 Task: Personal: Yoga Flow Creator.
Action: Mouse moved to (39, 65)
Screenshot: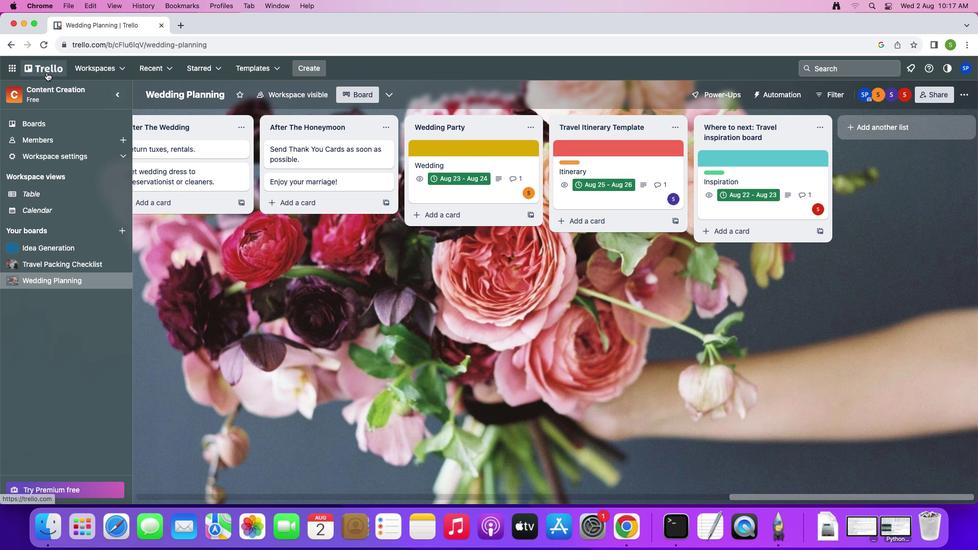 
Action: Mouse pressed left at (39, 65)
Screenshot: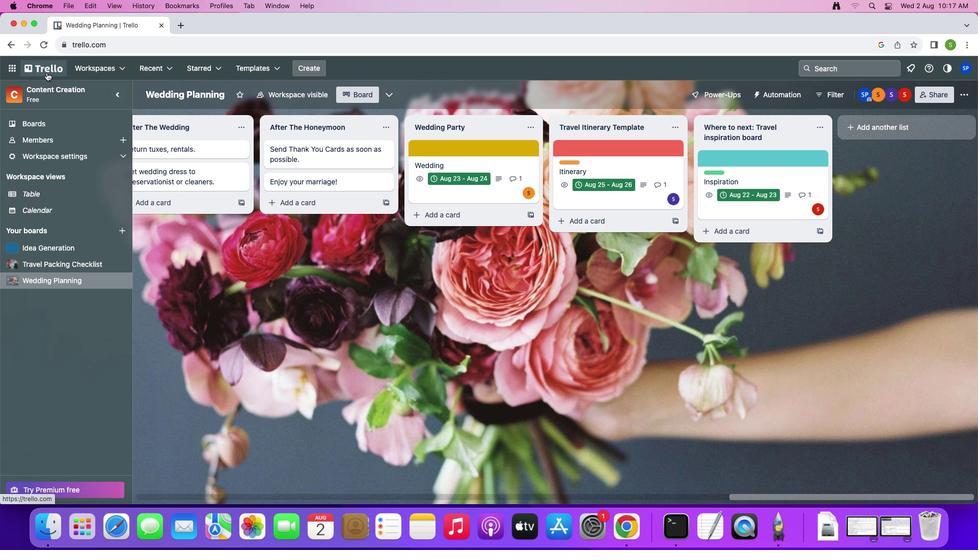 
Action: Mouse moved to (233, 122)
Screenshot: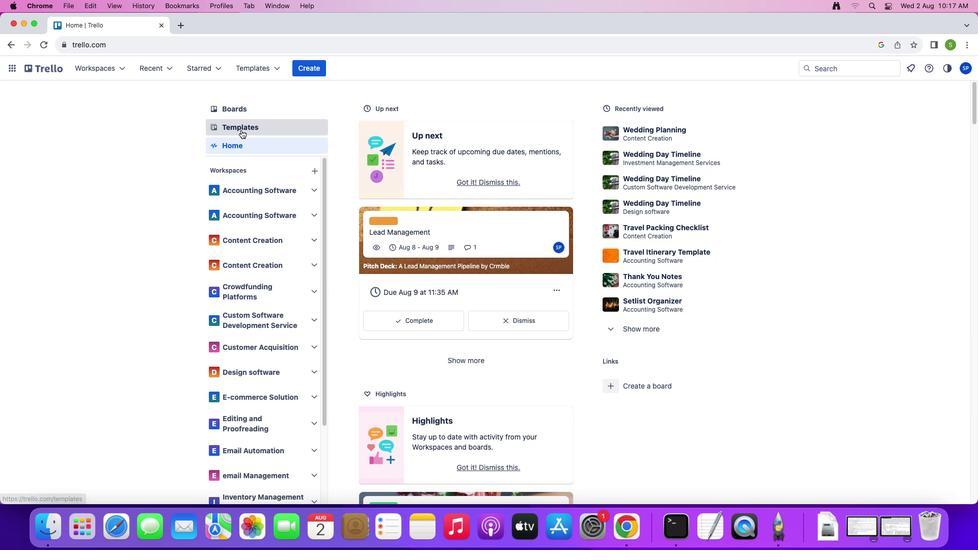 
Action: Mouse pressed left at (233, 122)
Screenshot: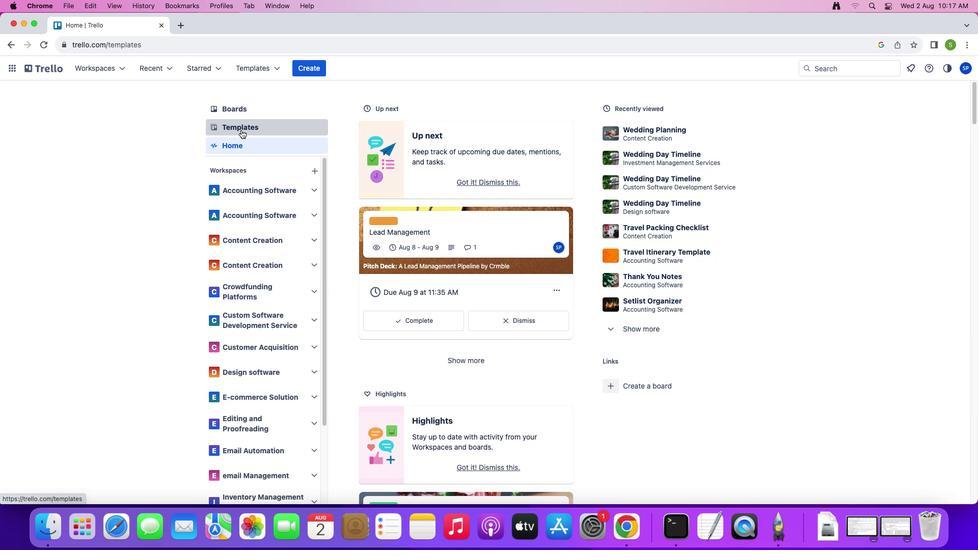 
Action: Mouse moved to (231, 264)
Screenshot: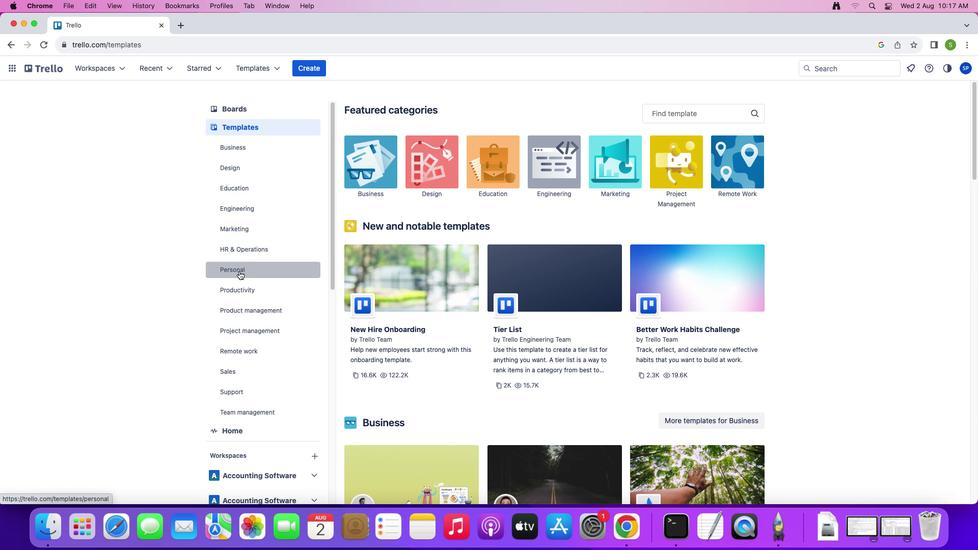 
Action: Mouse pressed left at (231, 264)
Screenshot: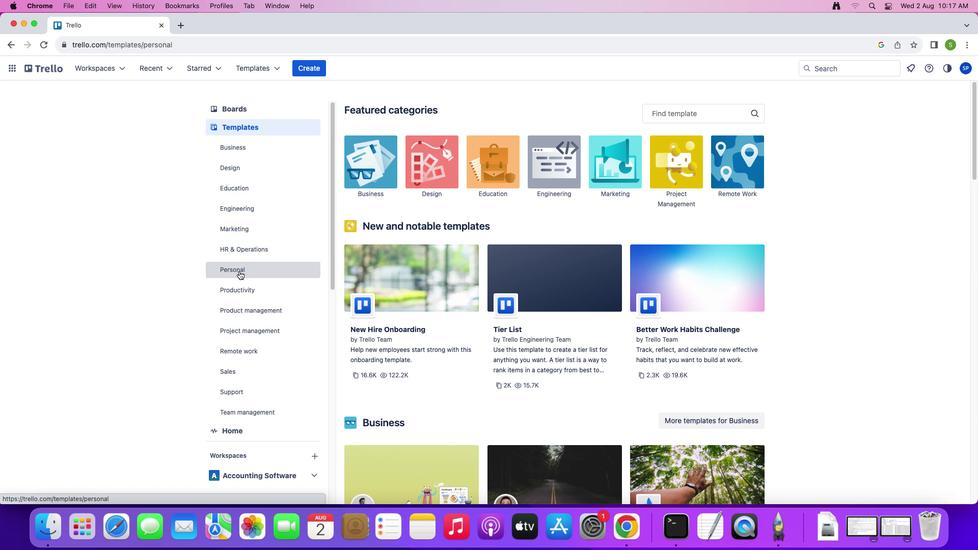 
Action: Mouse moved to (656, 98)
Screenshot: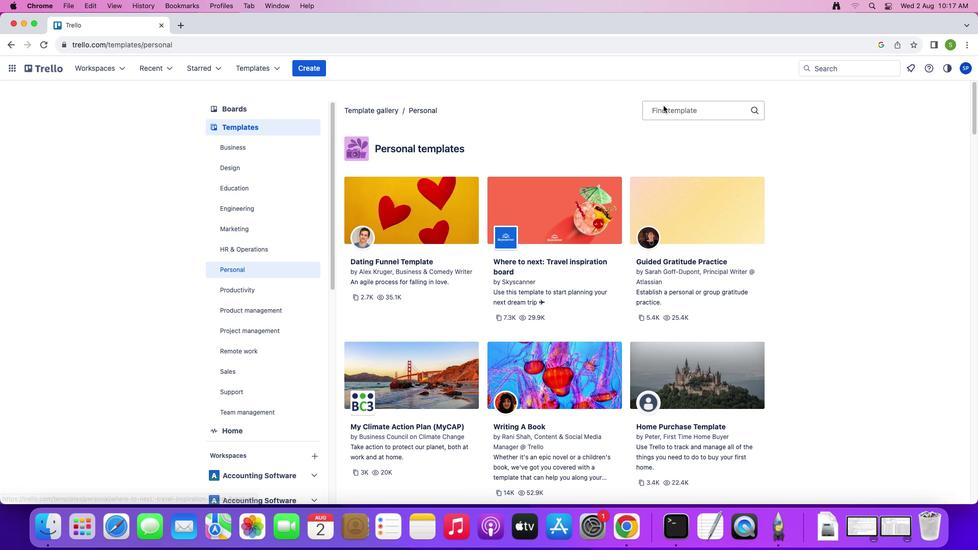 
Action: Mouse pressed left at (656, 98)
Screenshot: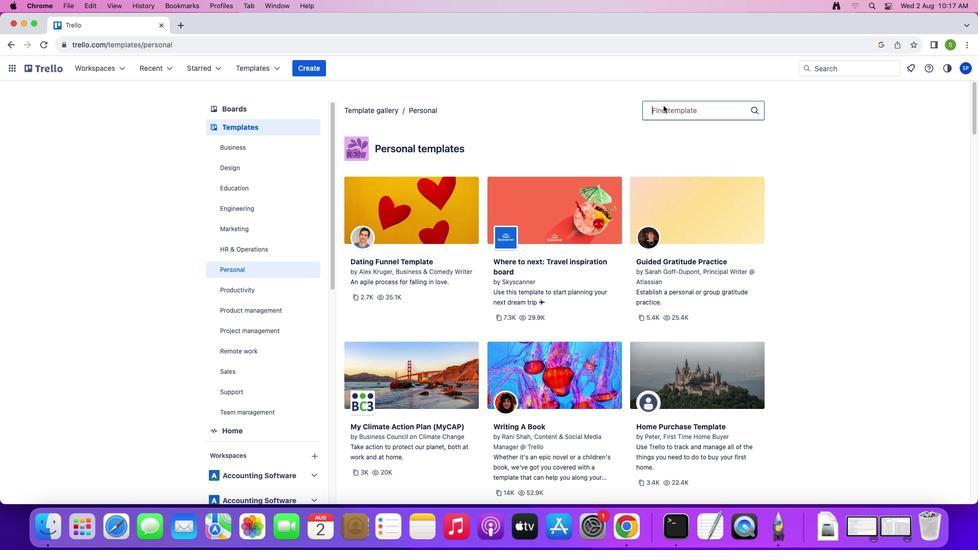 
Action: Mouse moved to (666, 111)
Screenshot: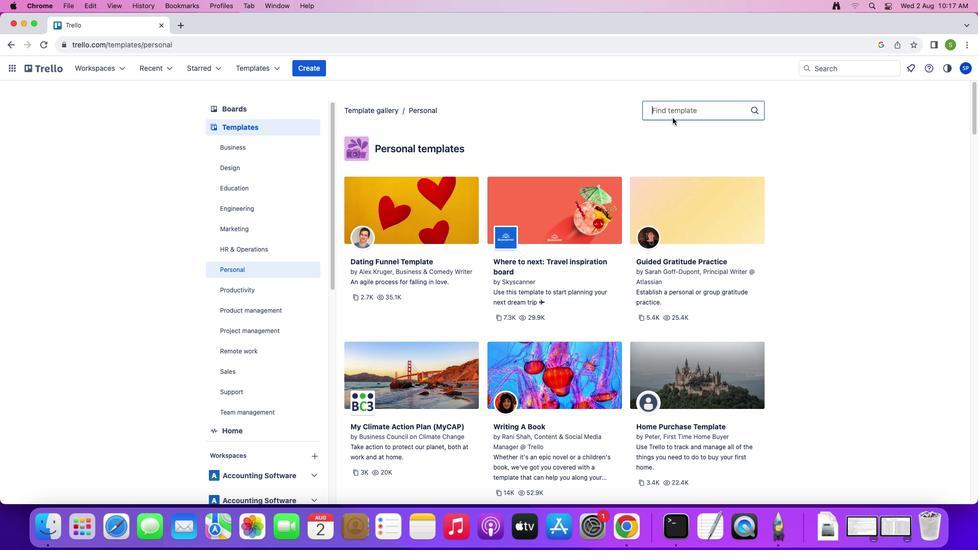 
Action: Key pressed 'Y'Key.caps_lock'o''g''a'Key.spaceKey.caps_lock'F'Key.caps_lock'l''o''w'Key.spaceKey.caps_lock'C'Key.caps_lock'r''e''a''t''e'Key.backspace'o''r'
Screenshot: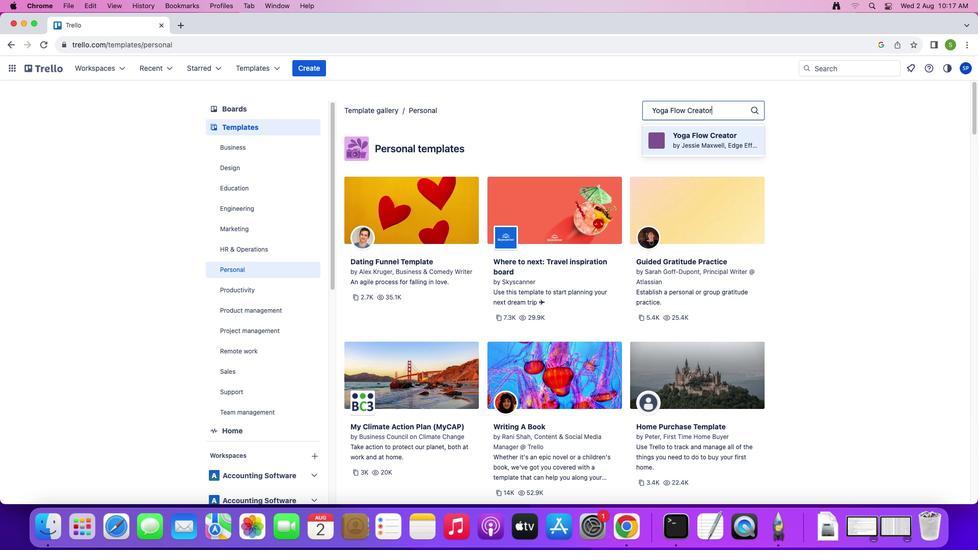 
Action: Mouse moved to (661, 135)
Screenshot: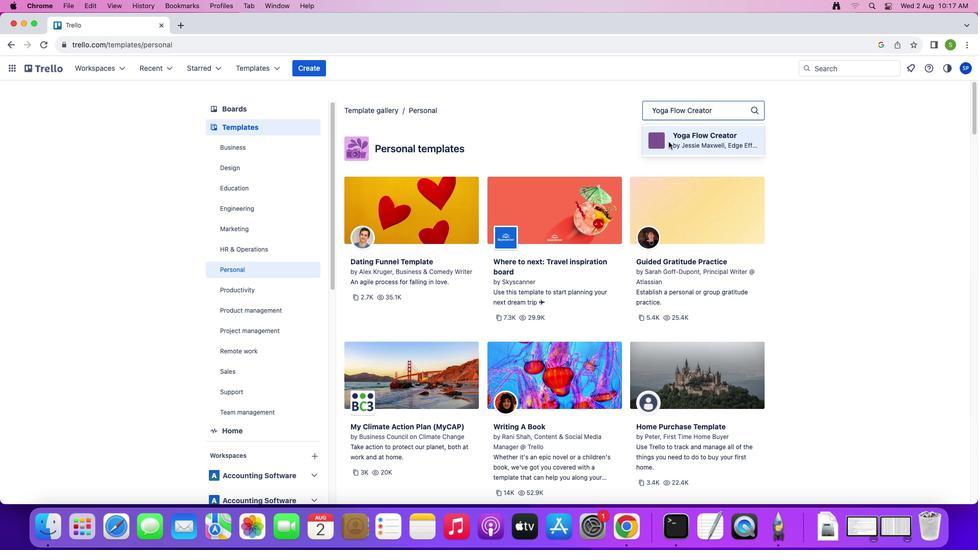 
Action: Mouse pressed left at (661, 135)
Screenshot: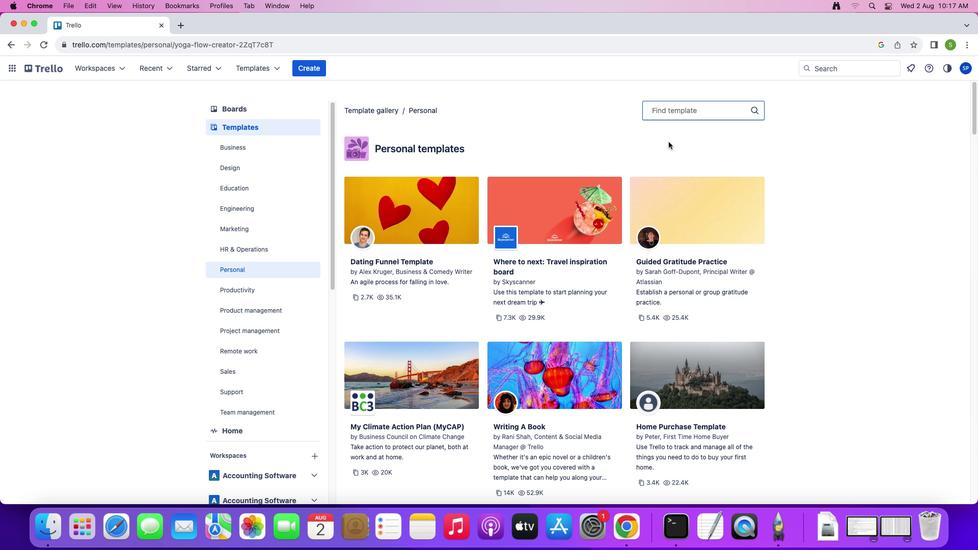 
Action: Mouse moved to (721, 134)
Screenshot: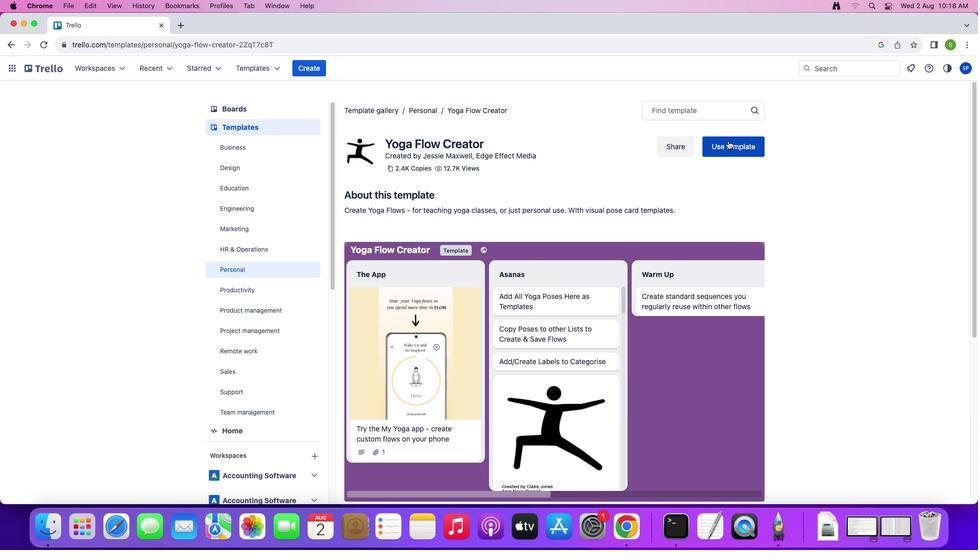 
Action: Mouse pressed left at (721, 134)
Screenshot: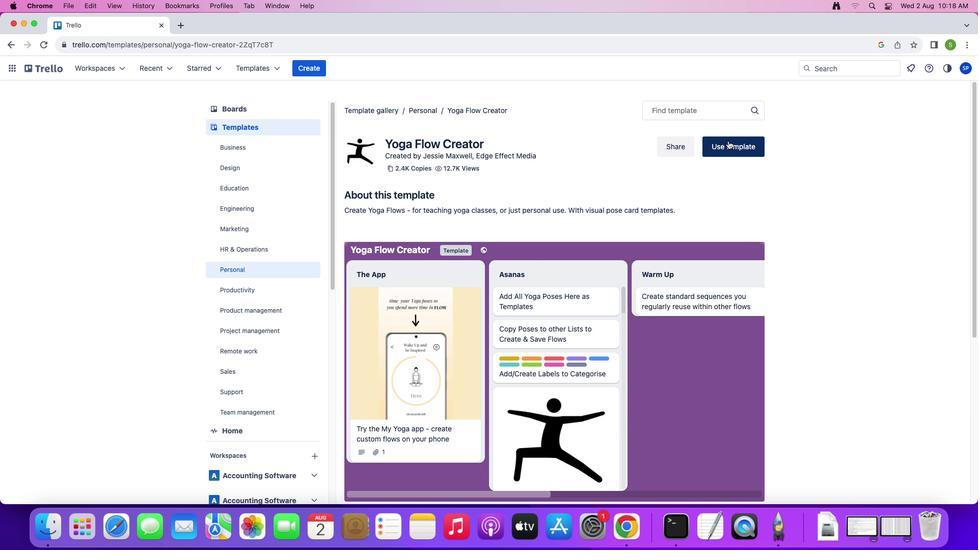 
Action: Mouse moved to (772, 233)
Screenshot: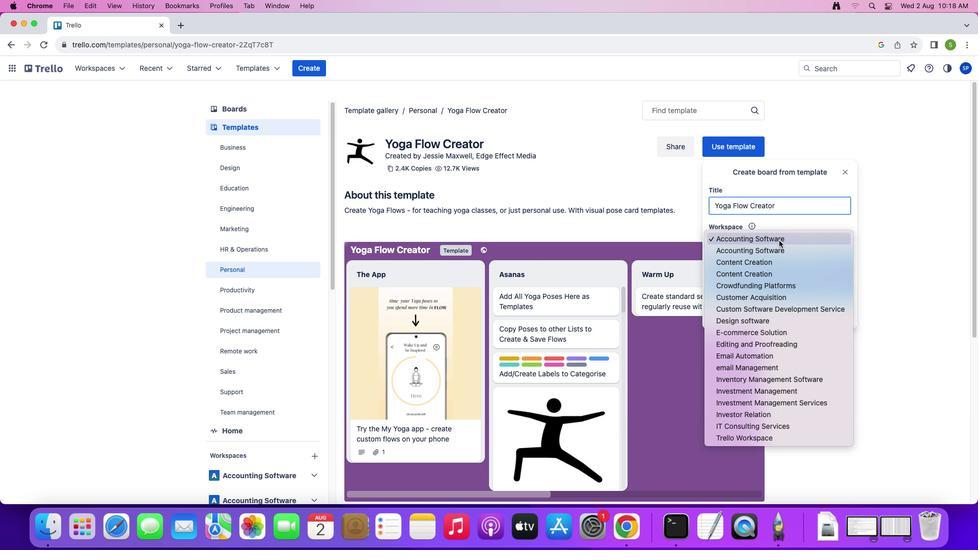 
Action: Mouse pressed left at (772, 233)
Screenshot: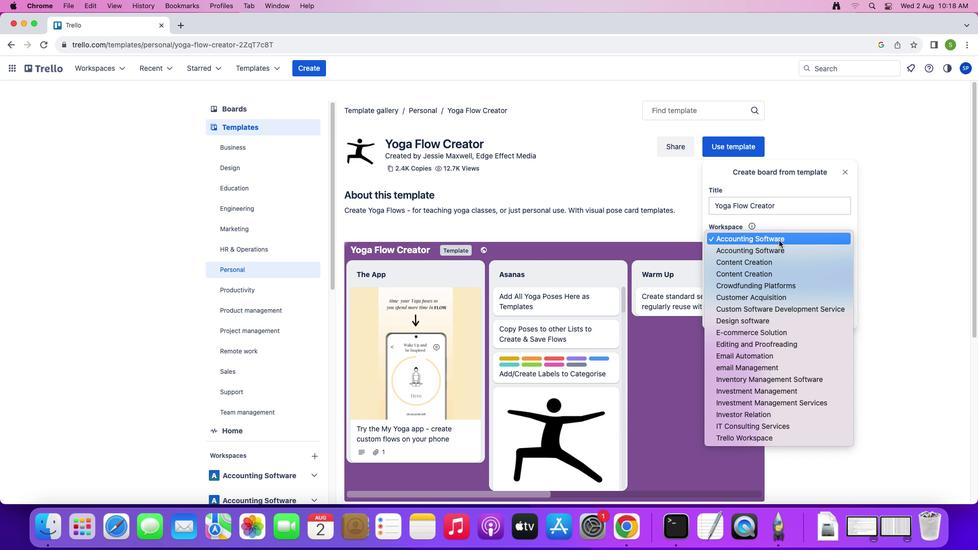 
Action: Mouse moved to (741, 335)
Screenshot: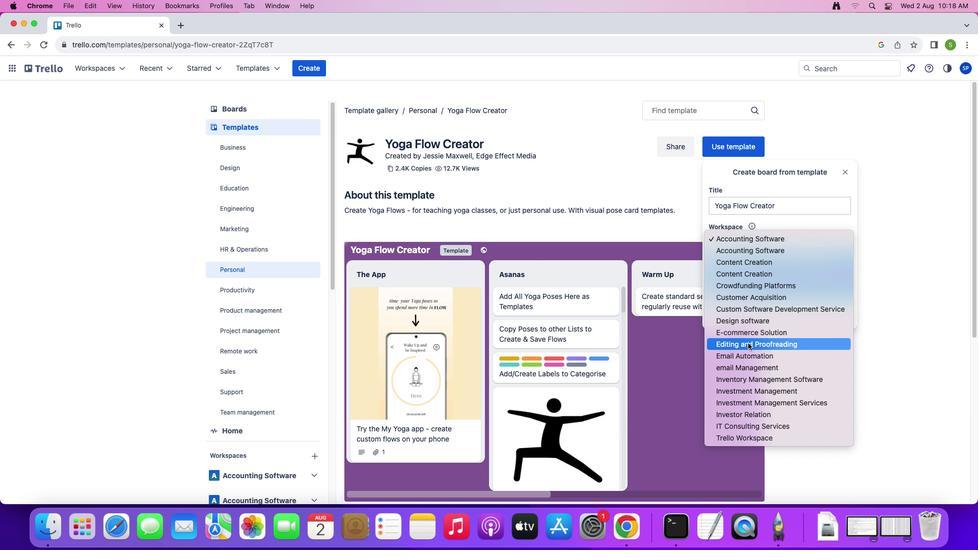 
Action: Mouse pressed left at (741, 335)
Screenshot: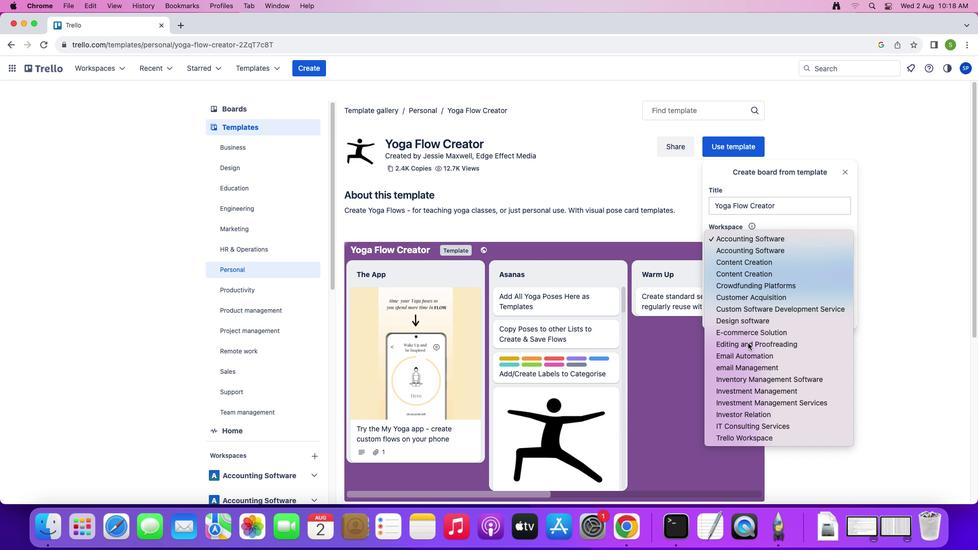 
Action: Mouse moved to (727, 332)
Screenshot: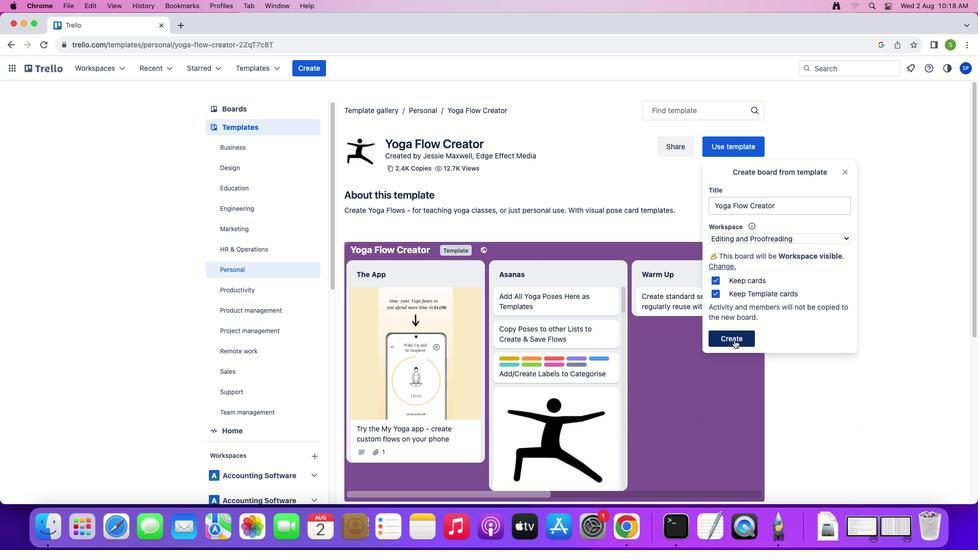 
Action: Mouse pressed left at (727, 332)
Screenshot: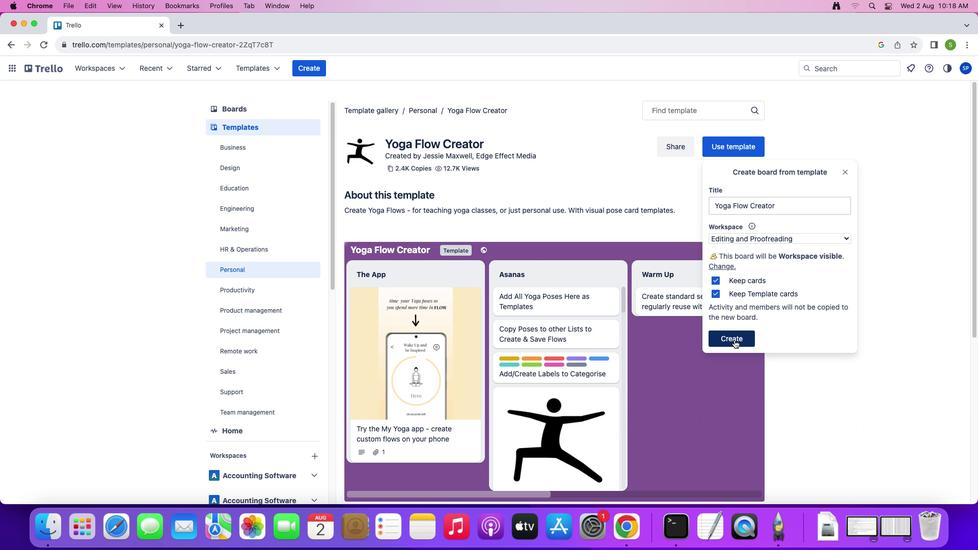 
Action: Mouse moved to (569, 490)
Screenshot: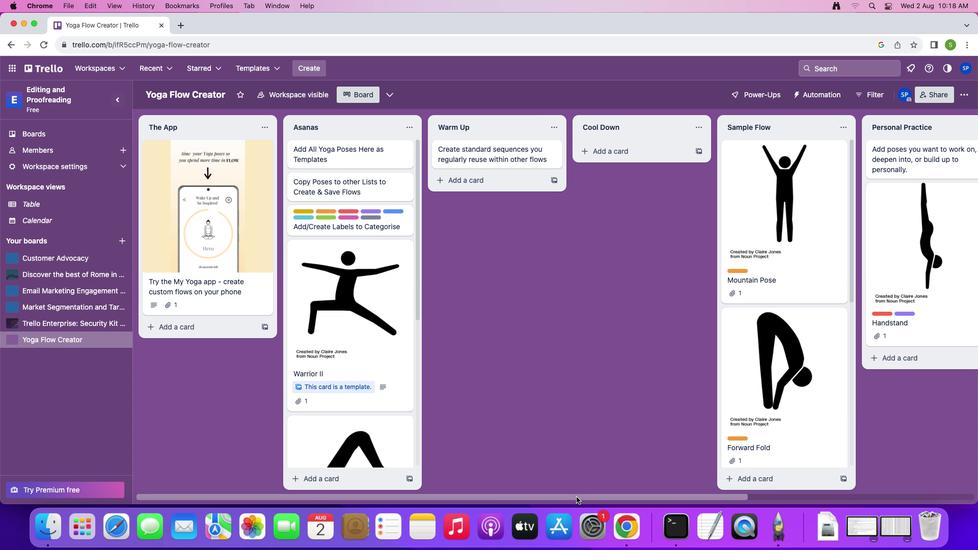 
Action: Mouse pressed left at (569, 490)
Screenshot: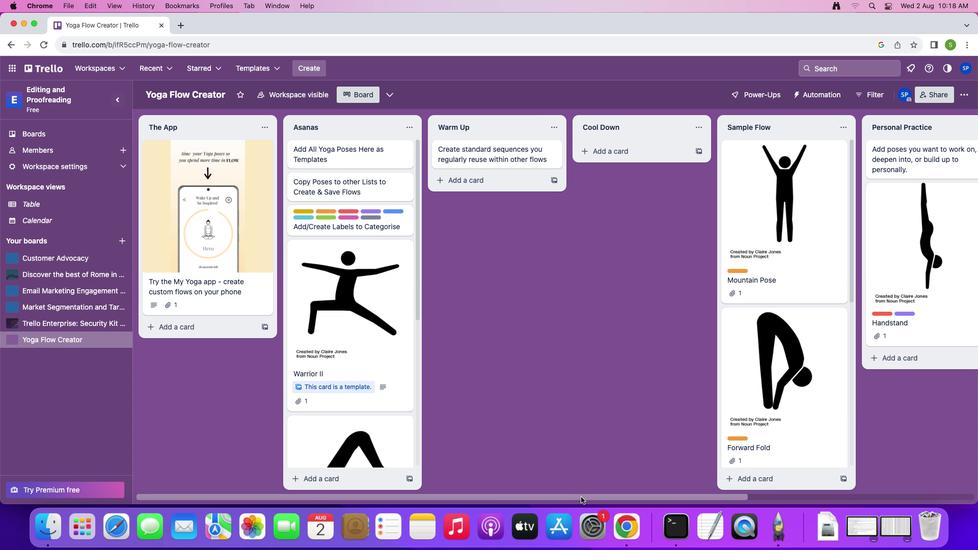 
Action: Mouse moved to (877, 125)
Screenshot: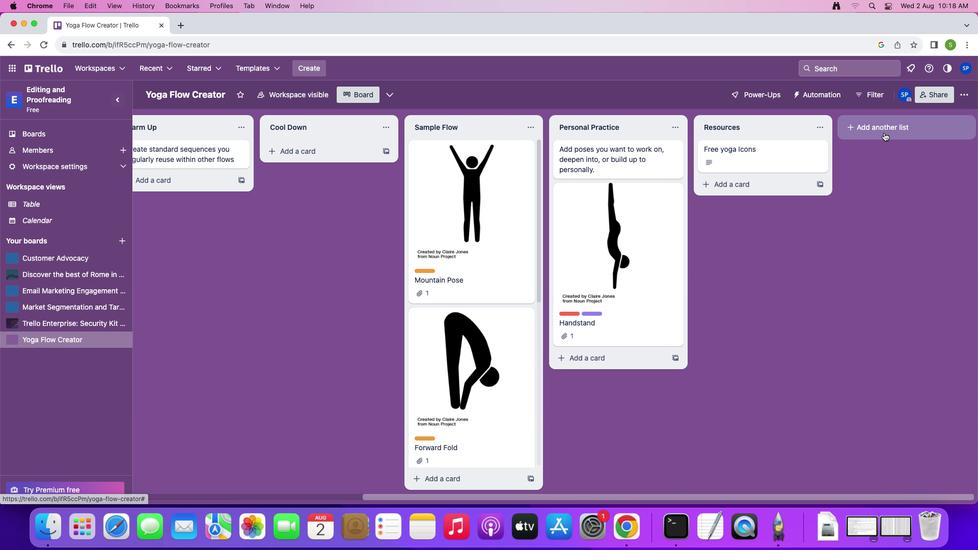 
Action: Mouse pressed left at (877, 125)
Screenshot: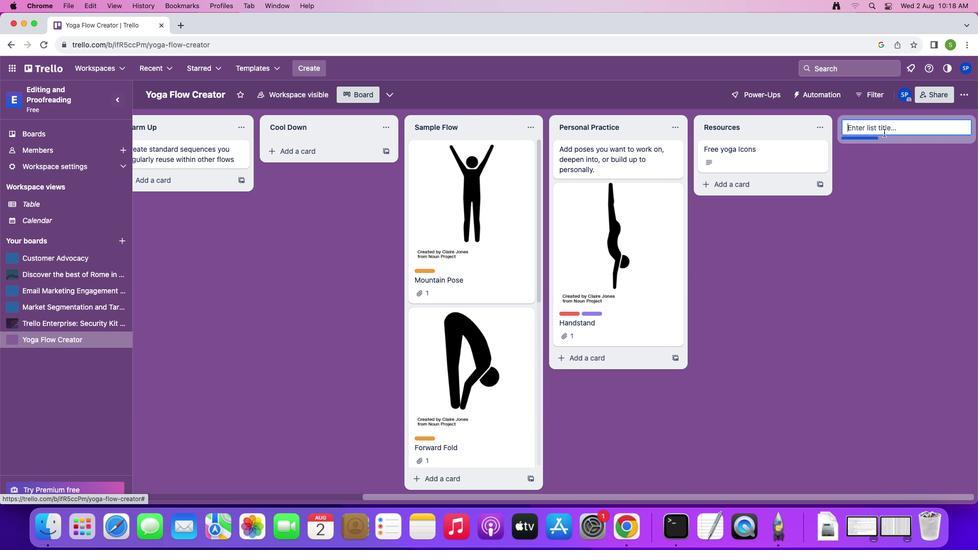 
Action: Mouse moved to (837, 231)
Screenshot: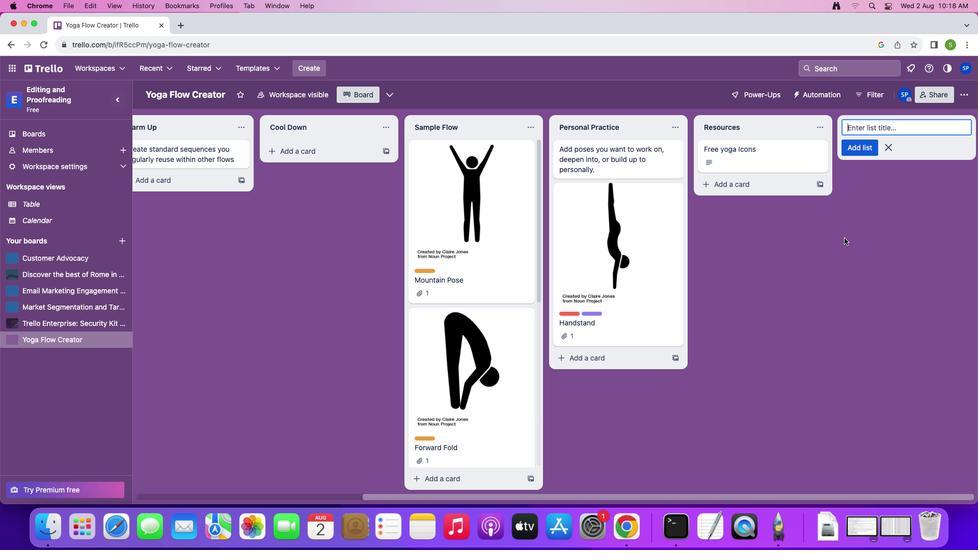 
Action: Key pressed Key.shift'N''e''w'Key.spaceKey.shift'Y''e''a''r'Key.spaceKey.shift'R''e''s''o''l''u''t''i''o''n'Key.enterKey.shift'C''h''r''i''s''t''m''a''s'Key.spaceKey.shift'P''l''a''n''n''e''r'Key.enterKey.shift'W''h''i''t''e'Key.spaceKey.shift'E''l''e''p''h''a''n''t'Key.enter
Screenshot: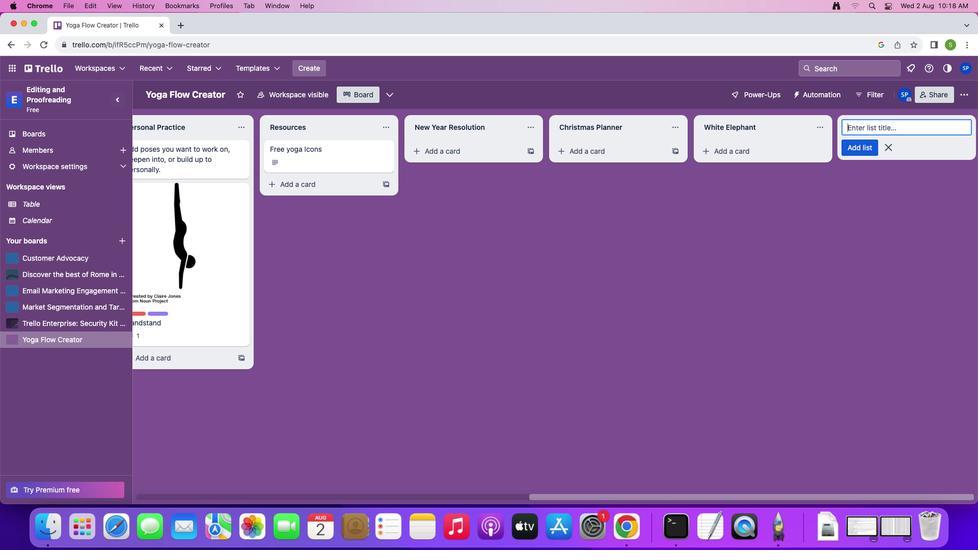 
Action: Mouse moved to (878, 142)
Screenshot: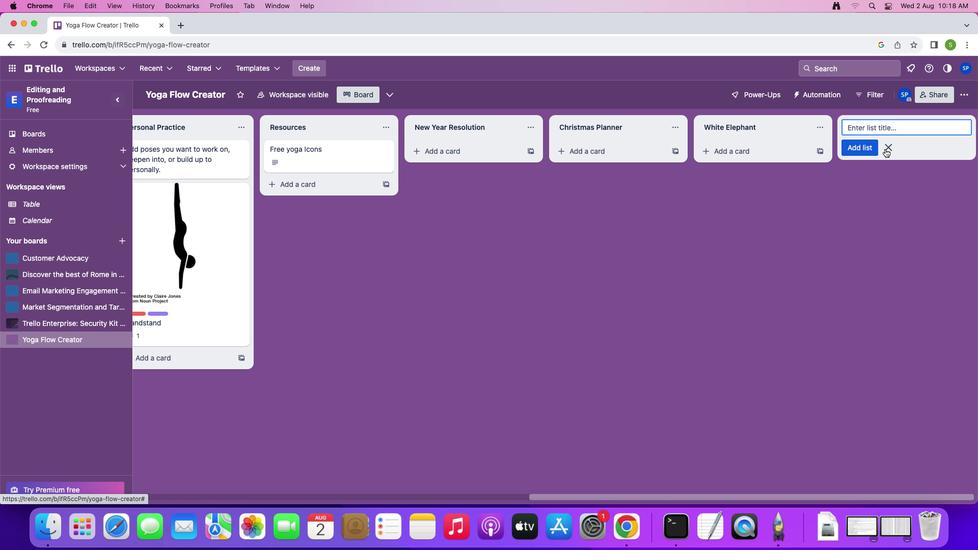
Action: Mouse pressed left at (878, 142)
Screenshot: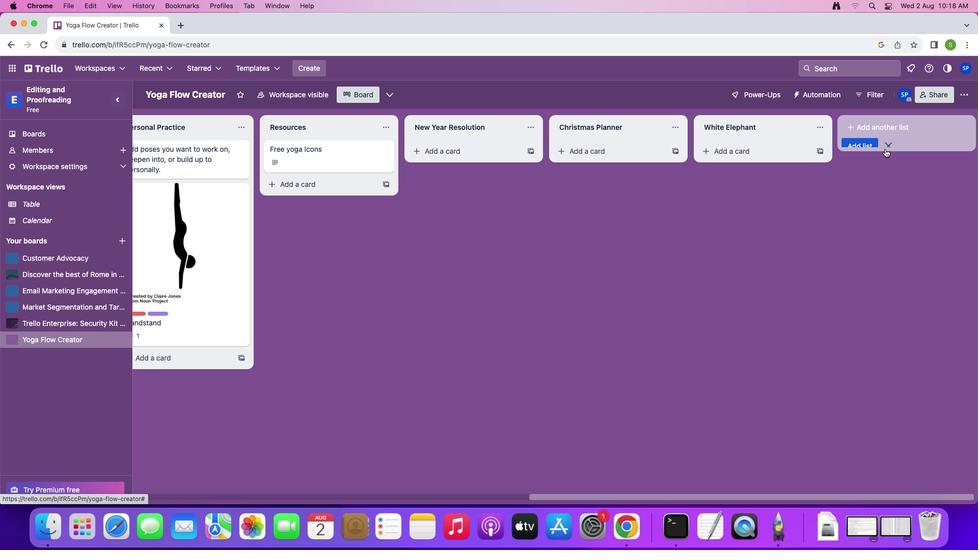 
Action: Mouse moved to (443, 141)
Screenshot: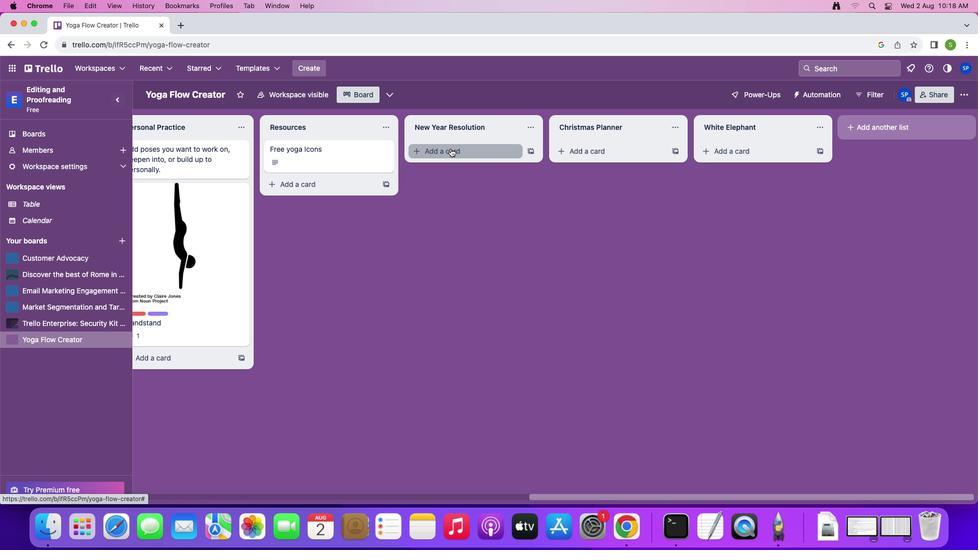 
Action: Mouse pressed left at (443, 141)
Screenshot: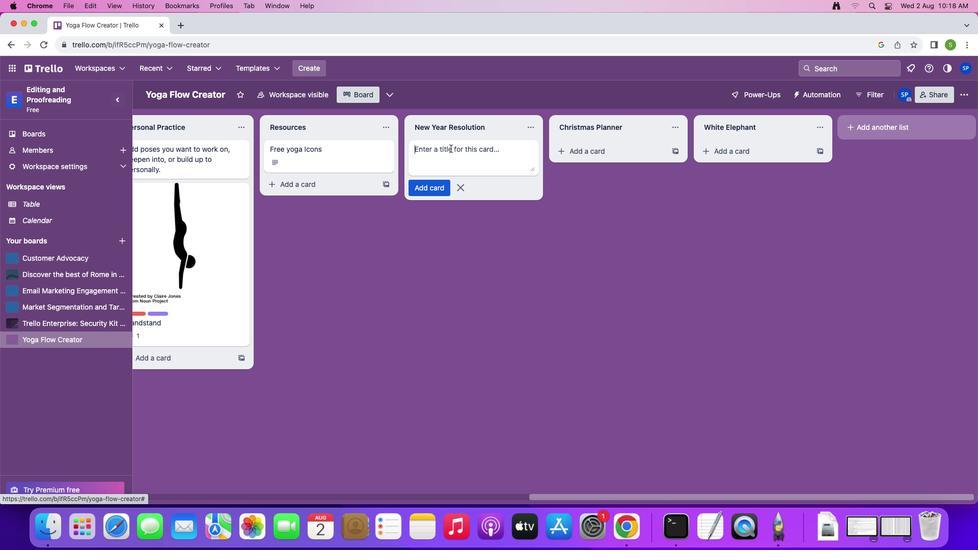 
Action: Mouse moved to (443, 146)
Screenshot: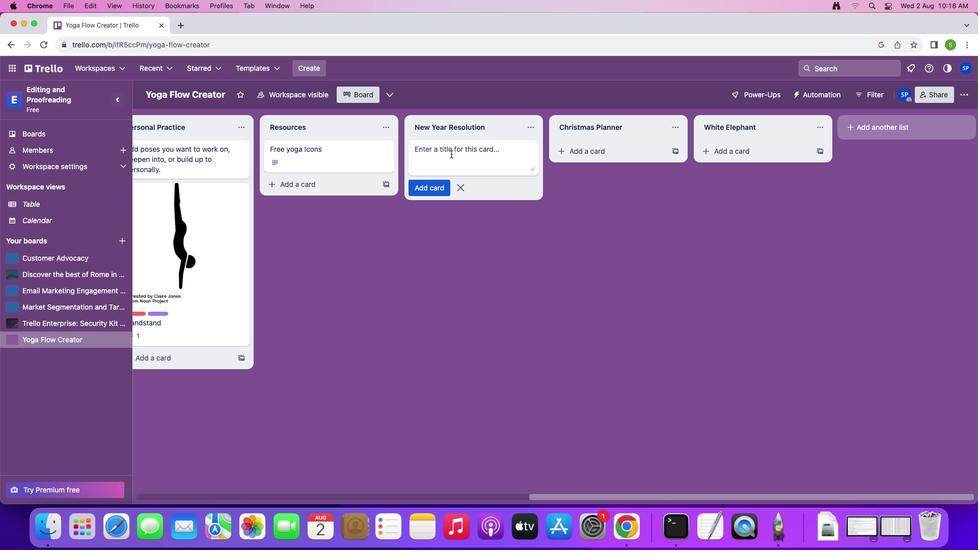 
Action: Key pressed Key.shift'R''e''s''o''l''u''t''i''o''n'Key.enter
Screenshot: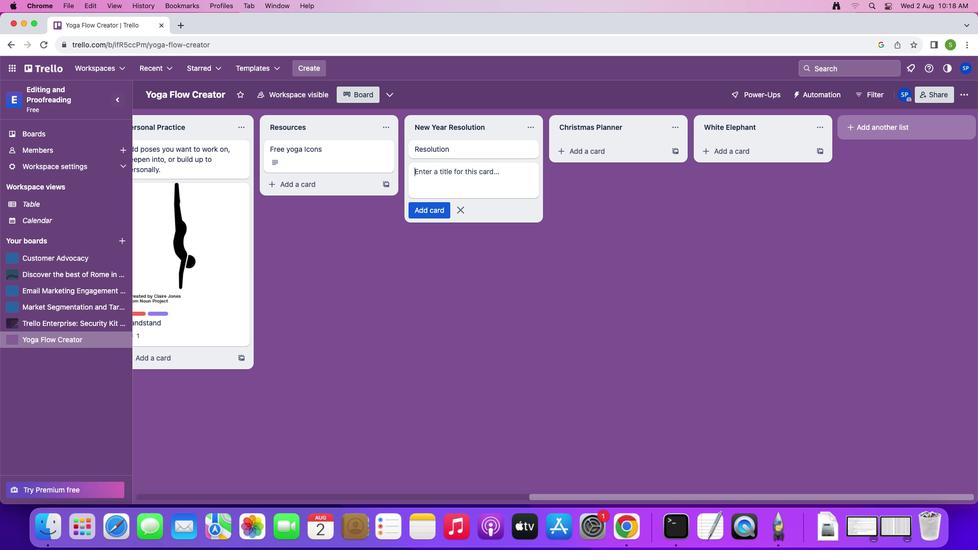 
Action: Mouse moved to (594, 139)
Screenshot: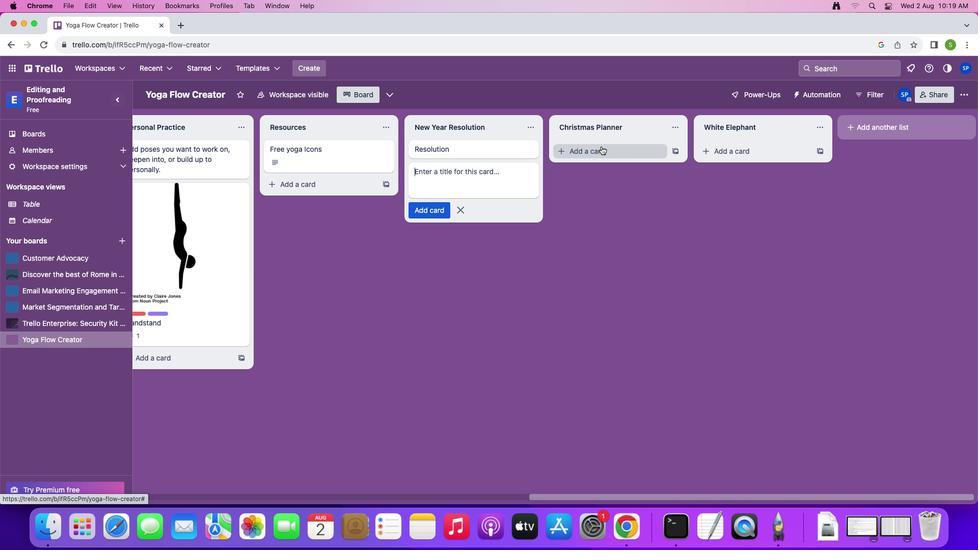 
Action: Mouse pressed left at (594, 139)
Screenshot: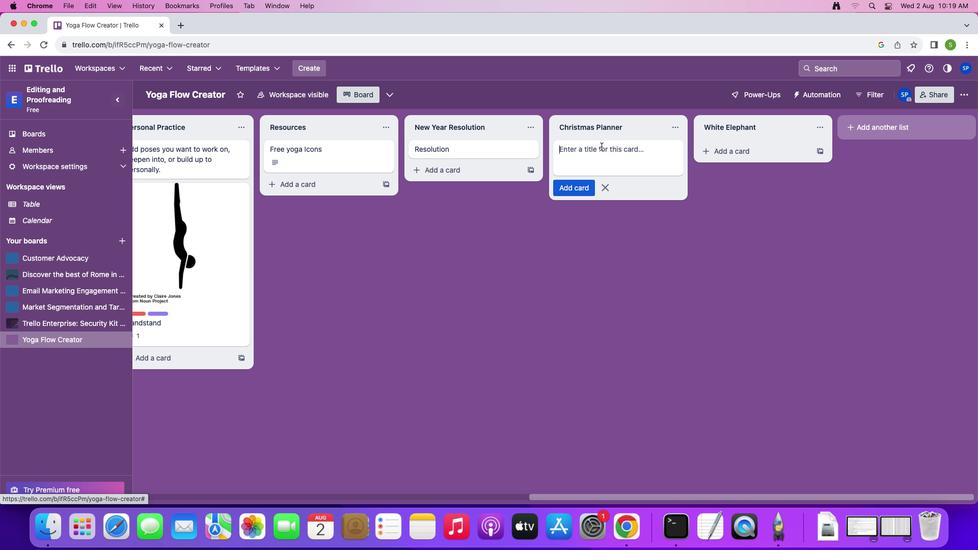 
Action: Key pressed Key.shift'P''l''a''n''n''e''r'Key.enter
Screenshot: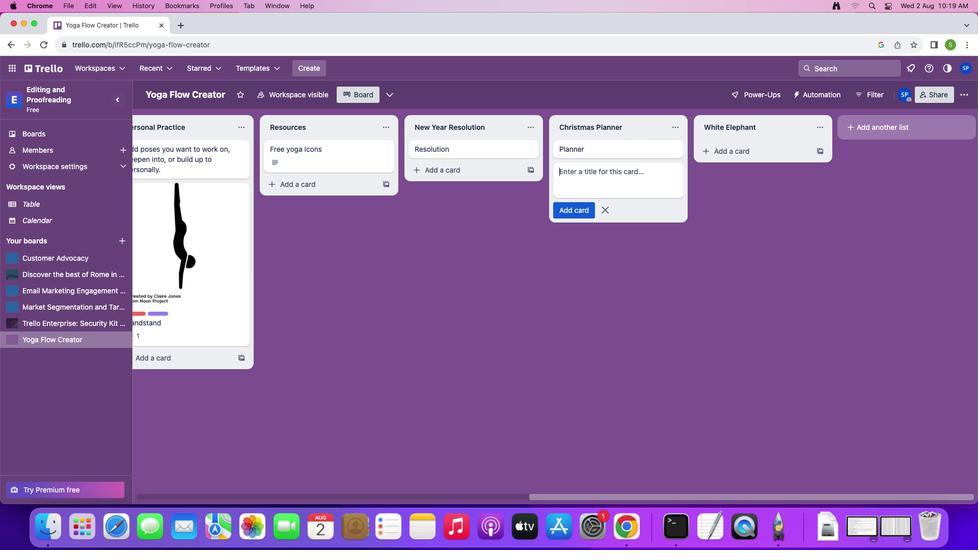 
Action: Mouse moved to (711, 140)
Screenshot: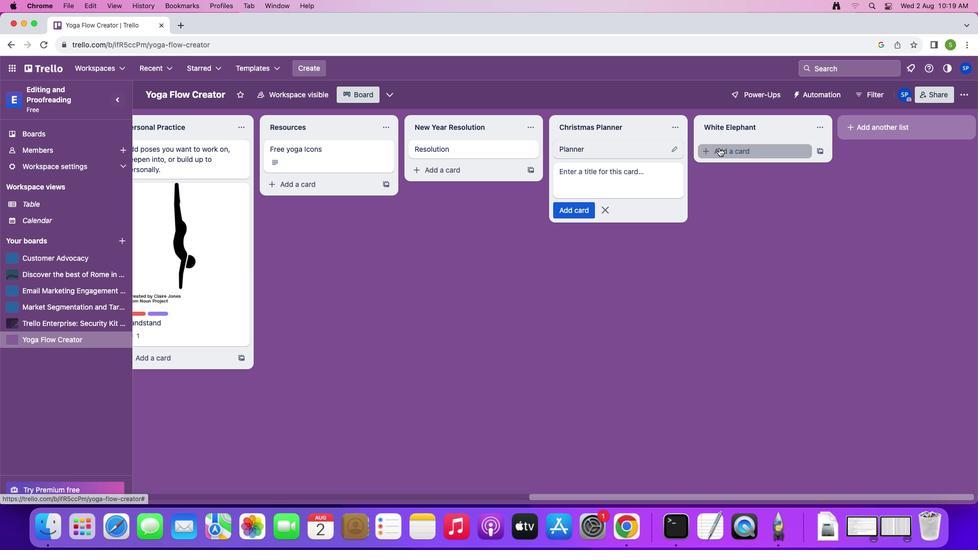 
Action: Mouse pressed left at (711, 140)
Screenshot: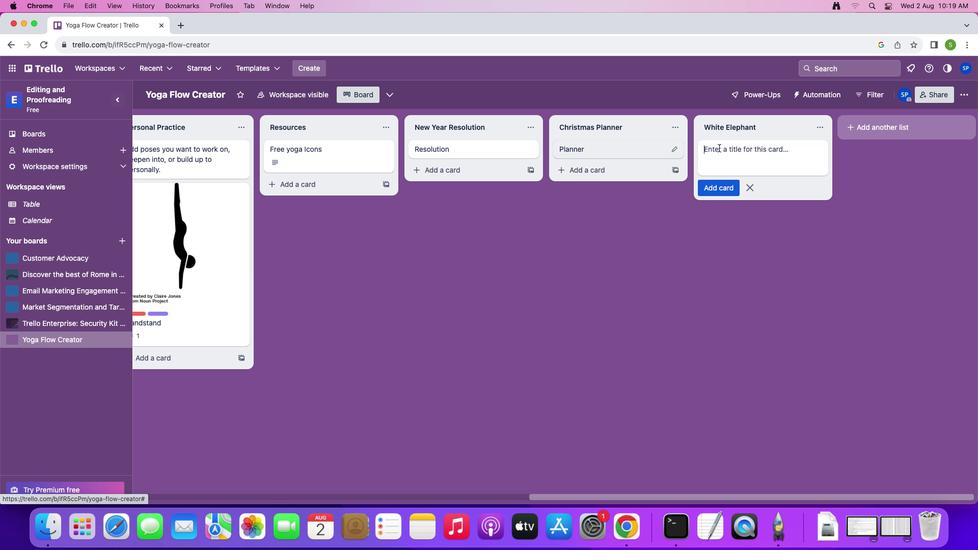 
Action: Key pressed Key.shift'E''l''e''p''h''a''n''t'Key.enter
Screenshot: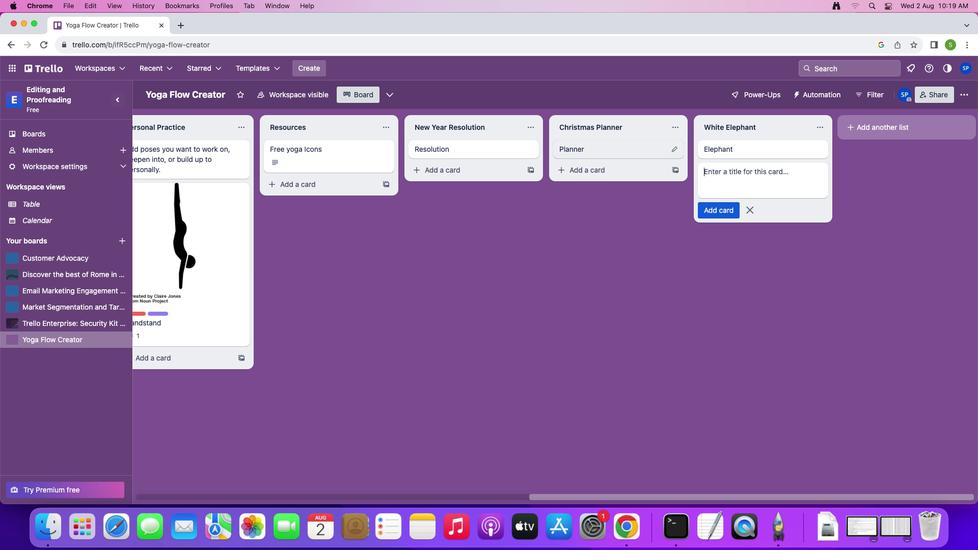 
Action: Mouse moved to (448, 143)
Screenshot: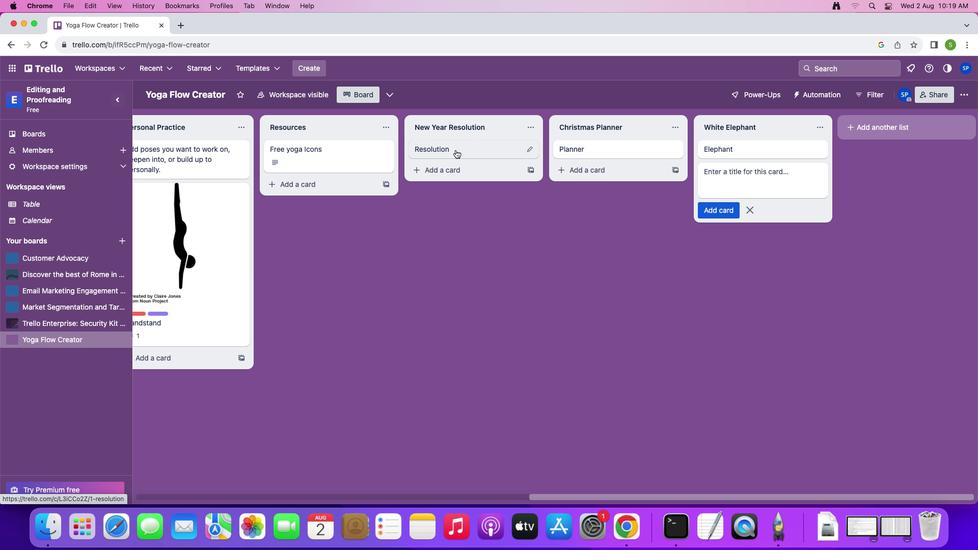 
Action: Mouse pressed left at (448, 143)
Screenshot: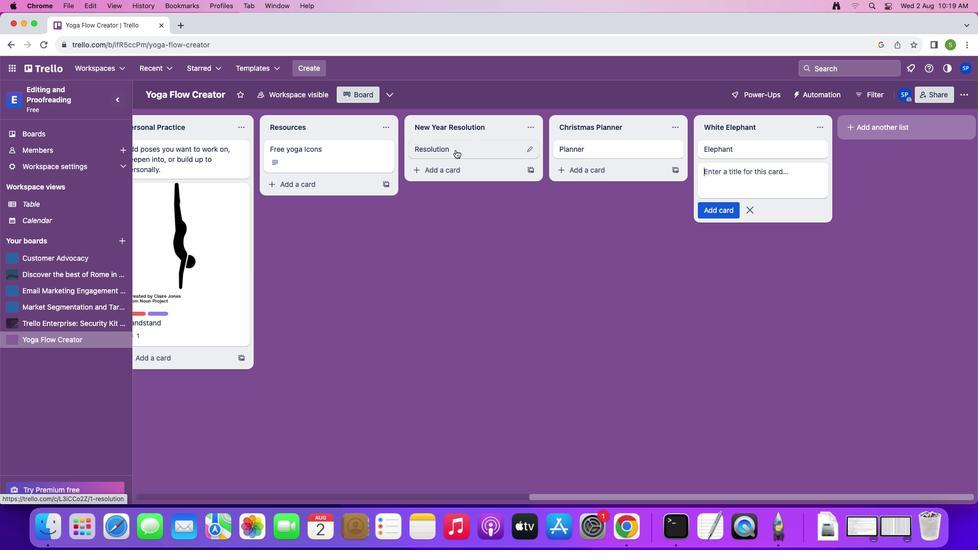 
Action: Mouse moved to (629, 141)
Screenshot: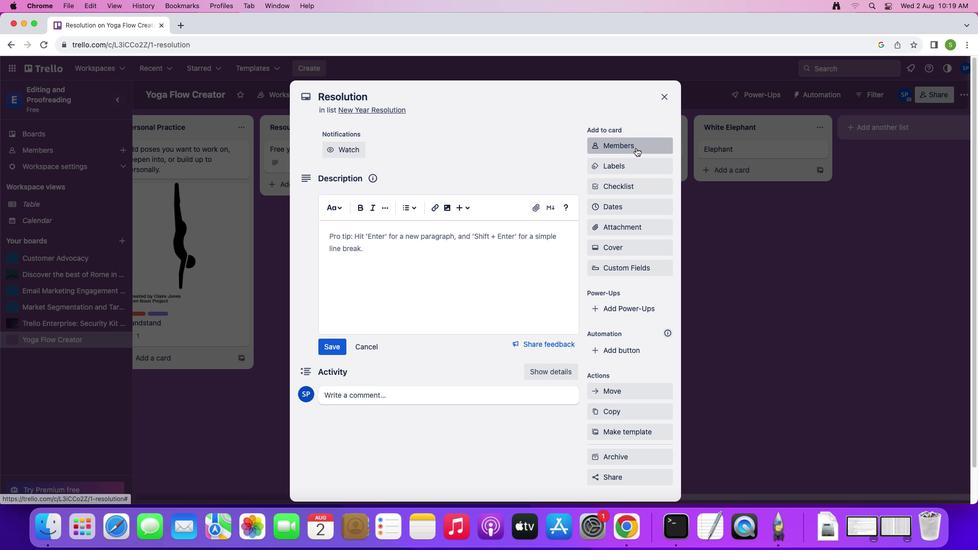 
Action: Mouse pressed left at (629, 141)
Screenshot: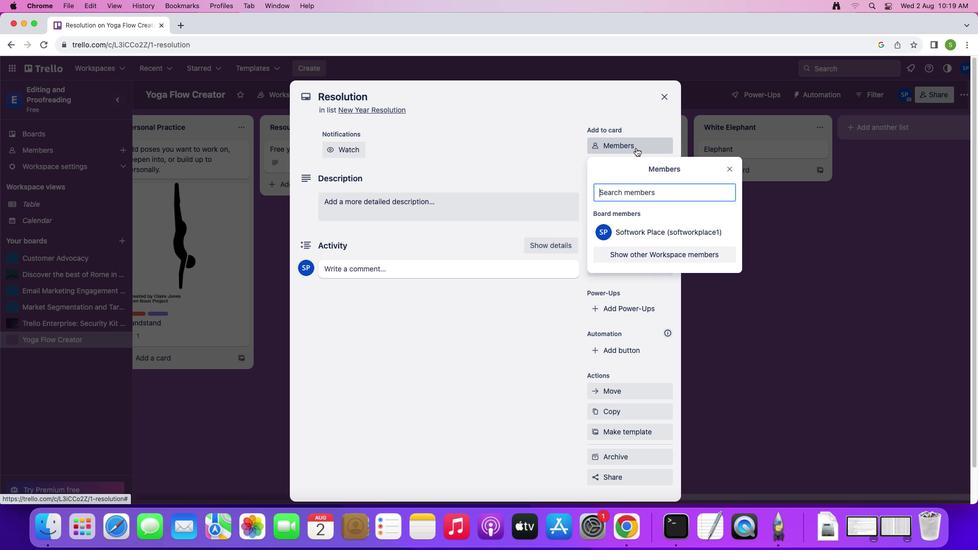 
Action: Mouse moved to (647, 147)
Screenshot: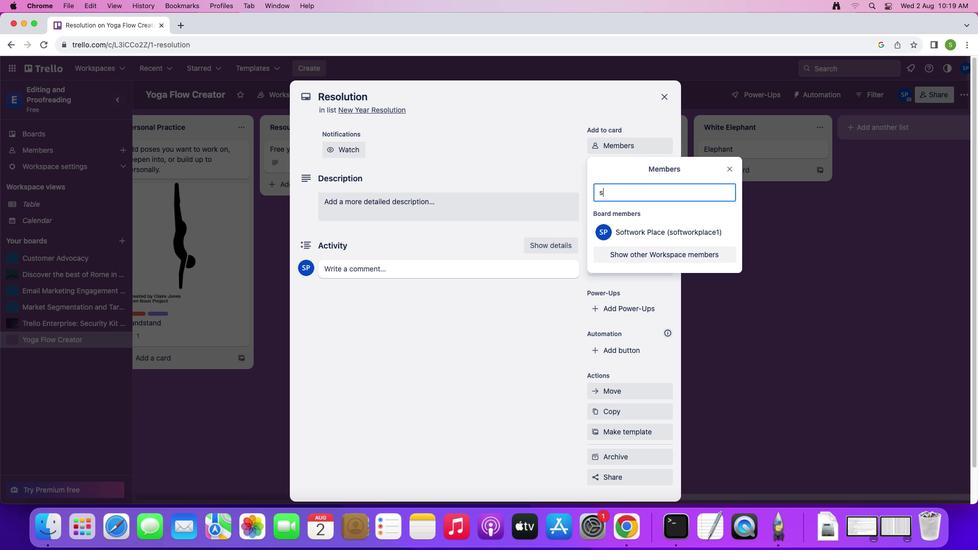 
Action: Key pressed 's''o''f''t''a''g''e''.''3'Key.shift'@''s''o''f''t''a''g''e''.''n''e''t'
Screenshot: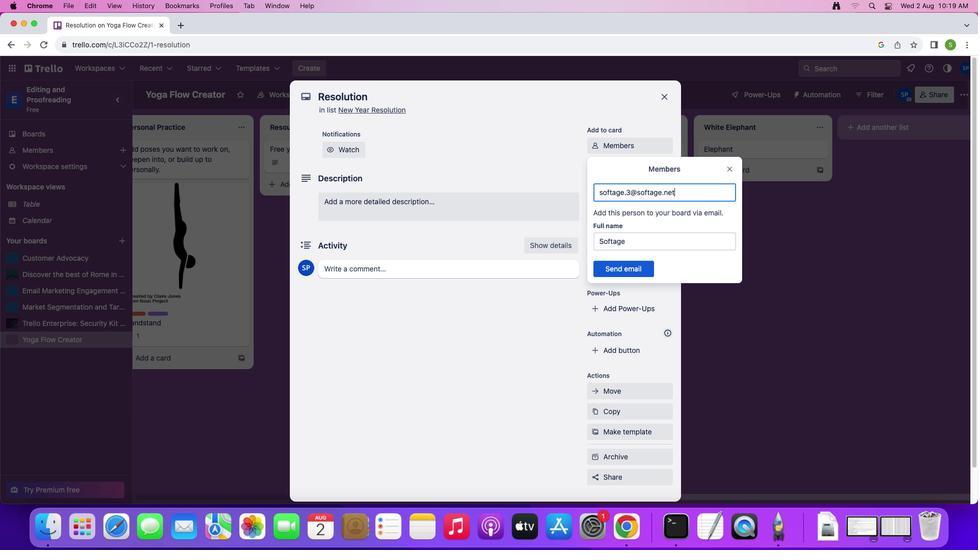 
Action: Mouse moved to (606, 267)
Screenshot: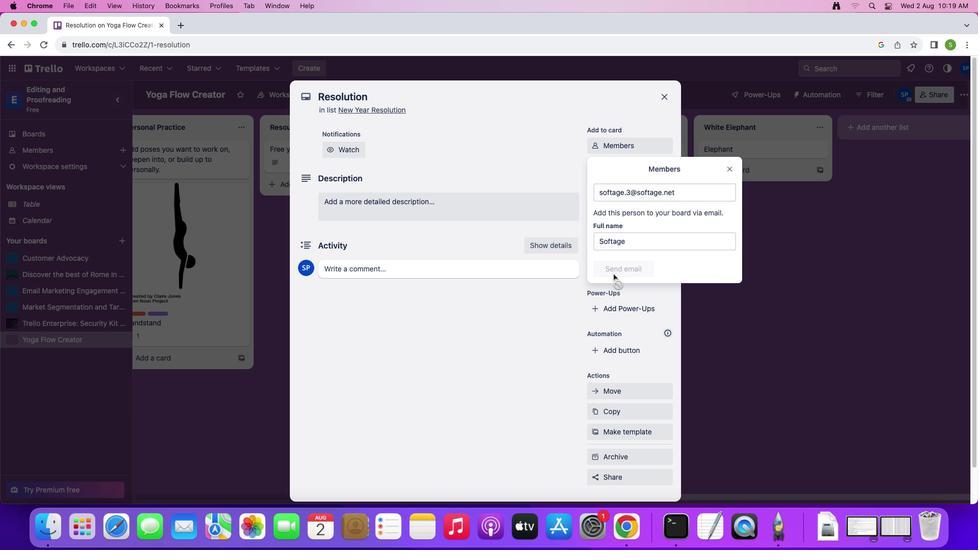 
Action: Mouse pressed left at (606, 267)
Screenshot: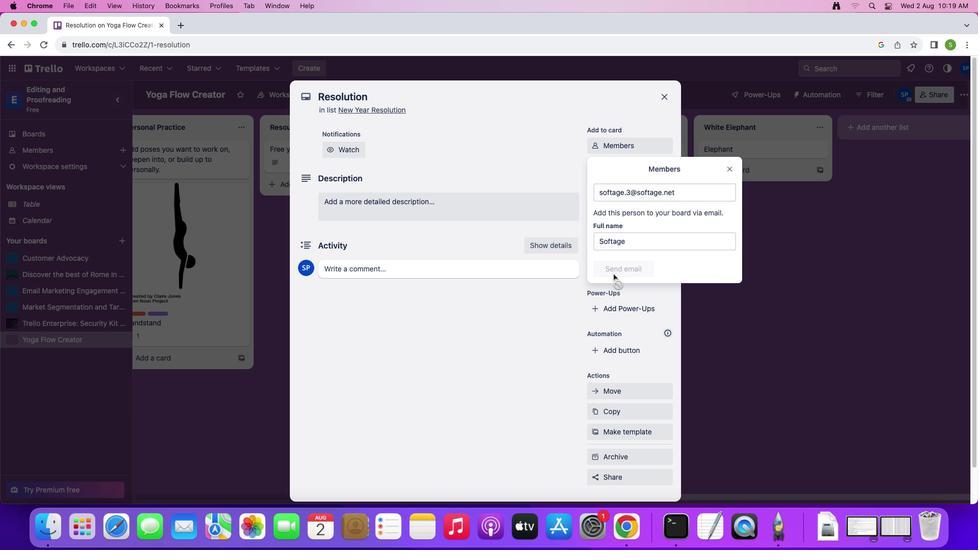 
Action: Mouse moved to (625, 197)
Screenshot: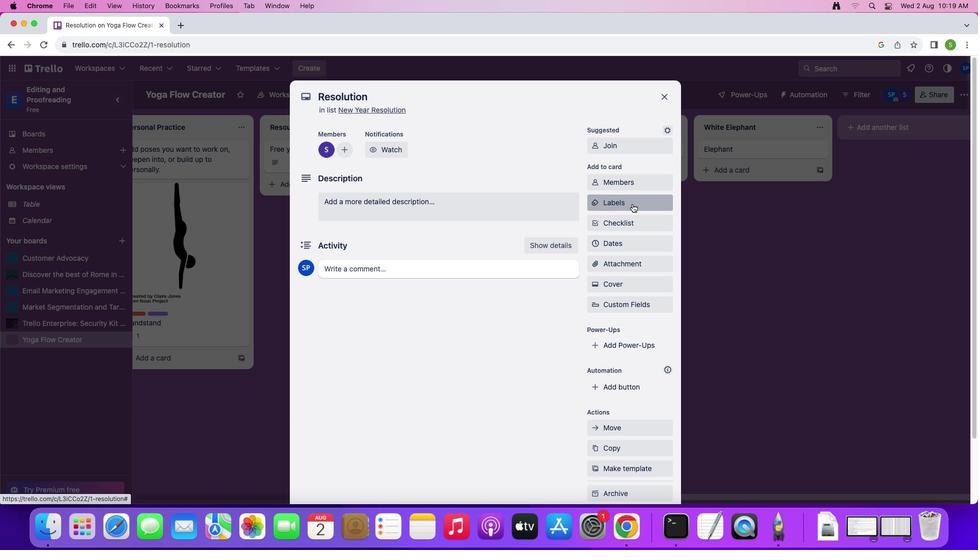 
Action: Mouse pressed left at (625, 197)
Screenshot: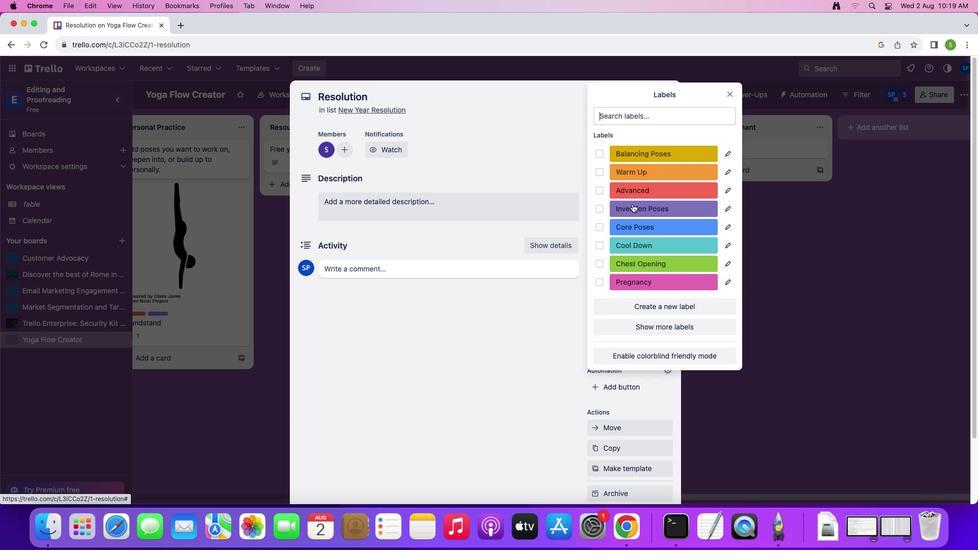
Action: Mouse moved to (640, 159)
Screenshot: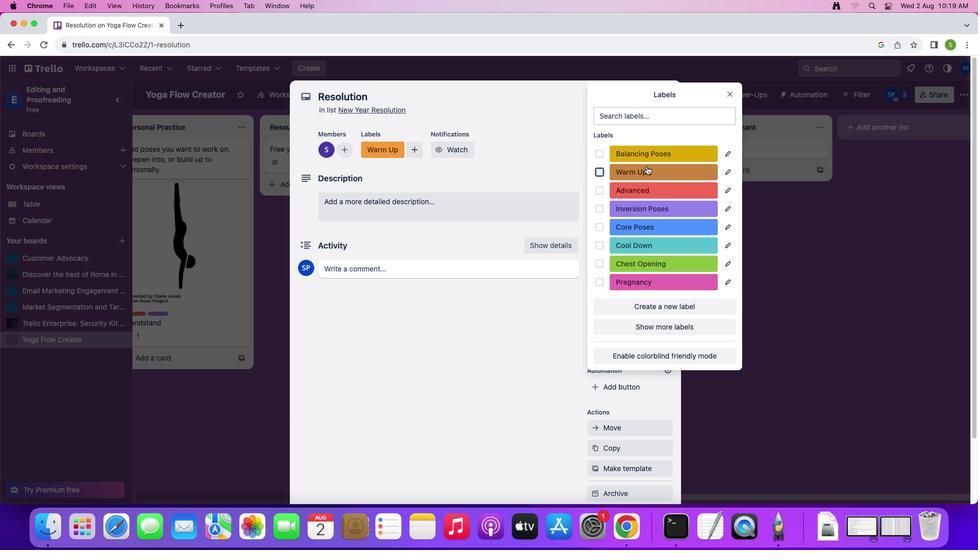 
Action: Mouse pressed left at (640, 159)
Screenshot: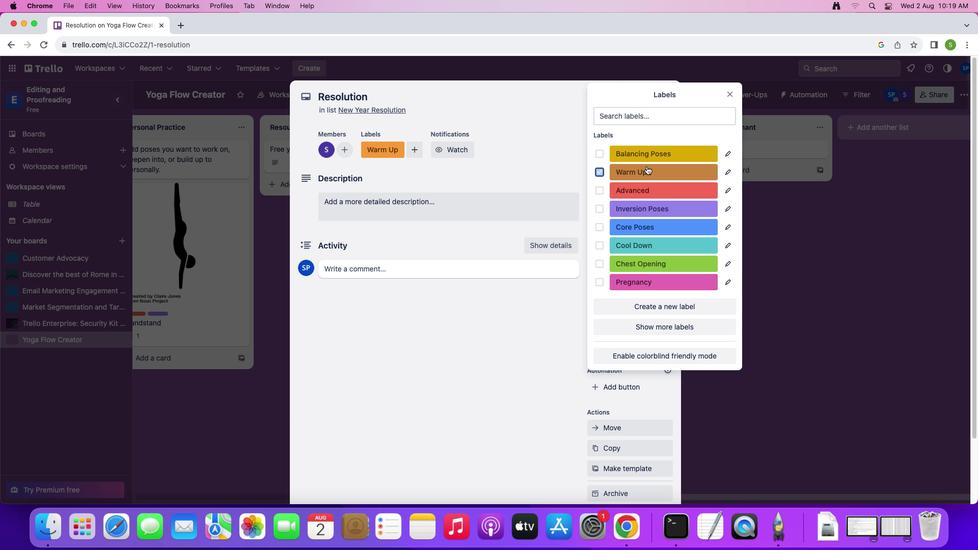 
Action: Mouse moved to (722, 92)
Screenshot: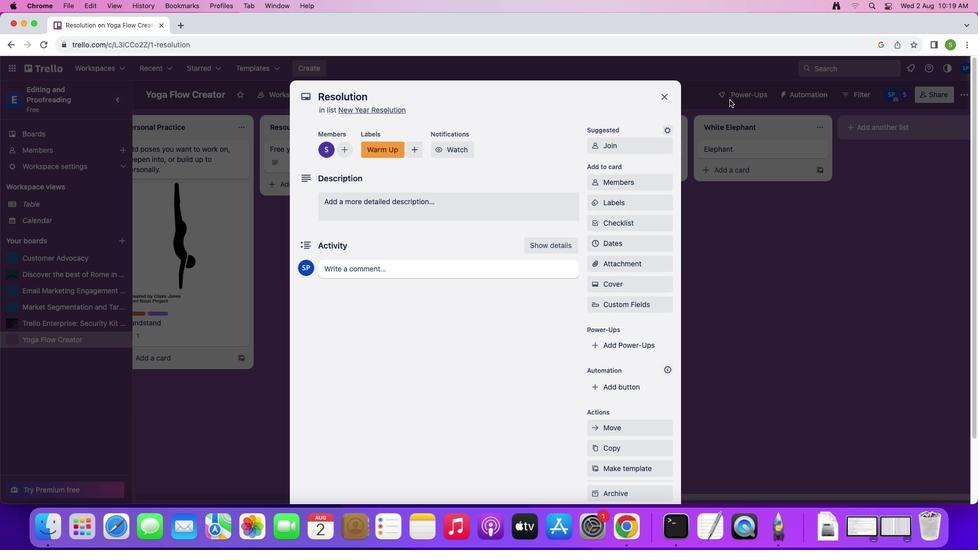 
Action: Mouse pressed left at (722, 92)
Screenshot: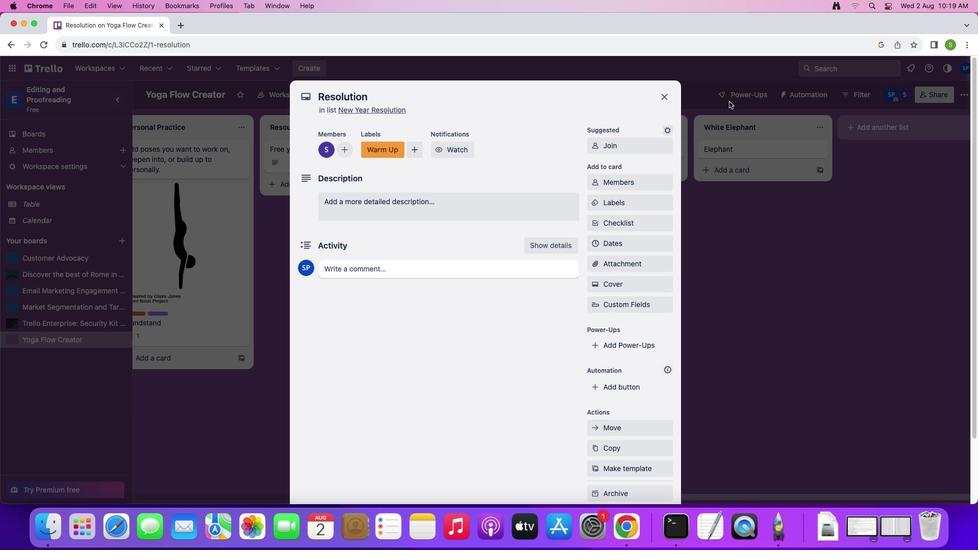 
Action: Mouse moved to (594, 212)
Screenshot: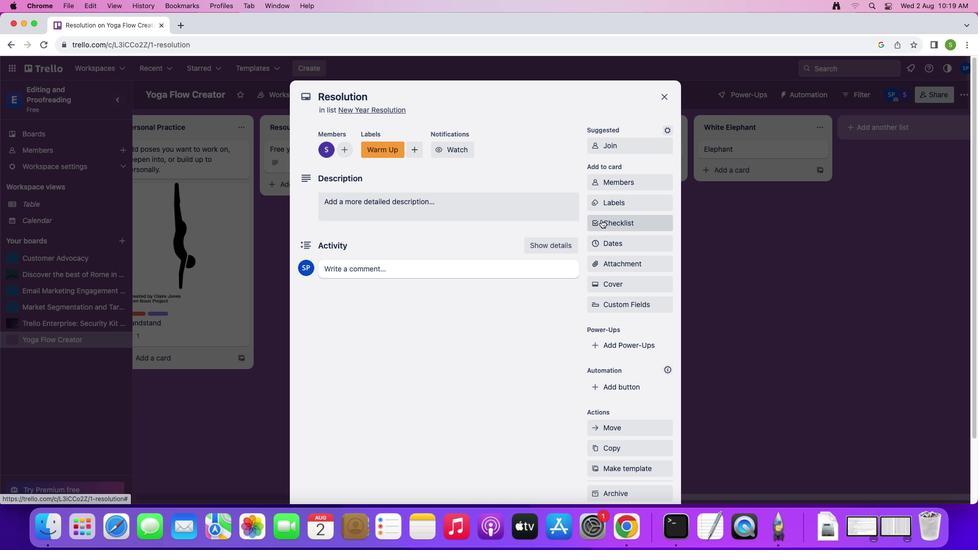 
Action: Mouse pressed left at (594, 212)
Screenshot: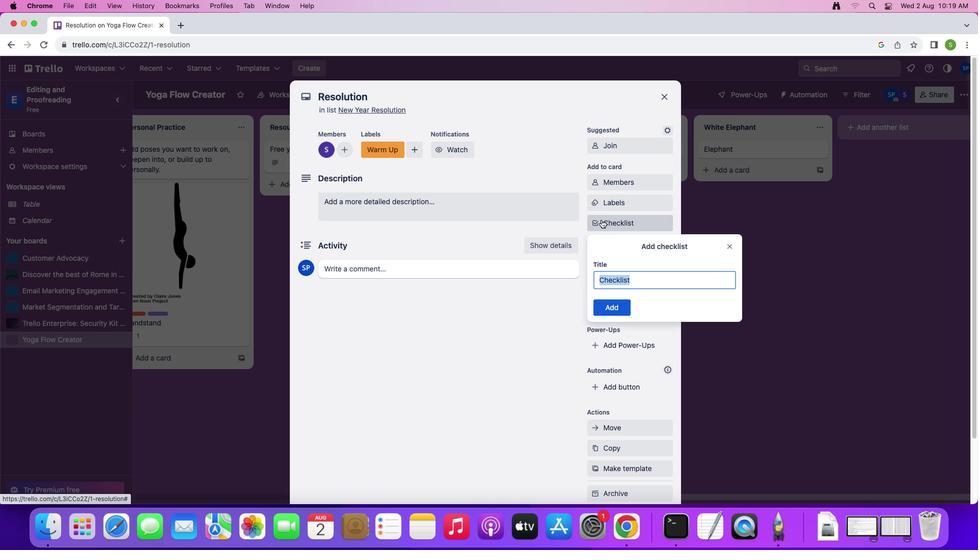 
Action: Mouse moved to (594, 212)
Screenshot: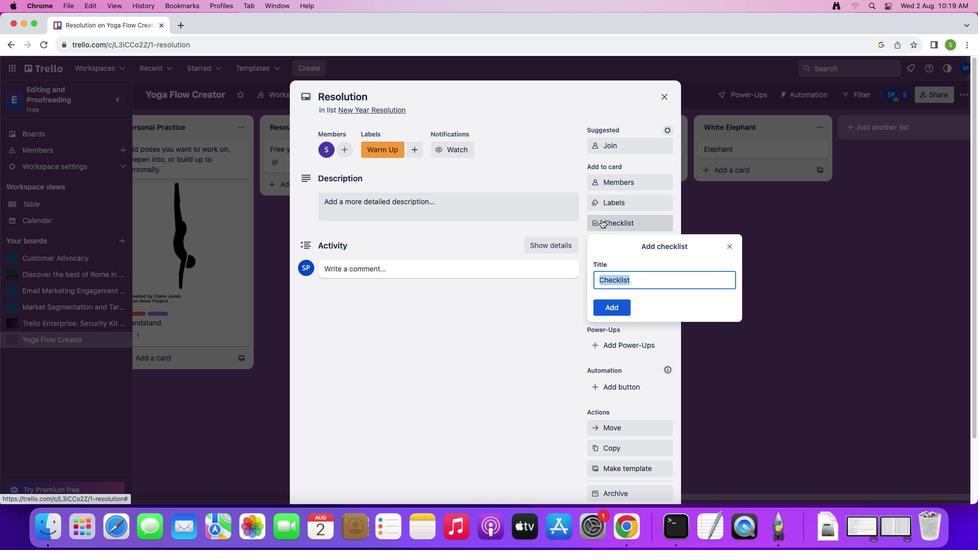 
Action: Key pressed Key.shift'T''e''m''p''l''a''t''e'
Screenshot: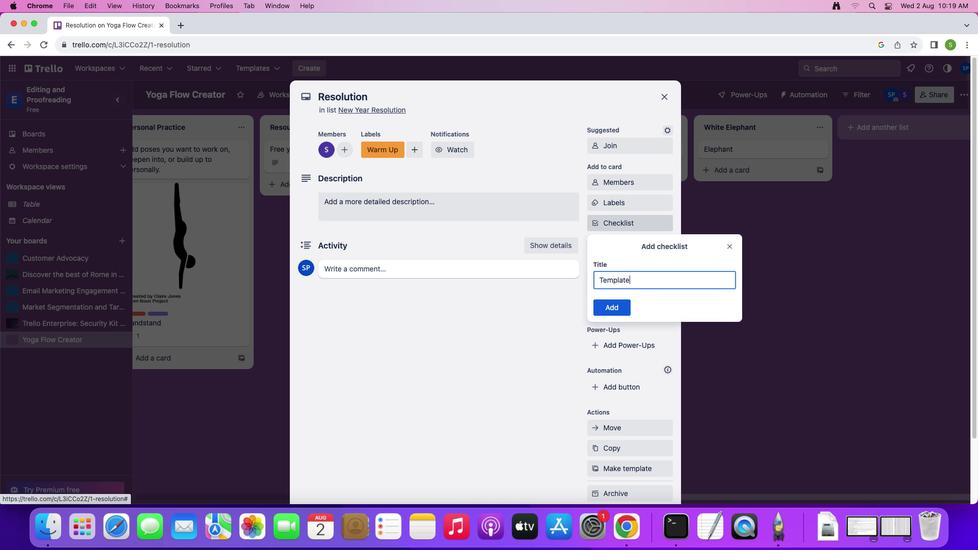 
Action: Mouse moved to (601, 297)
Screenshot: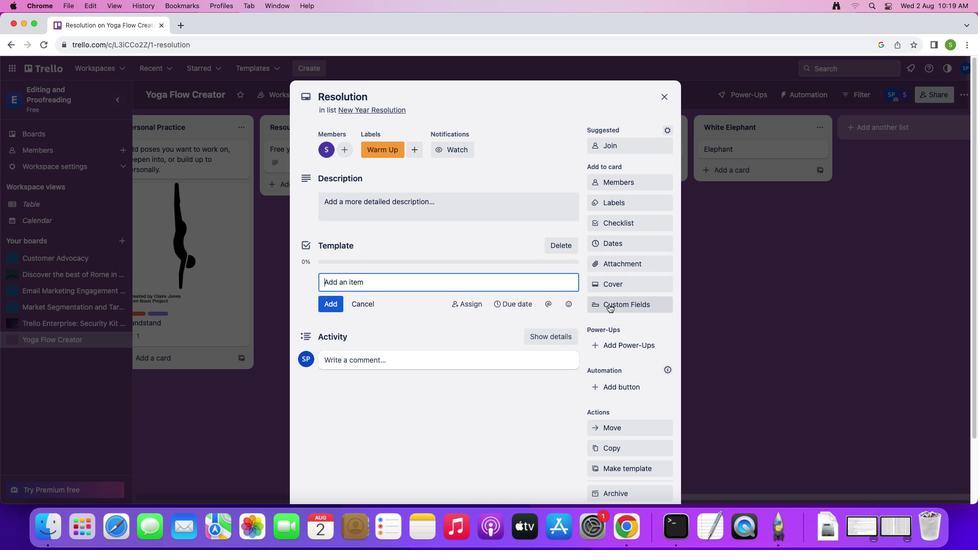
Action: Mouse pressed left at (601, 297)
Screenshot: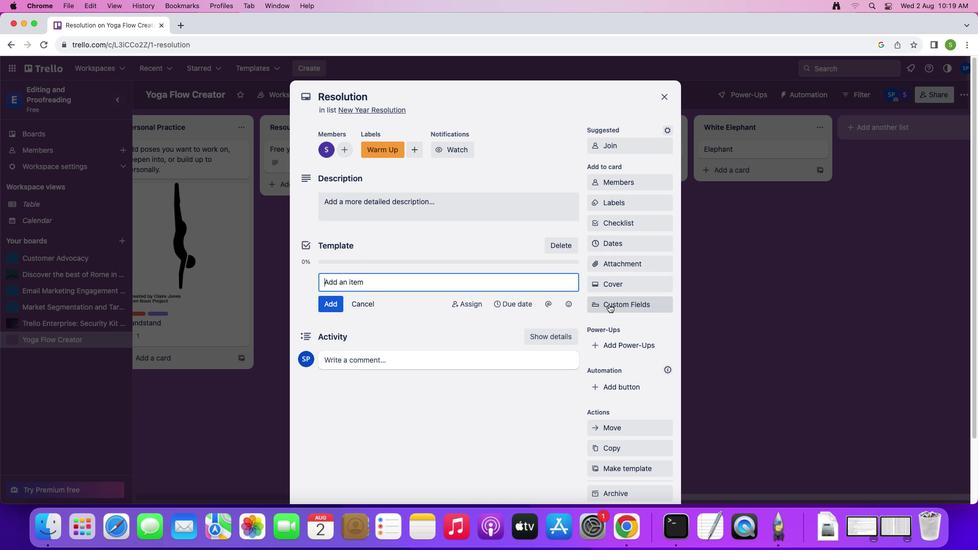 
Action: Mouse moved to (617, 239)
Screenshot: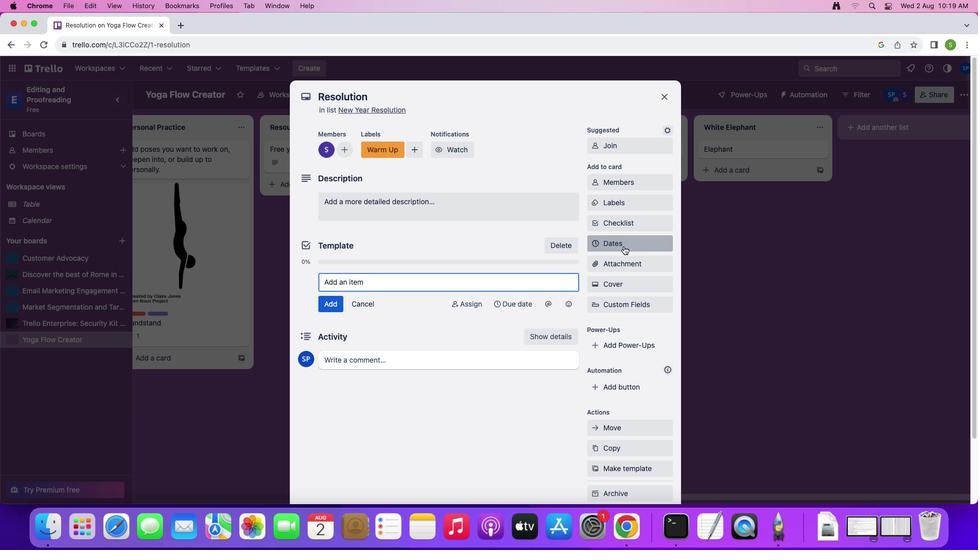 
Action: Mouse pressed left at (617, 239)
Screenshot: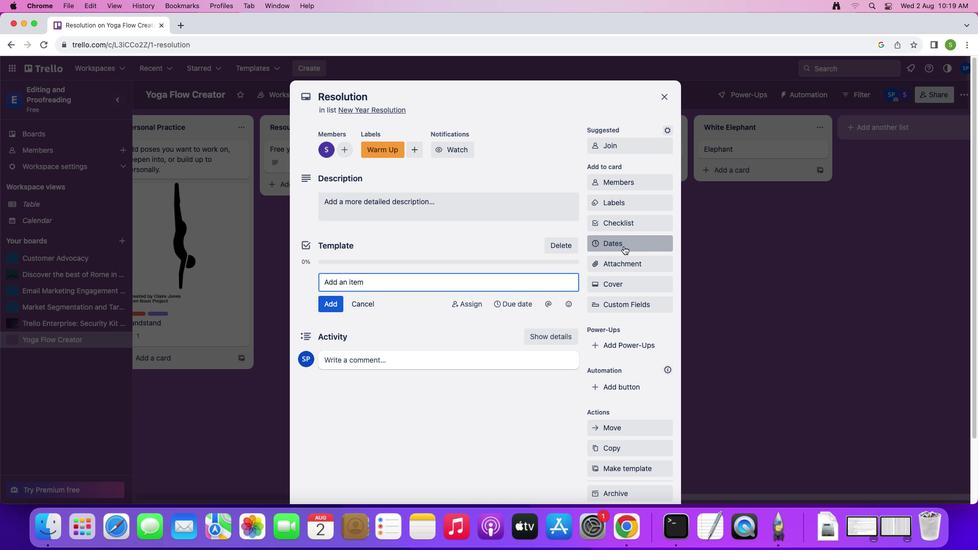 
Action: Mouse moved to (676, 216)
Screenshot: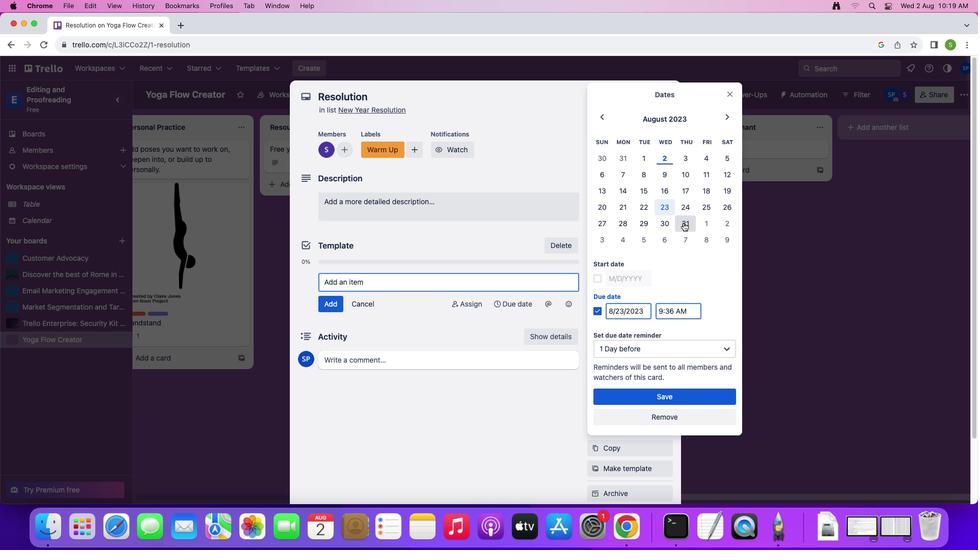 
Action: Mouse pressed left at (676, 216)
Screenshot: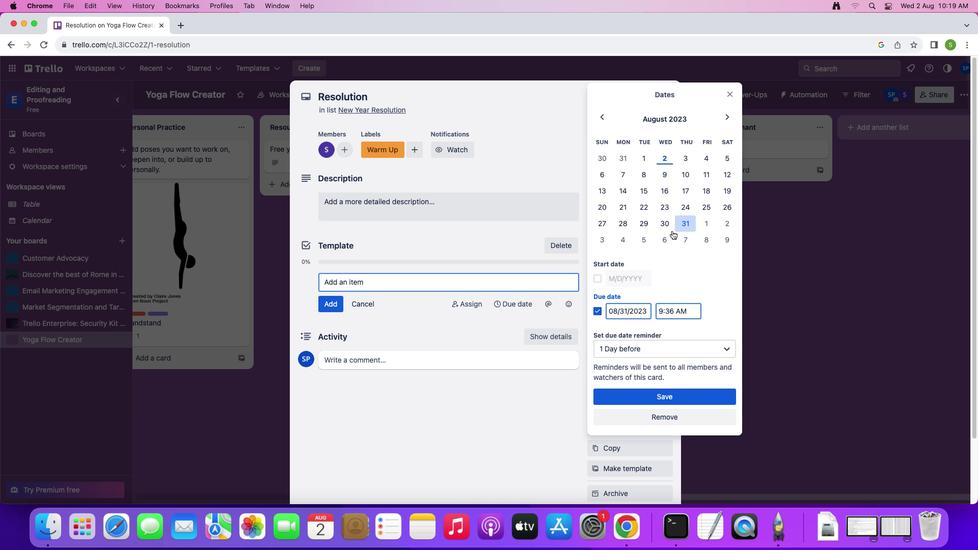 
Action: Mouse moved to (592, 271)
Screenshot: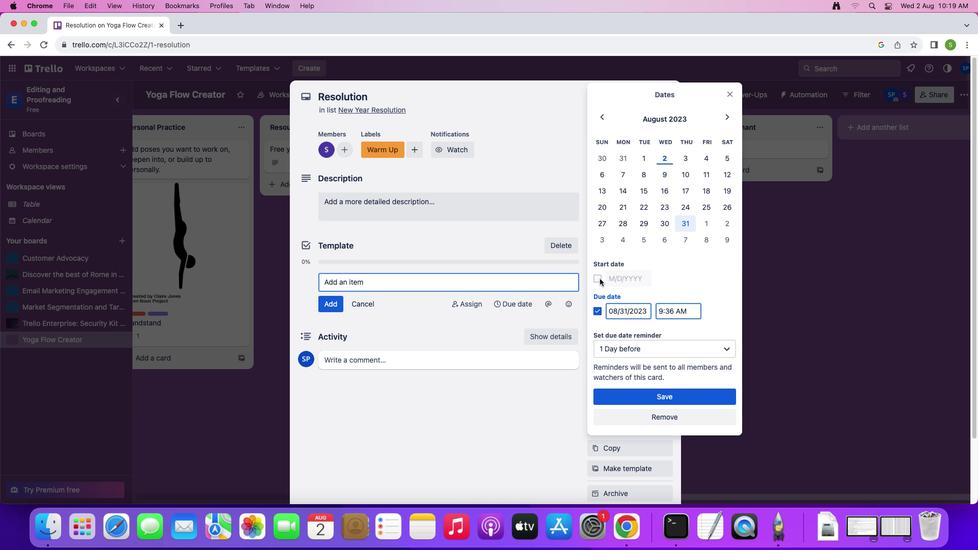 
Action: Mouse pressed left at (592, 271)
Screenshot: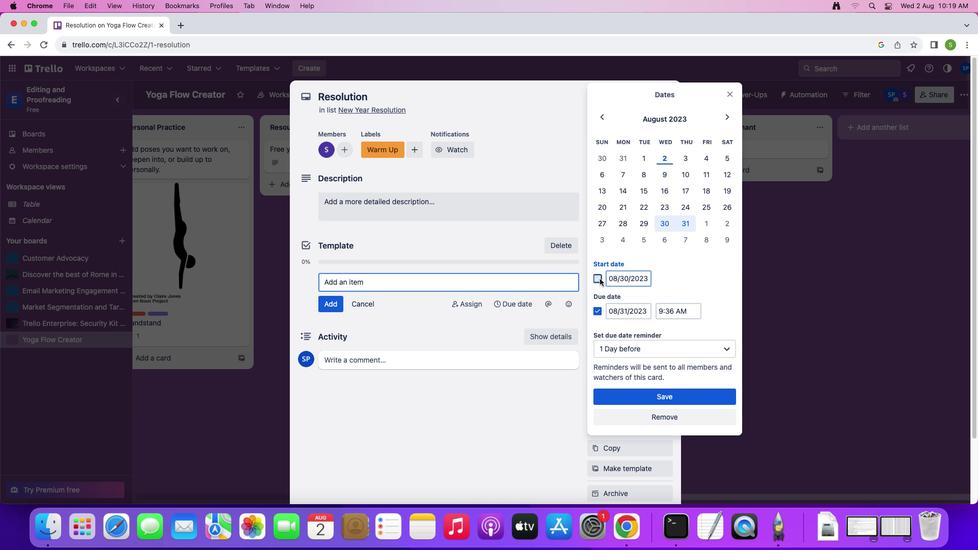 
Action: Mouse moved to (636, 387)
Screenshot: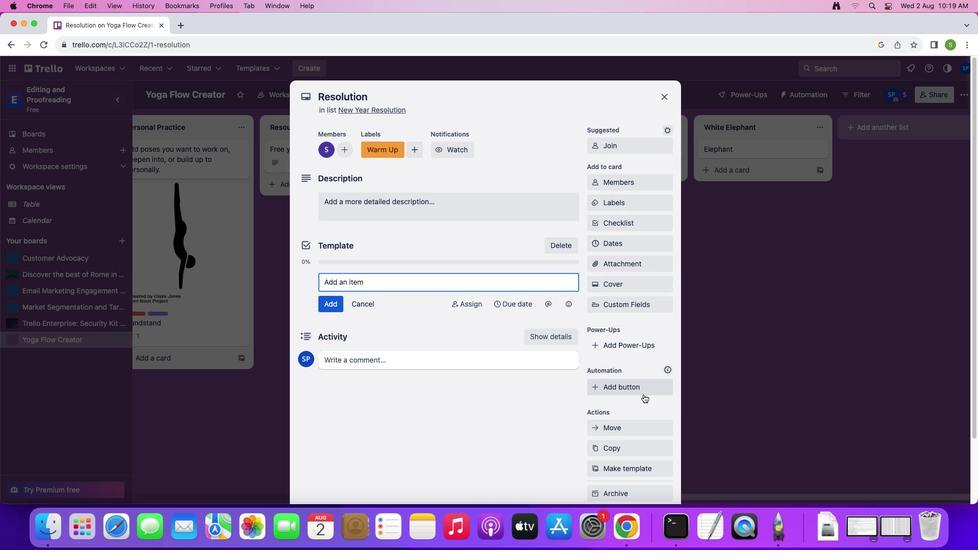 
Action: Mouse pressed left at (636, 387)
Screenshot: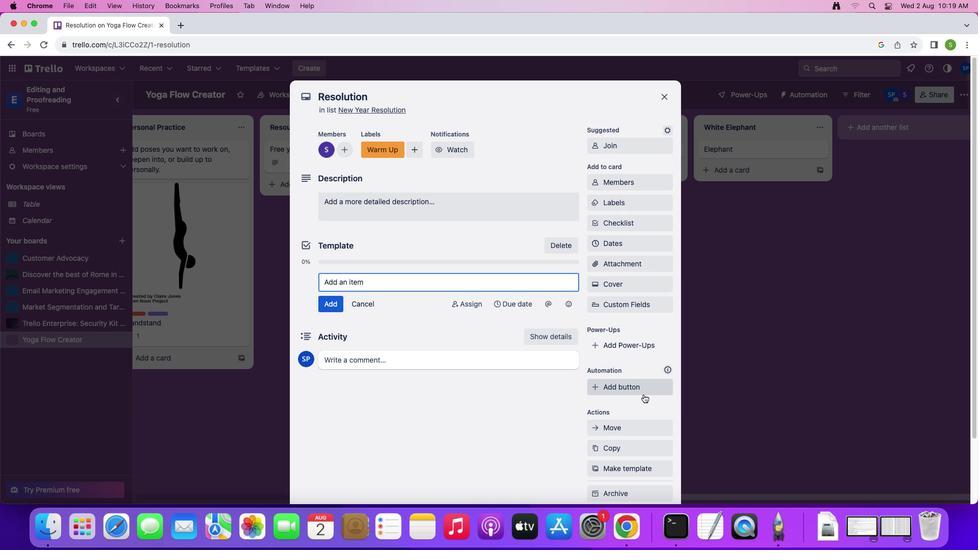 
Action: Mouse moved to (605, 283)
Screenshot: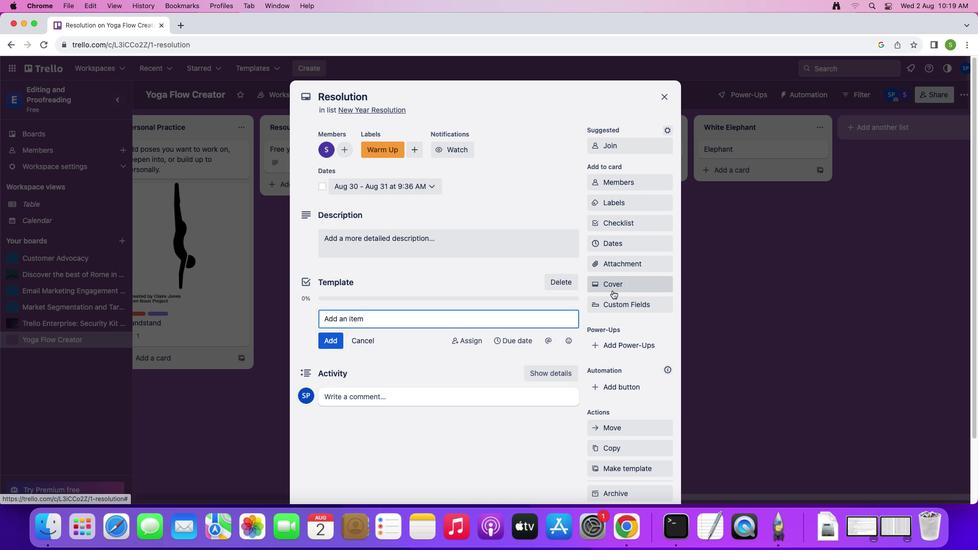 
Action: Mouse pressed left at (605, 283)
Screenshot: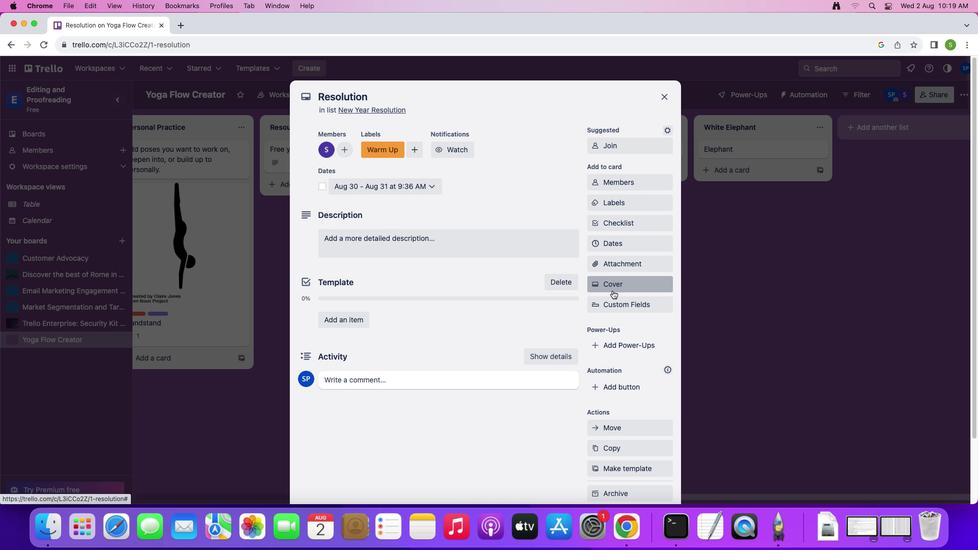 
Action: Mouse moved to (693, 295)
Screenshot: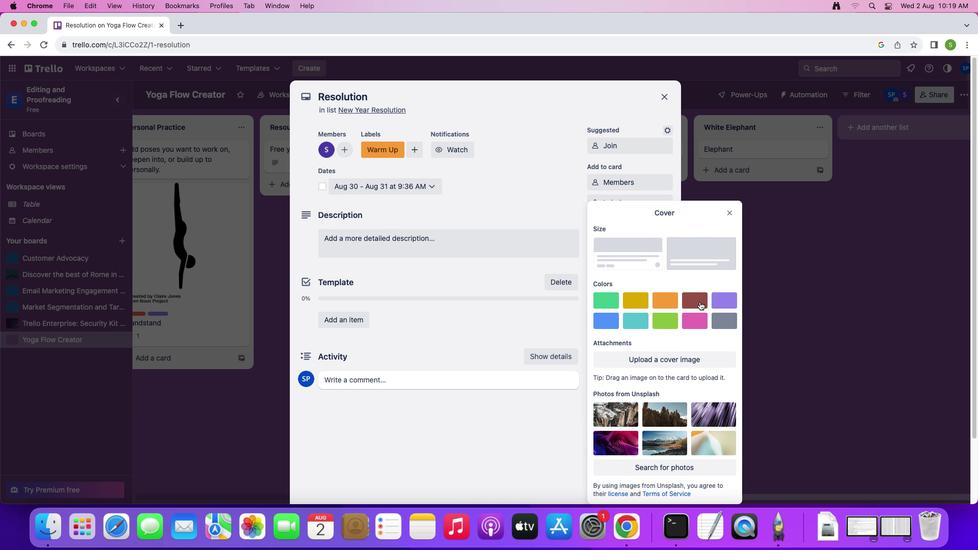 
Action: Mouse pressed left at (693, 295)
Screenshot: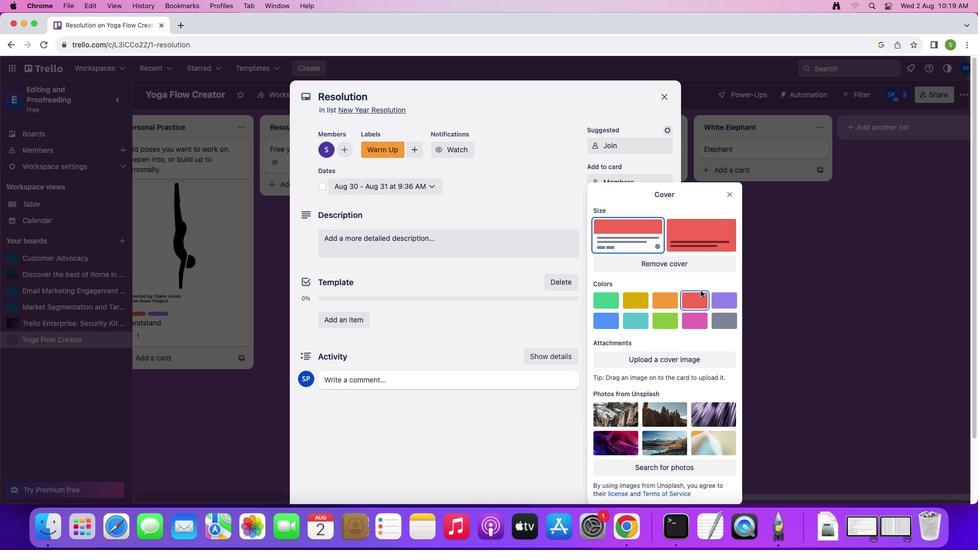 
Action: Mouse moved to (719, 194)
Screenshot: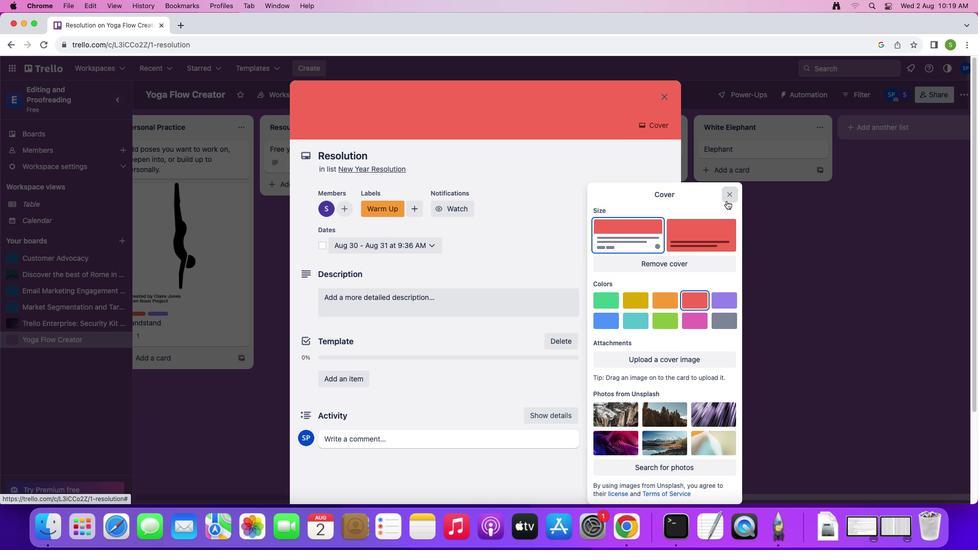 
Action: Mouse pressed left at (719, 194)
Screenshot: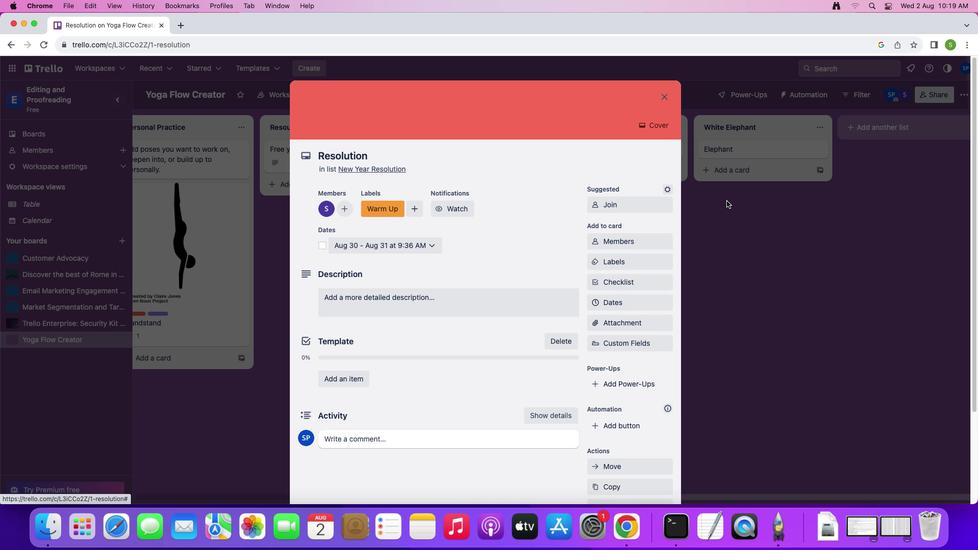 
Action: Mouse moved to (437, 200)
Screenshot: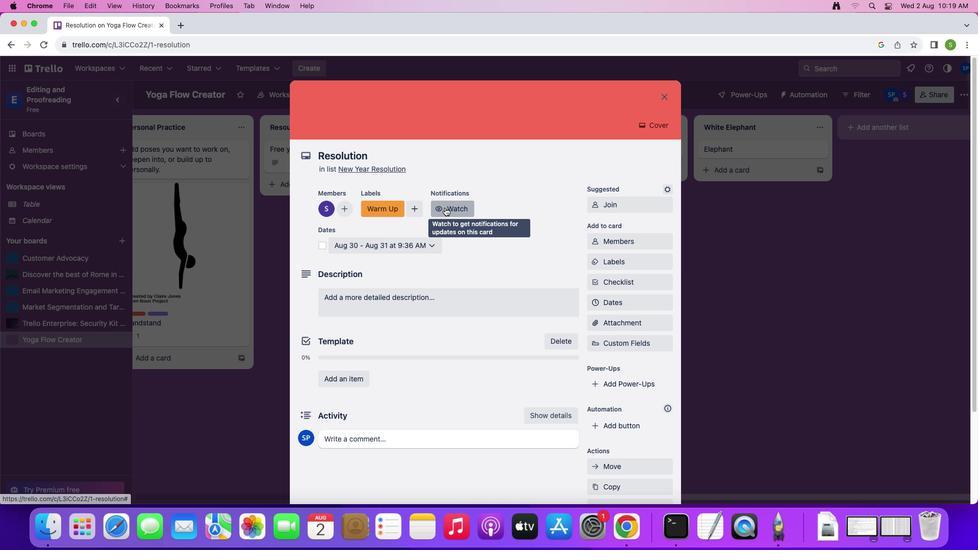 
Action: Mouse pressed left at (437, 200)
Screenshot: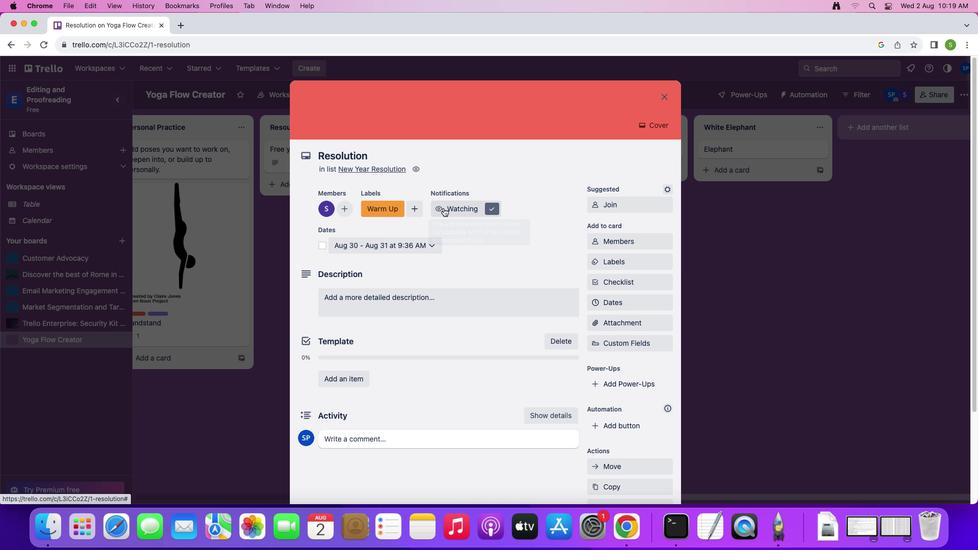 
Action: Mouse moved to (314, 236)
Screenshot: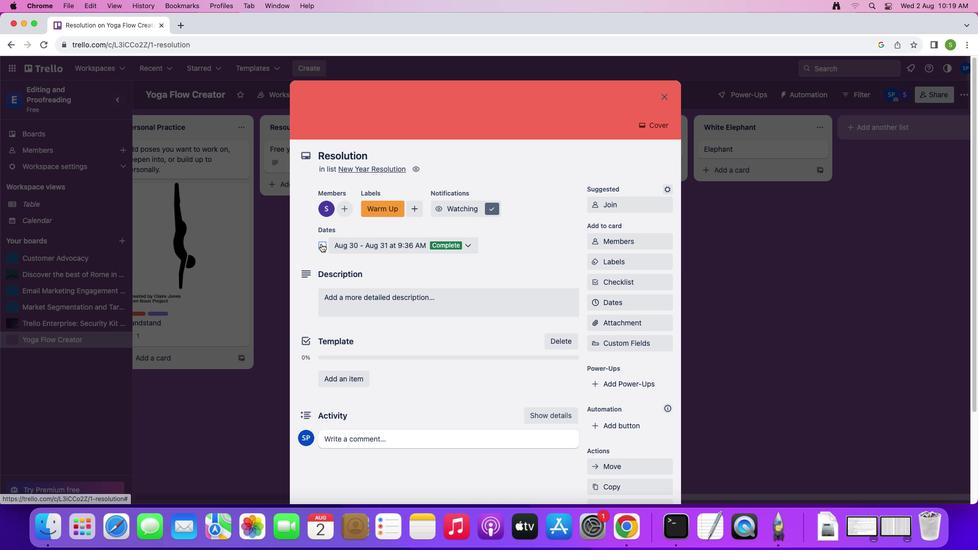
Action: Mouse pressed left at (314, 236)
Screenshot: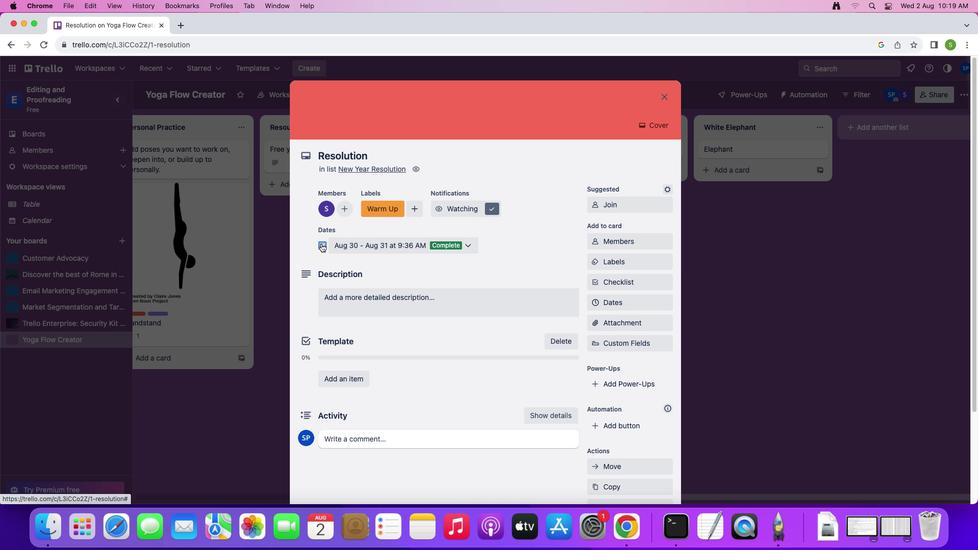
Action: Mouse moved to (407, 282)
Screenshot: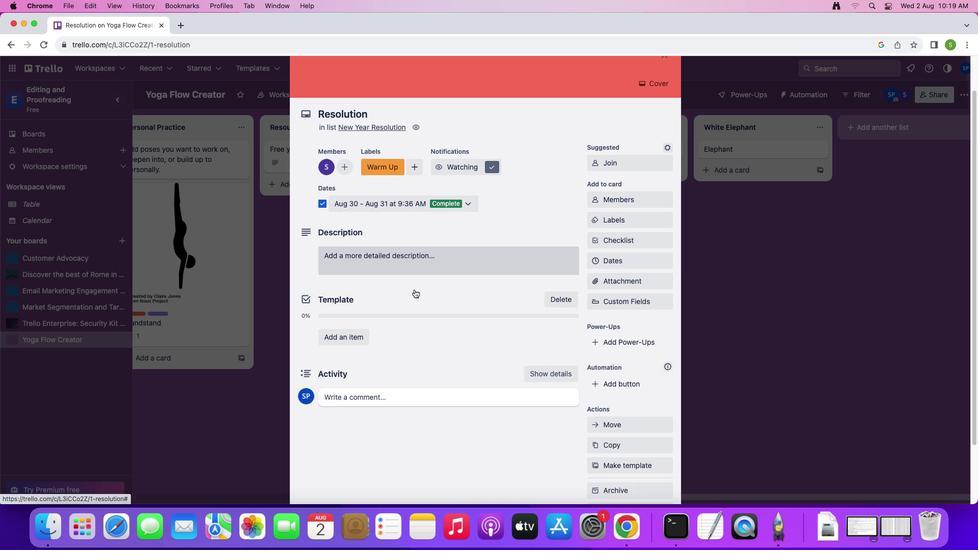 
Action: Mouse scrolled (407, 282) with delta (-6, -7)
Screenshot: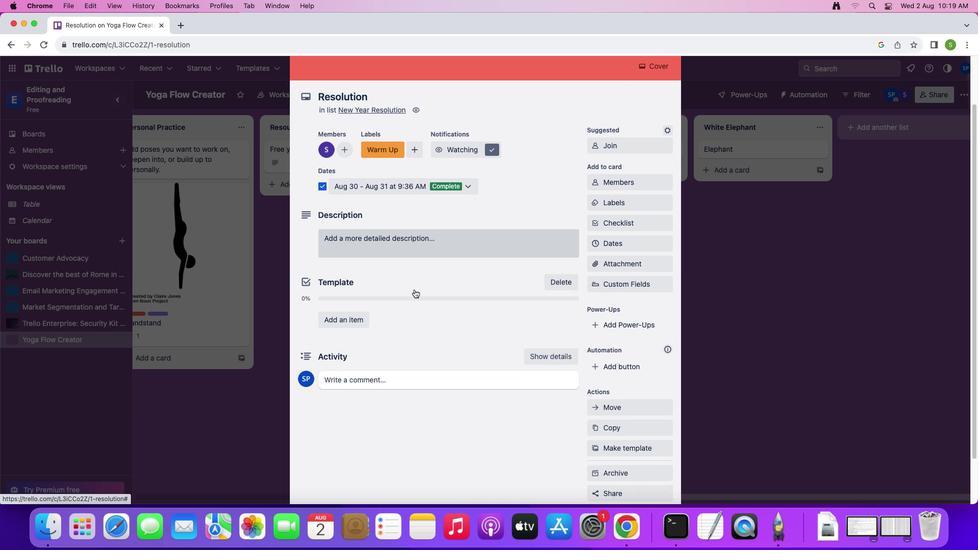 
Action: Mouse scrolled (407, 282) with delta (-6, -7)
Screenshot: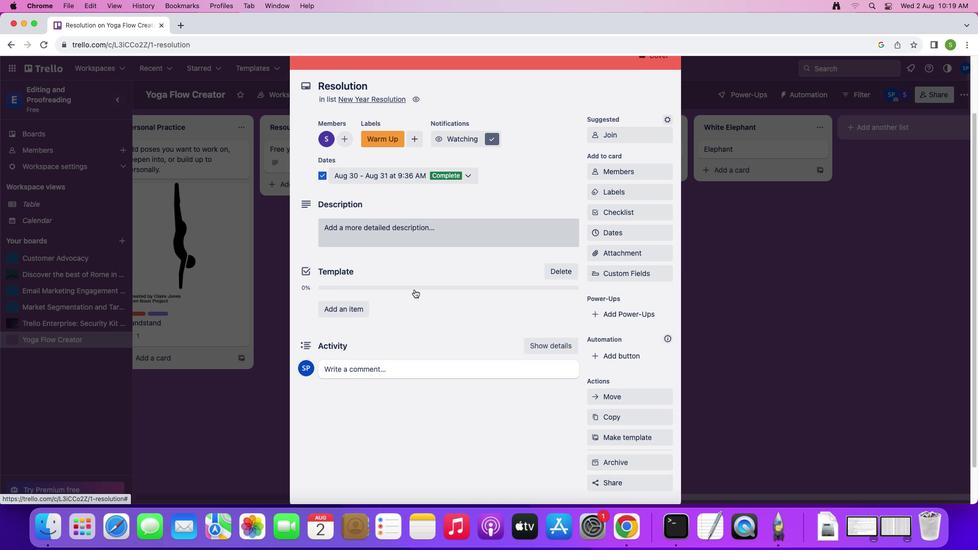 
Action: Mouse moved to (407, 282)
Screenshot: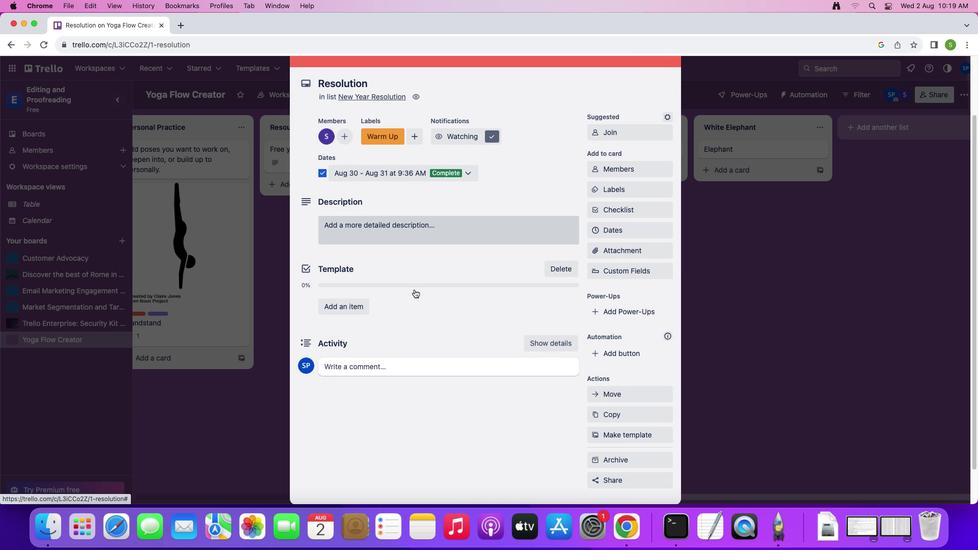 
Action: Mouse scrolled (407, 282) with delta (-6, -7)
Screenshot: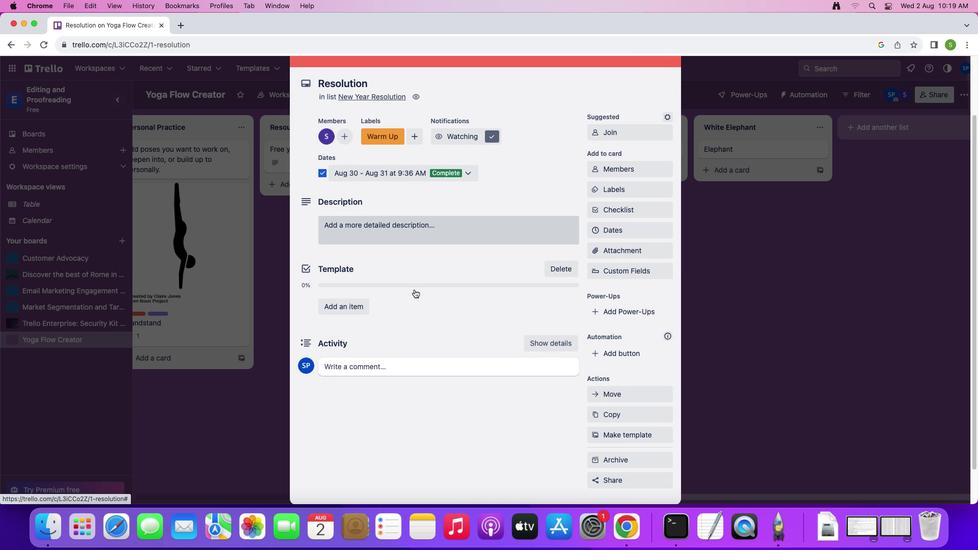 
Action: Mouse moved to (386, 228)
Screenshot: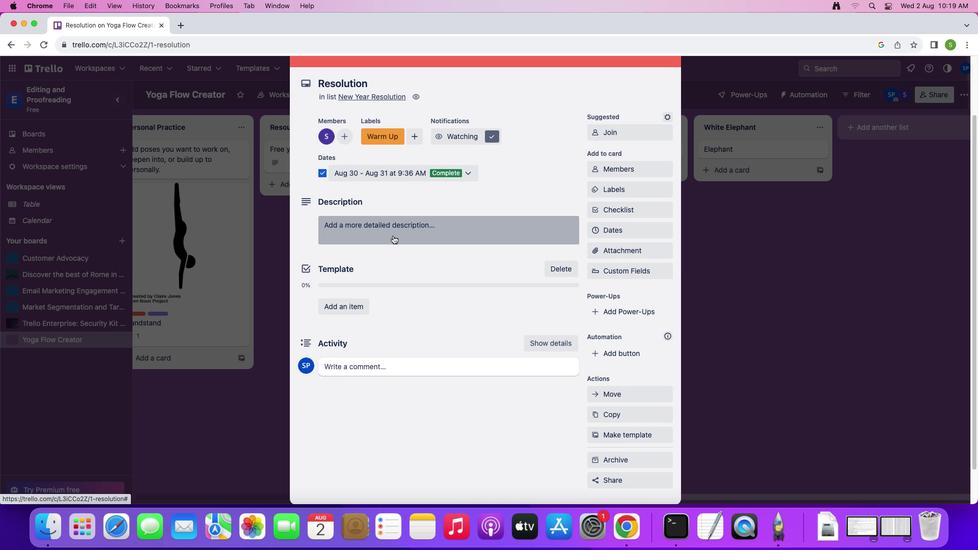 
Action: Mouse pressed left at (386, 228)
Screenshot: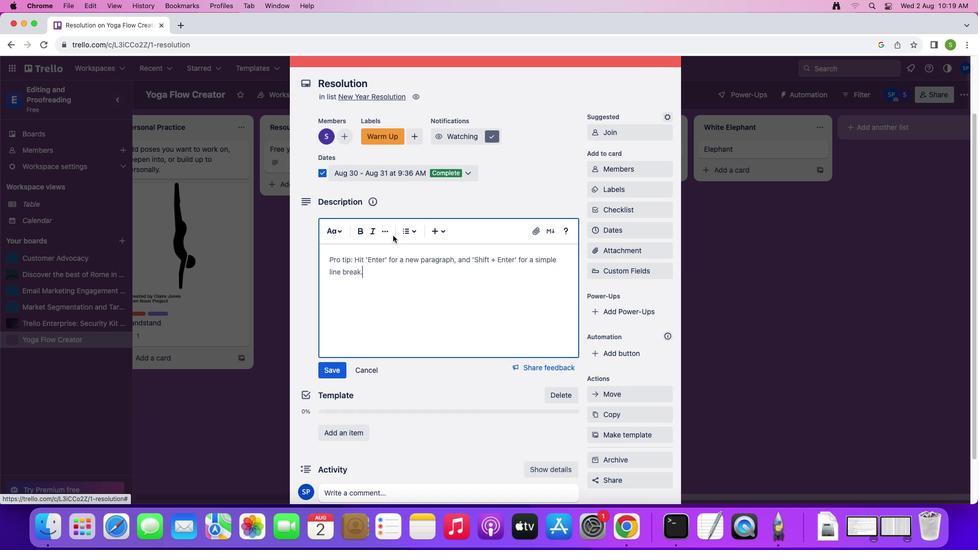 
Action: Mouse moved to (519, 290)
Screenshot: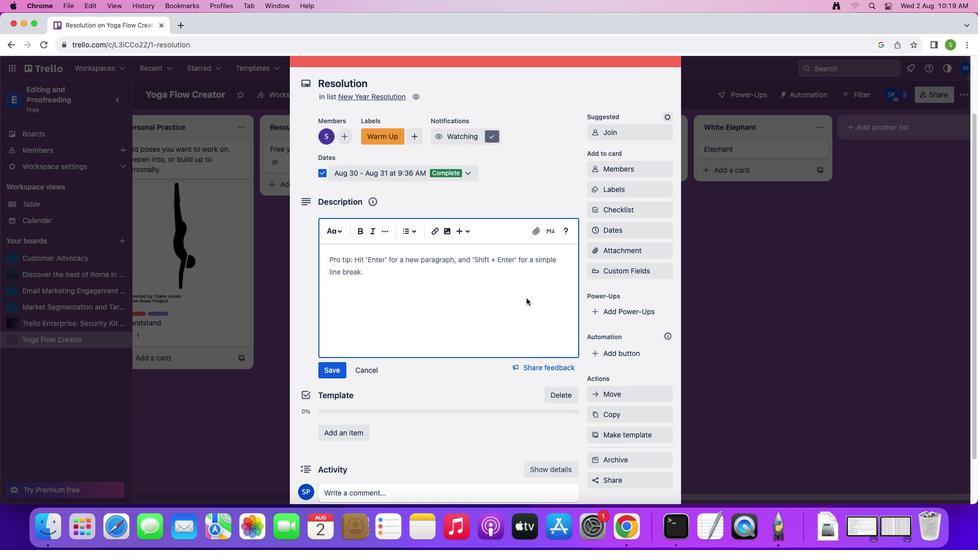 
Action: Key pressed Key.shift'S''e''t'Key.space'y''o''u''r'Key.spaceKey.shift'N''e''w'Key.spaceKey.shift'Y''e''a''r'"'"'s'Key.spaceKey.shift'r''s'Key.backspace'e''s''o''l''u''t''i''o''n''-''a''n''d'Key.space's''t''i''c''k'Key.space't''o'Key.space'l''e''a''r''n'Key.spaceKey.shift'T''h''e''m'Key.shift'!''='Key.backspace'-'Key.space'w''i''t''h'Key.spaceKey.shift'T''h''i''s'Key.spaceKey.shift'T''r''e''l''l''o'Key.spaceKey.shift'T''e''p''l''a''t''e'
Screenshot: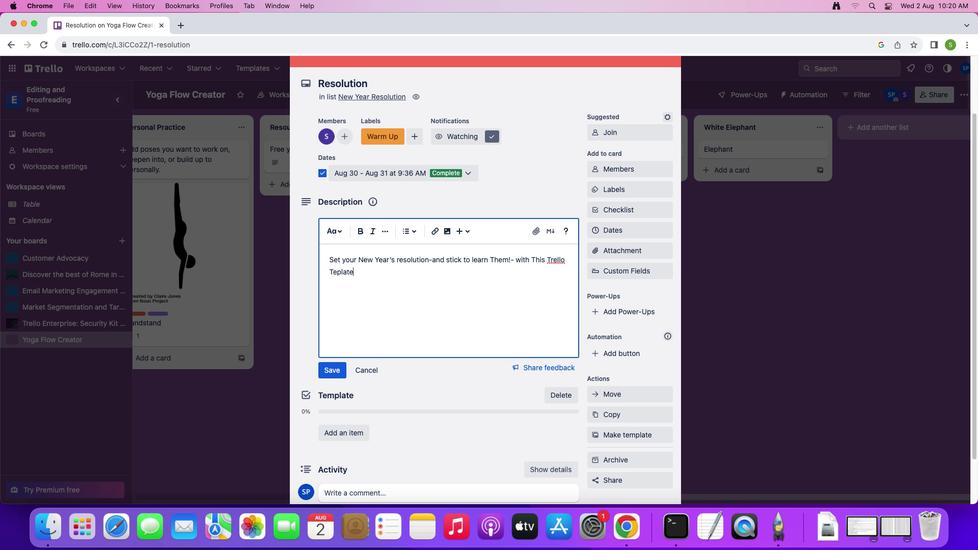 
Action: Mouse moved to (327, 265)
Screenshot: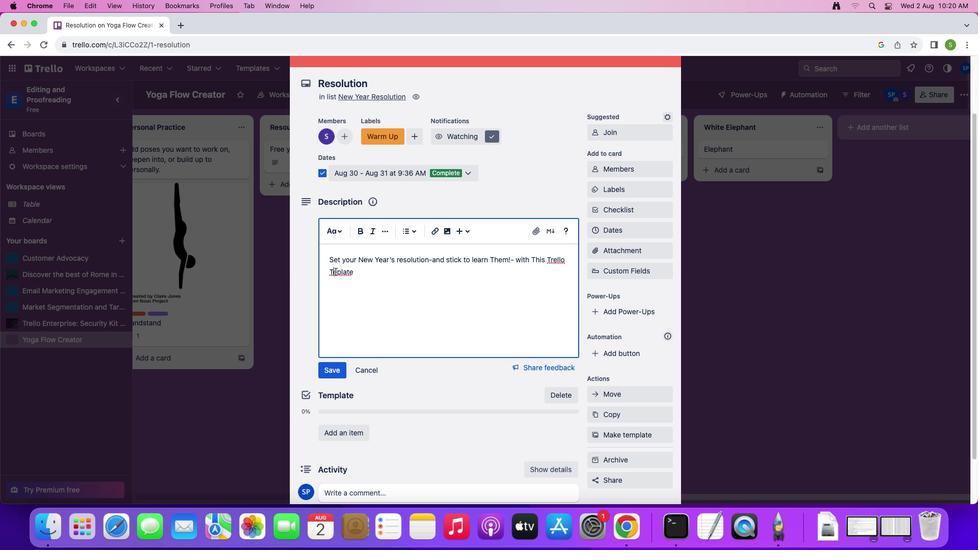 
Action: Mouse pressed left at (327, 265)
Screenshot: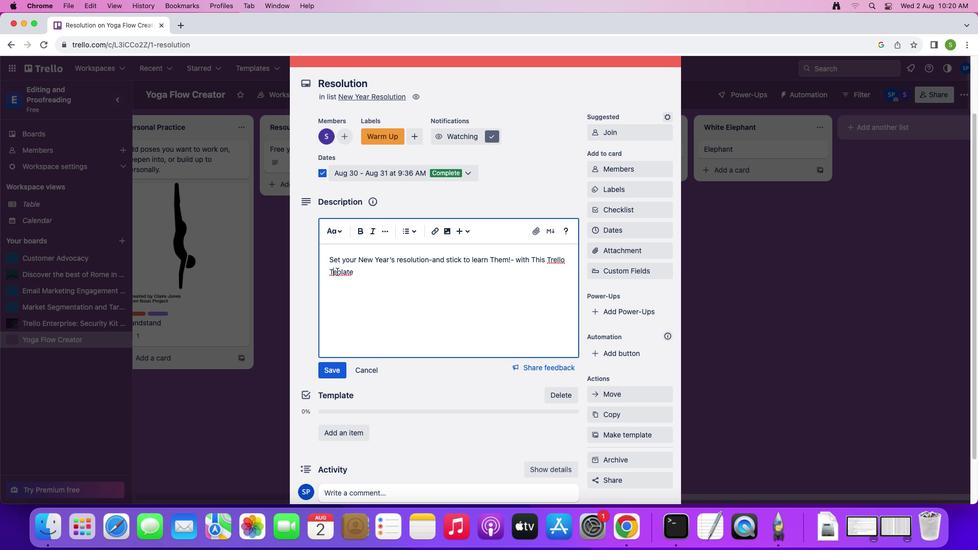 
Action: Mouse moved to (349, 268)
Screenshot: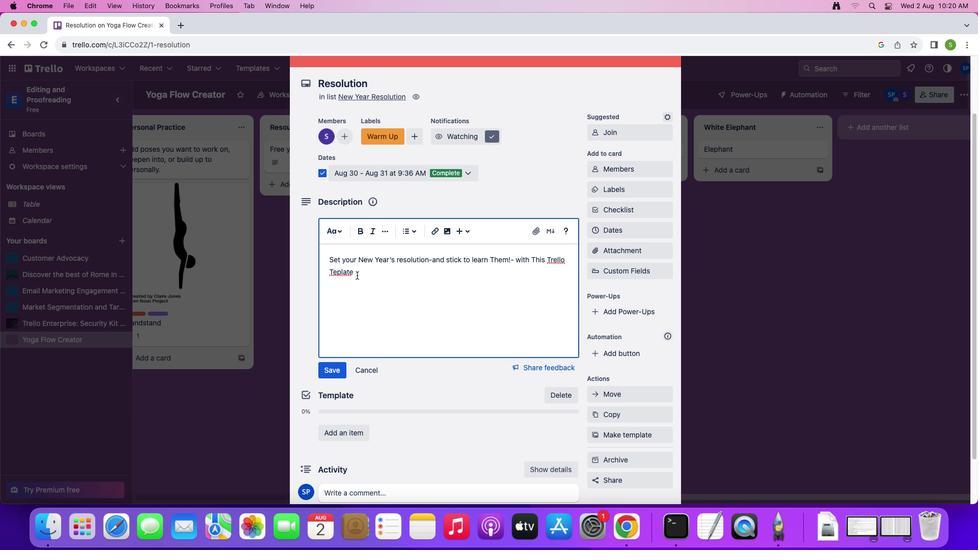 
Action: Key pressed Key.right'm'
Screenshot: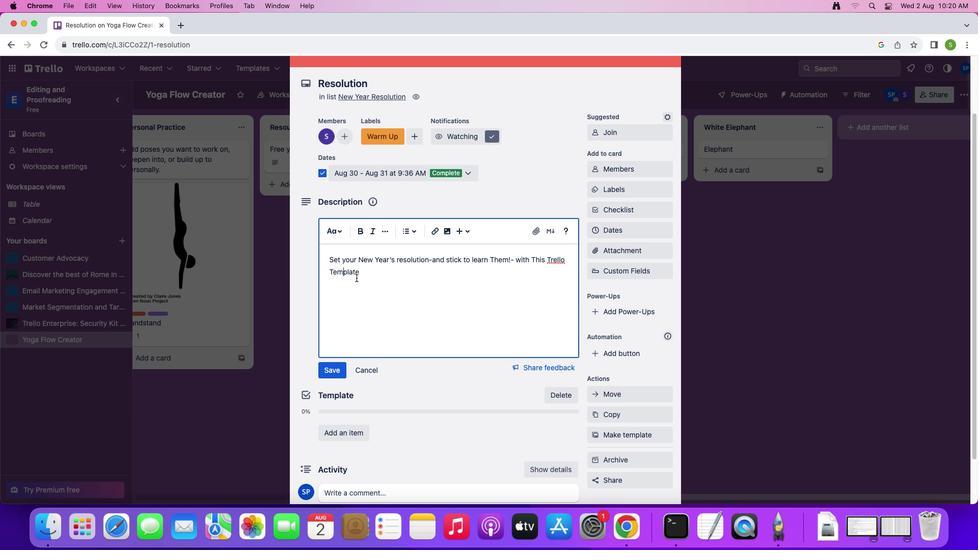 
Action: Mouse moved to (329, 363)
Screenshot: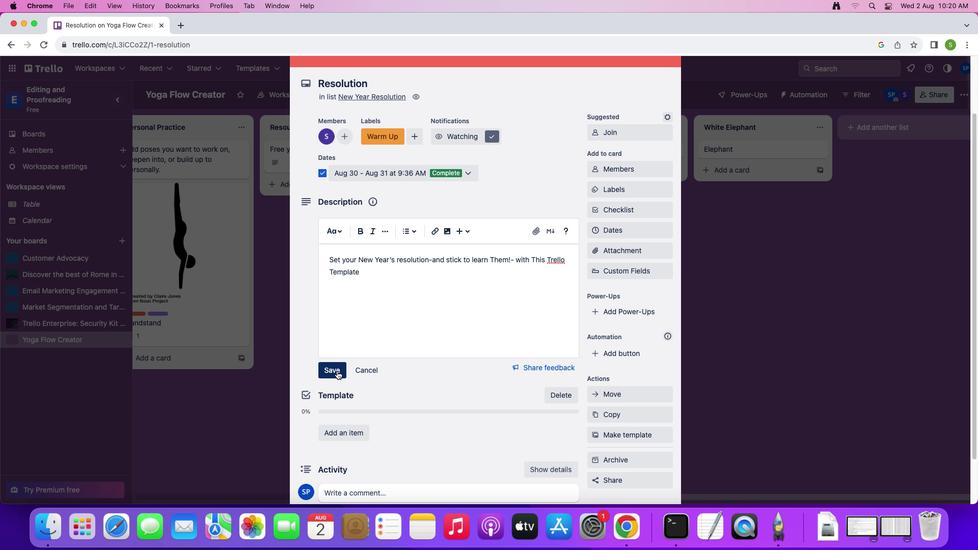 
Action: Mouse pressed left at (329, 363)
Screenshot: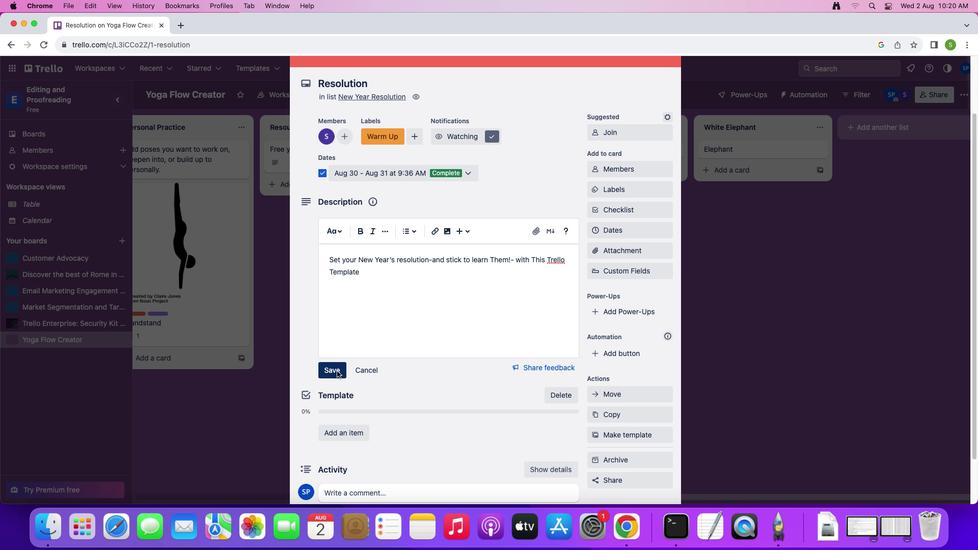 
Action: Mouse moved to (373, 354)
Screenshot: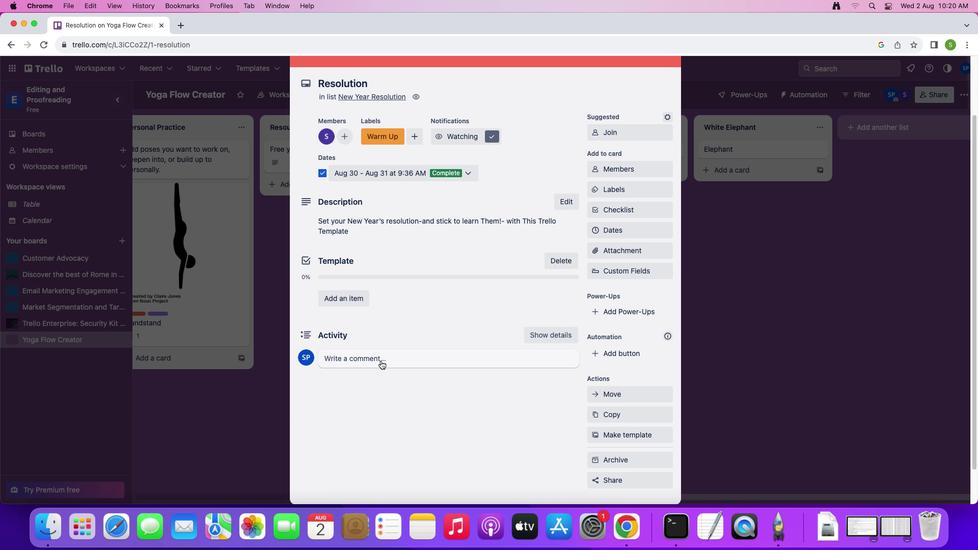 
Action: Mouse pressed left at (373, 354)
Screenshot: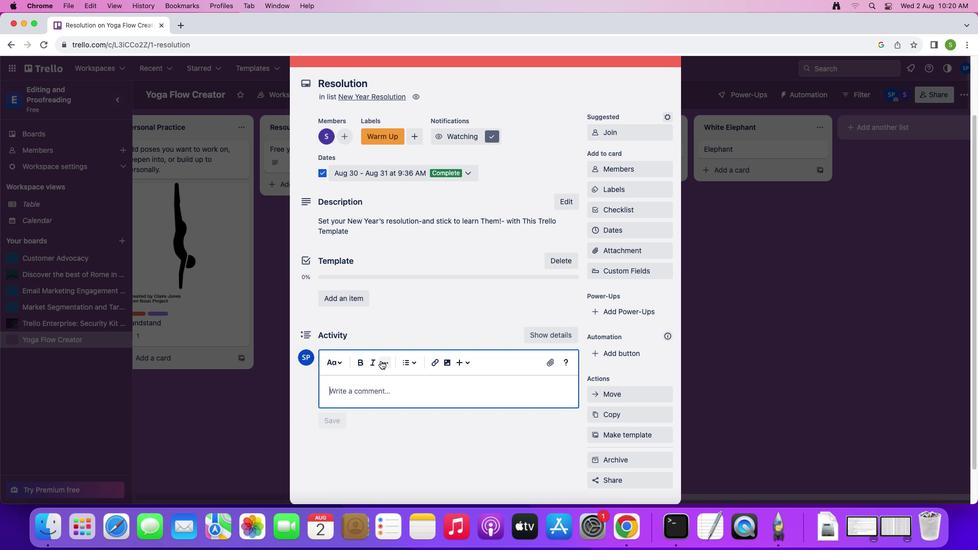 
Action: Mouse moved to (446, 294)
Screenshot: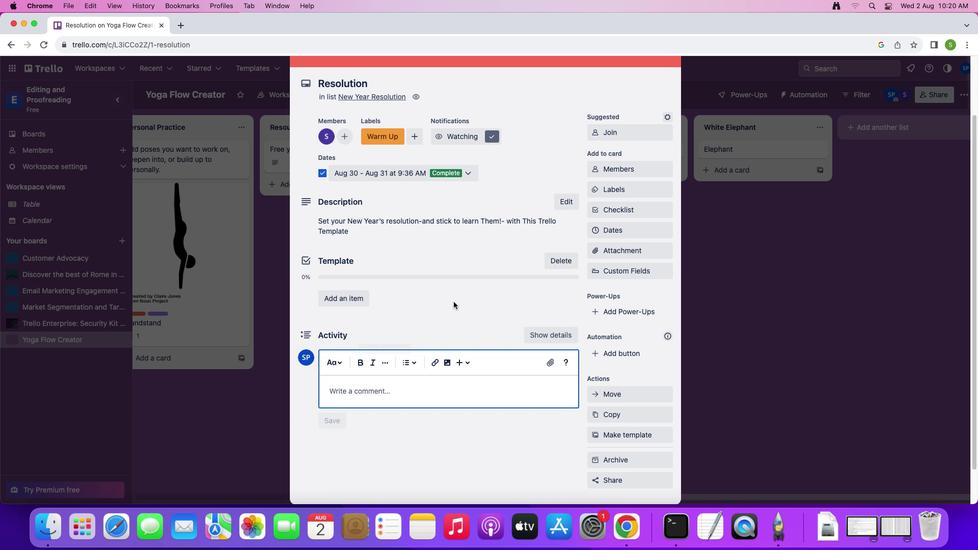 
Action: Key pressed Key.shift'R''e''s''l''o''u''t''i''o''n'
Screenshot: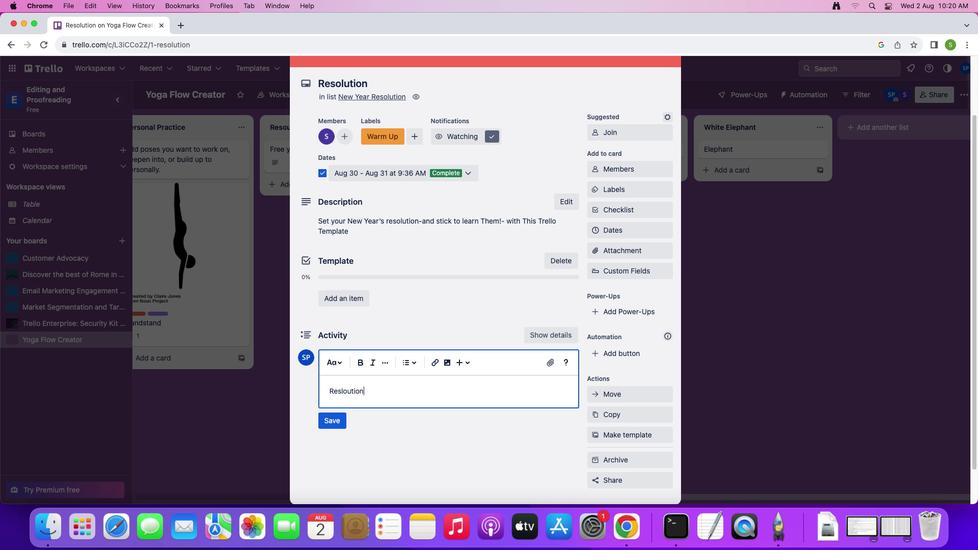 
Action: Mouse moved to (327, 419)
Screenshot: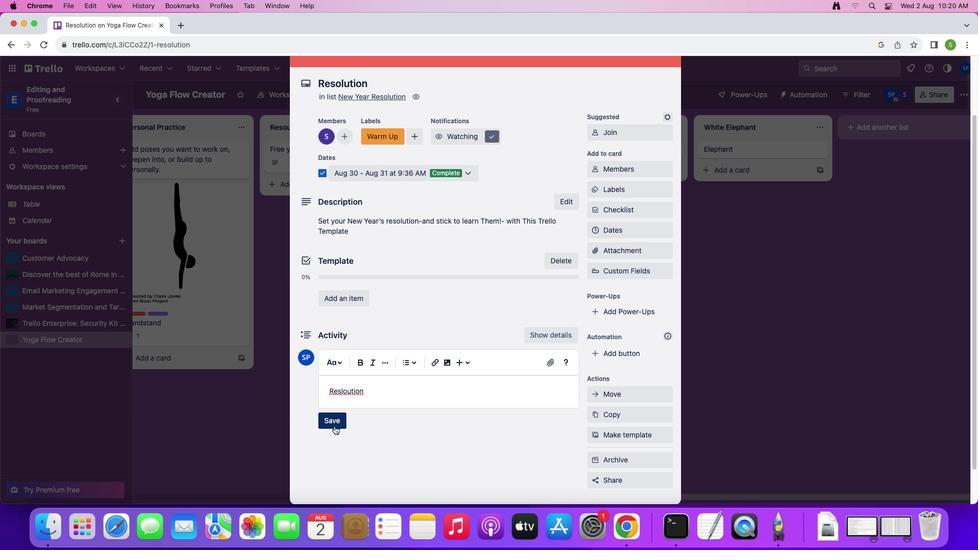 
Action: Mouse pressed left at (327, 419)
Screenshot: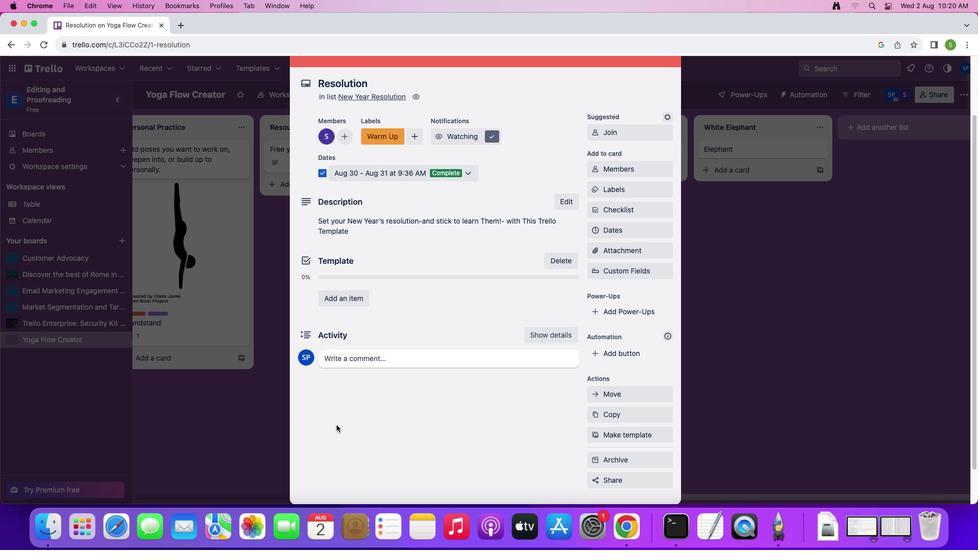 
Action: Mouse moved to (555, 146)
Screenshot: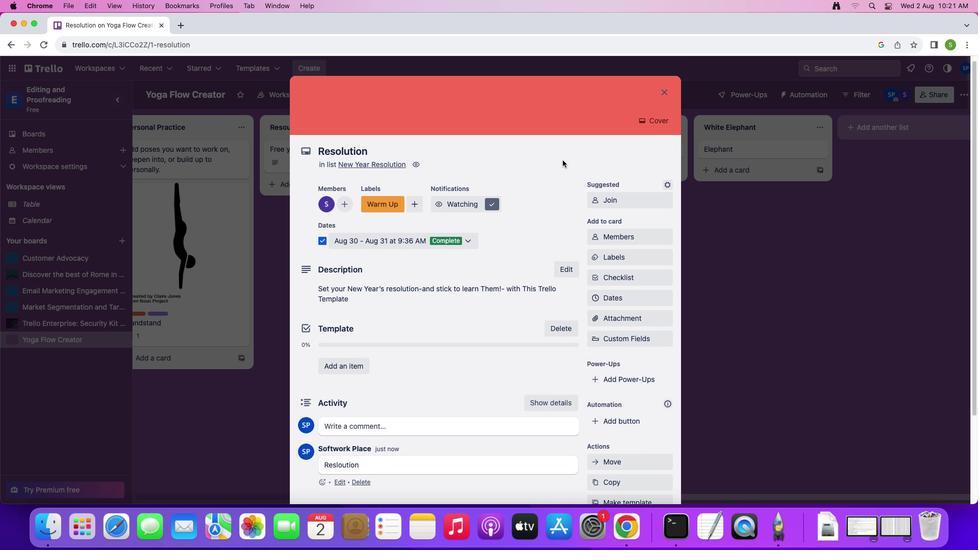 
Action: Mouse scrolled (555, 146) with delta (-6, -6)
Screenshot: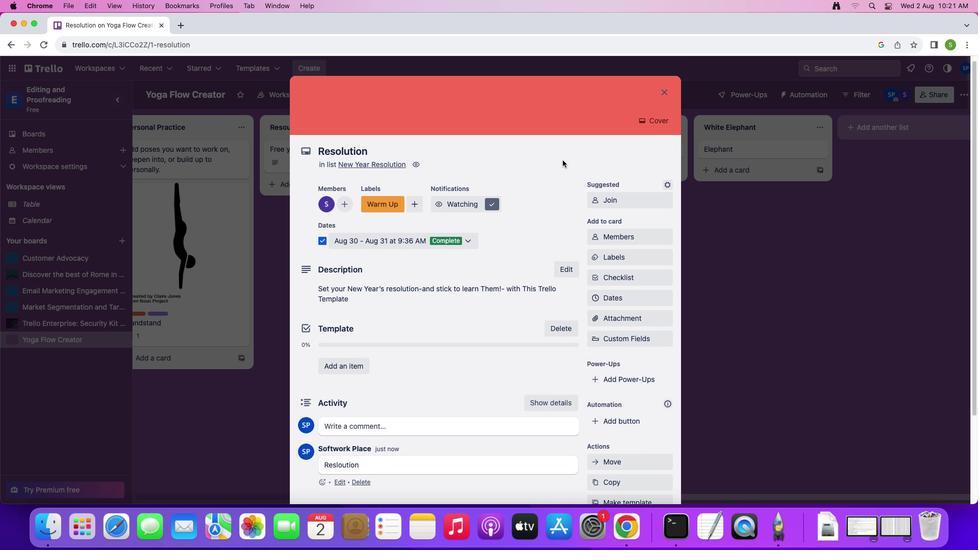 
Action: Mouse moved to (555, 146)
Screenshot: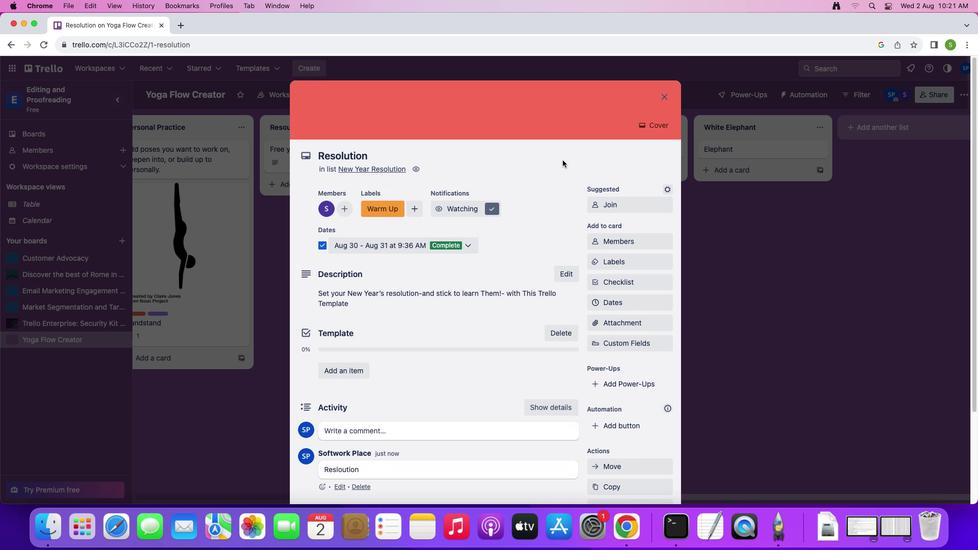
Action: Mouse scrolled (555, 146) with delta (-6, -6)
Screenshot: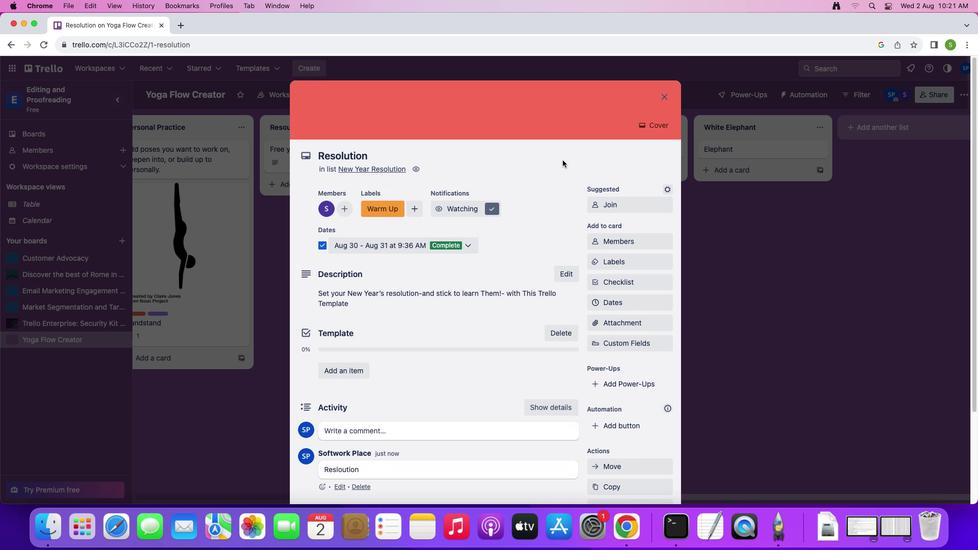 
Action: Mouse moved to (555, 146)
Screenshot: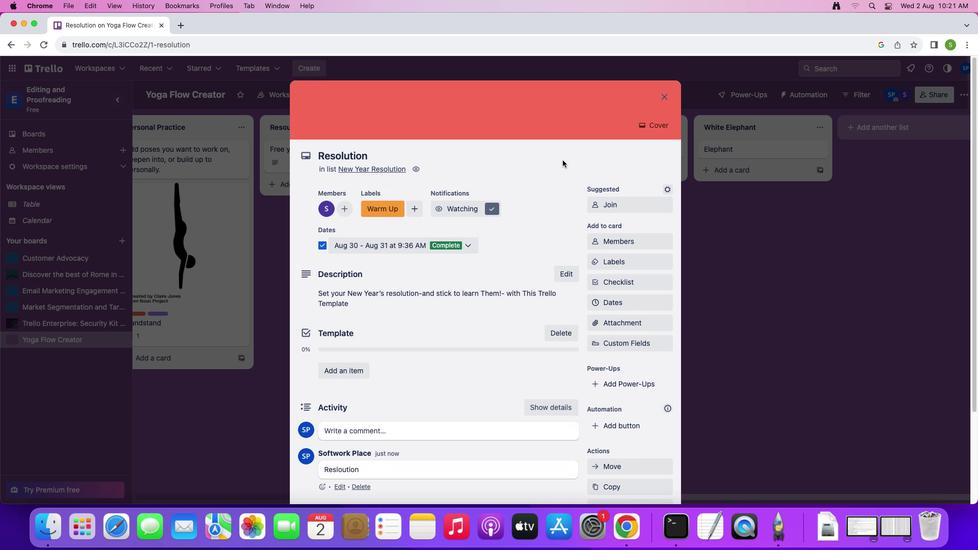 
Action: Mouse scrolled (555, 146) with delta (-6, -5)
Screenshot: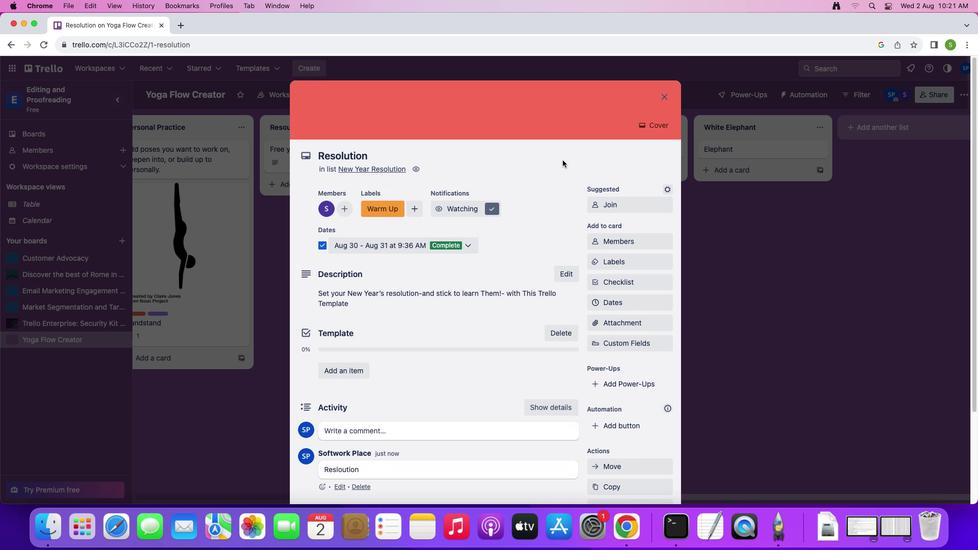 
Action: Mouse moved to (657, 92)
Screenshot: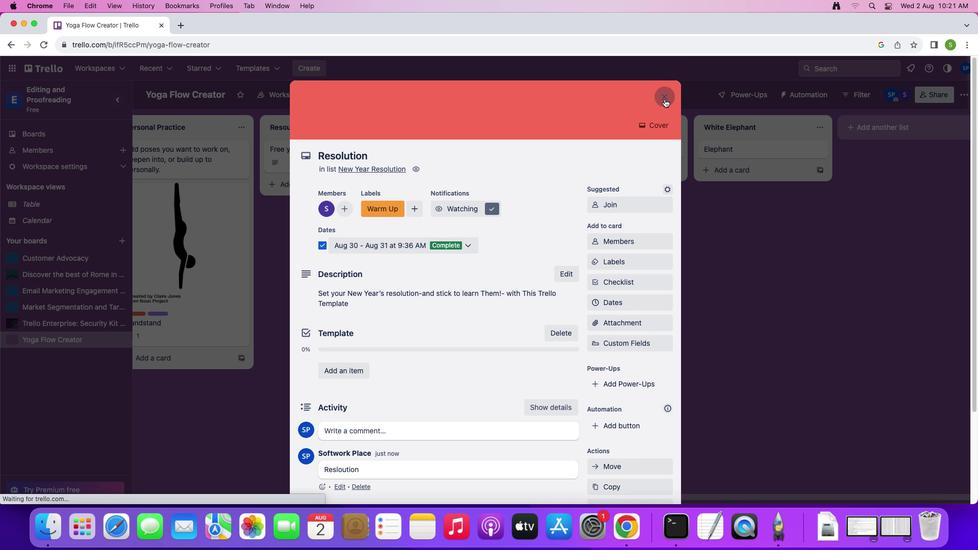 
Action: Mouse pressed left at (657, 92)
Screenshot: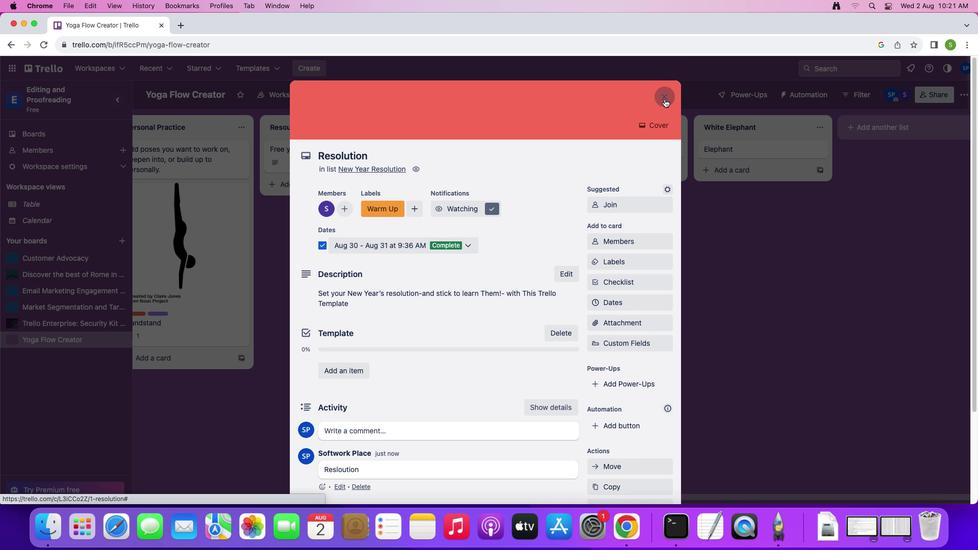 
Action: Mouse moved to (595, 140)
Screenshot: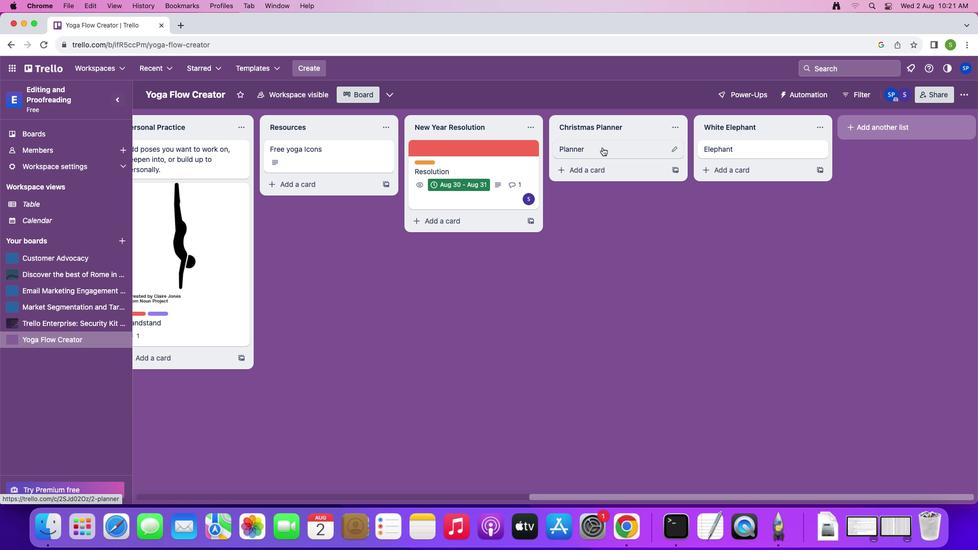 
Action: Mouse pressed left at (595, 140)
Screenshot: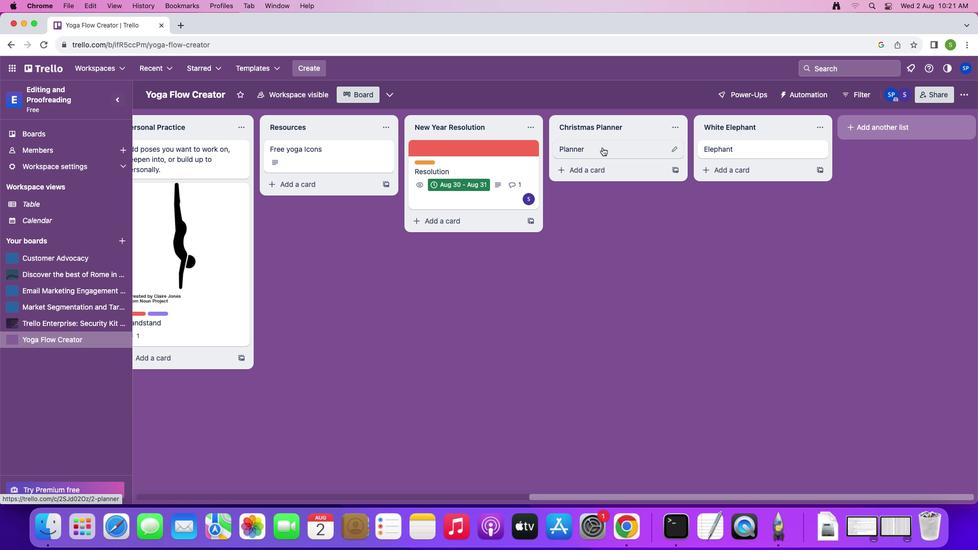 
Action: Mouse moved to (603, 180)
Screenshot: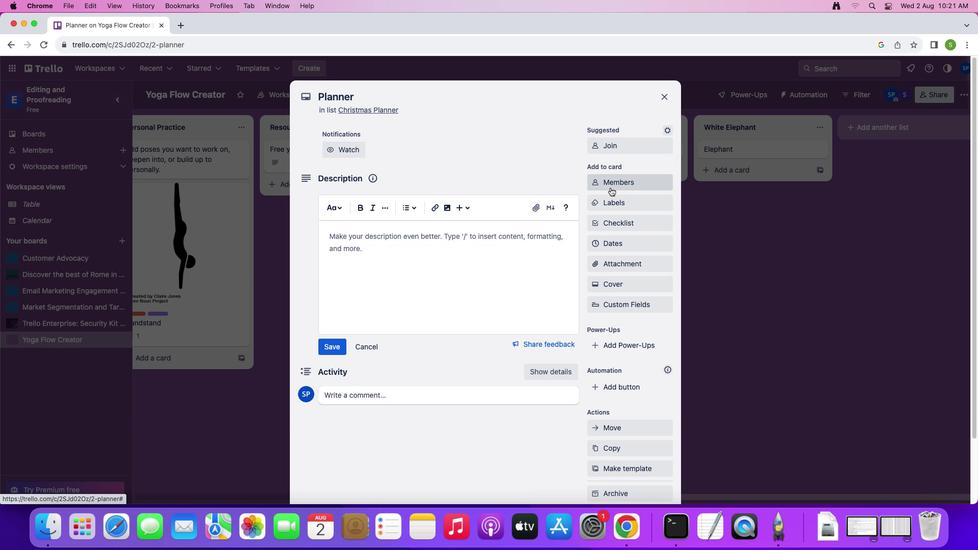 
Action: Mouse pressed left at (603, 180)
Screenshot: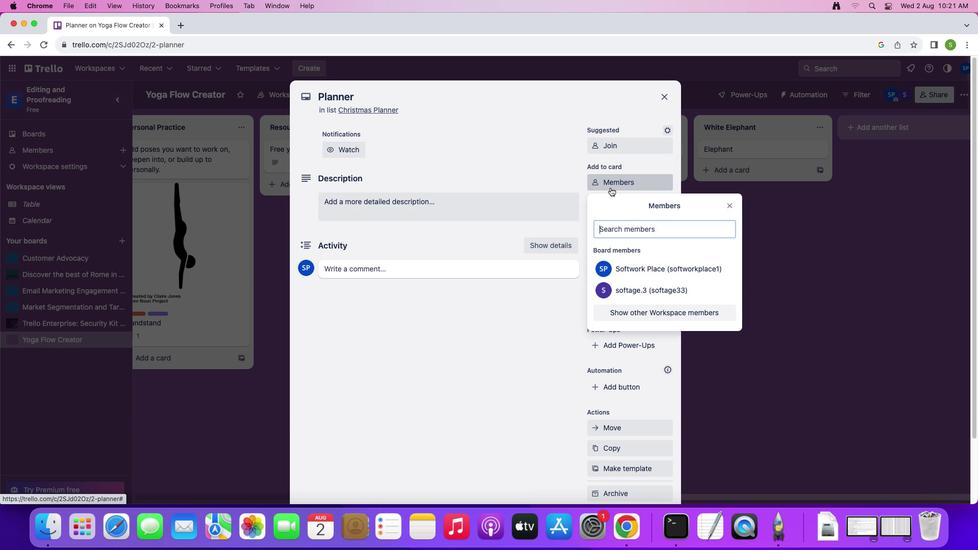 
Action: Mouse moved to (635, 166)
Screenshot: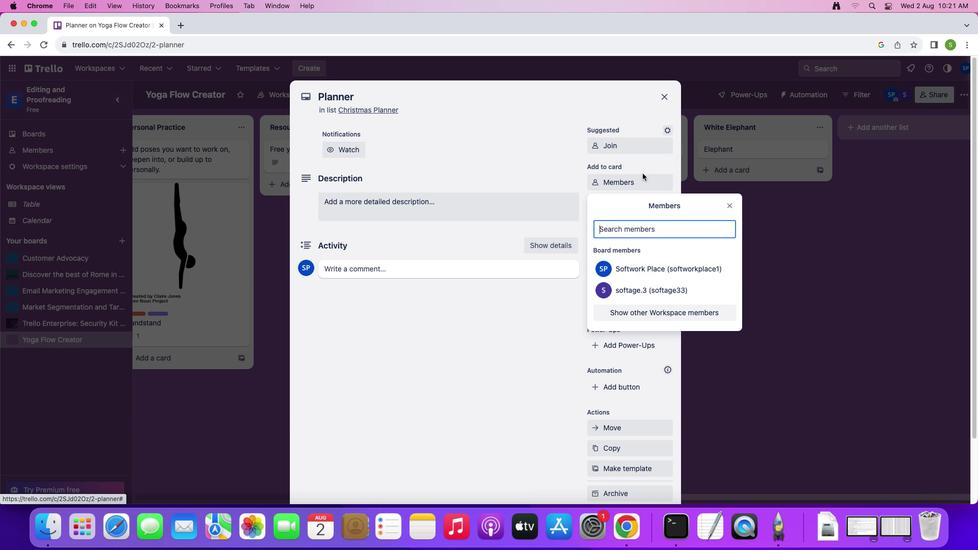 
Action: Key pressed 's''o''f''t''a''g''e''.''4'Key.shift'@''s''o''f''t''a''g''e''.''n''e''t'
Screenshot: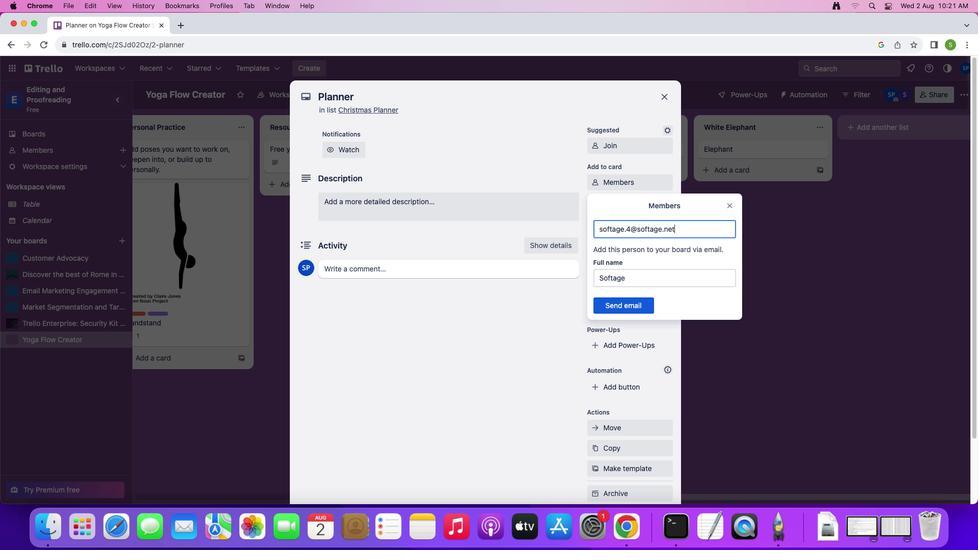 
Action: Mouse moved to (619, 297)
Screenshot: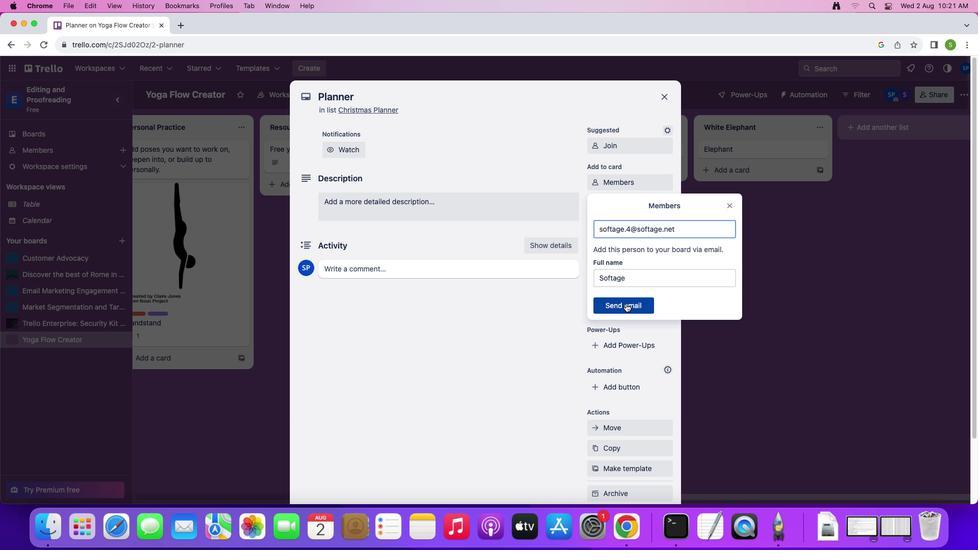 
Action: Mouse pressed left at (619, 297)
Screenshot: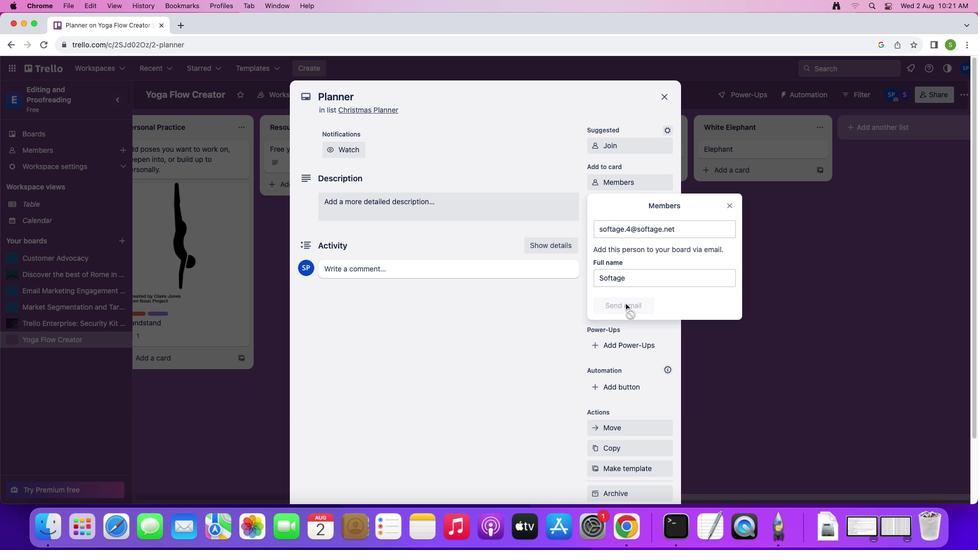 
Action: Mouse moved to (617, 197)
Screenshot: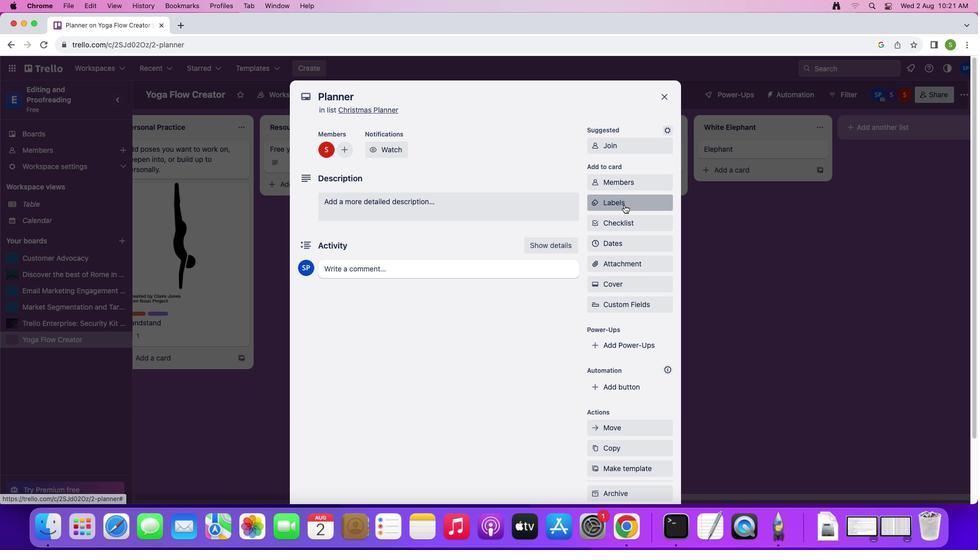 
Action: Mouse pressed left at (617, 197)
Screenshot: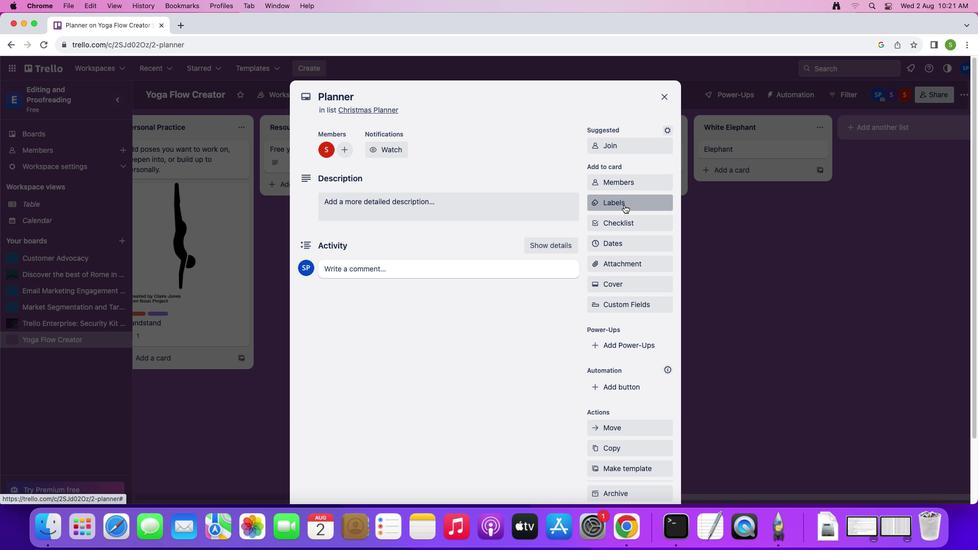 
Action: Mouse moved to (641, 203)
Screenshot: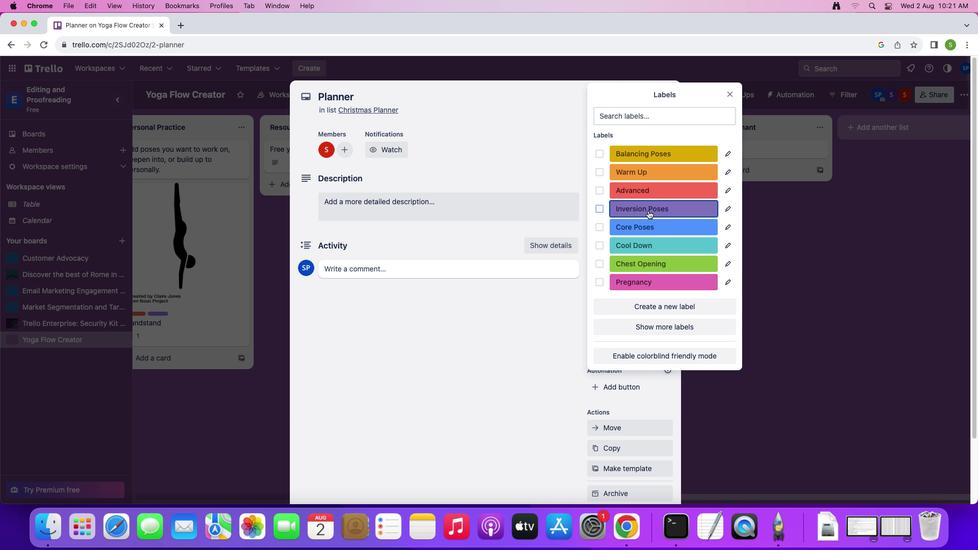
Action: Mouse pressed left at (641, 203)
Screenshot: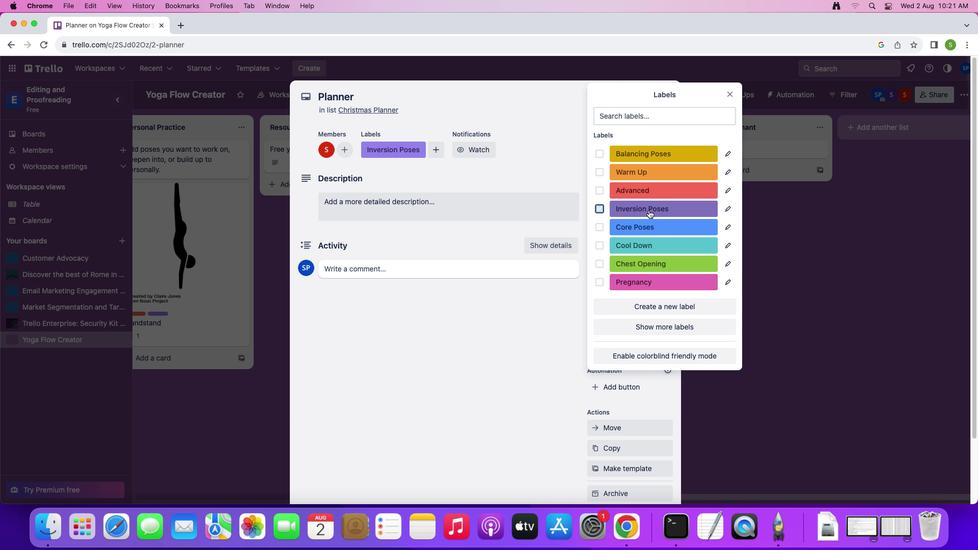 
Action: Mouse moved to (720, 81)
Screenshot: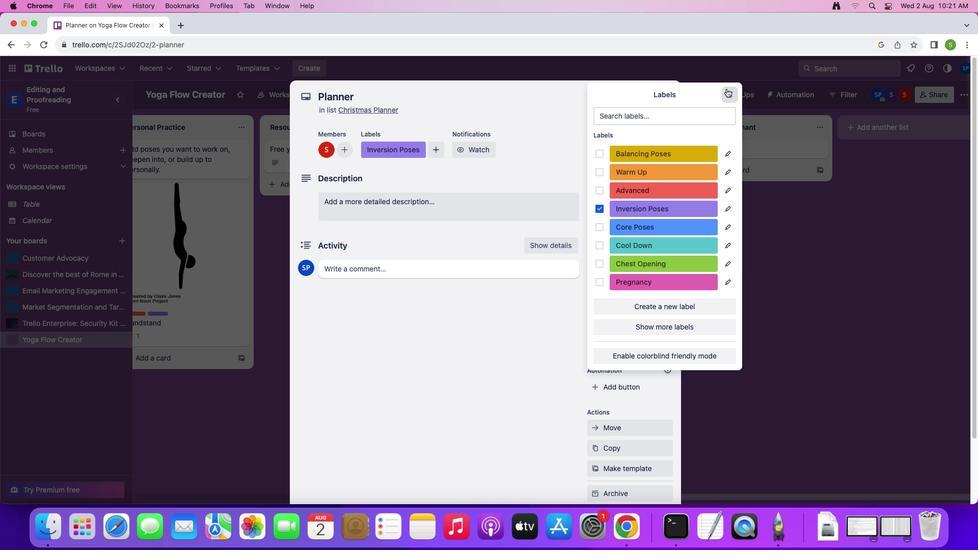 
Action: Mouse pressed left at (720, 81)
Screenshot: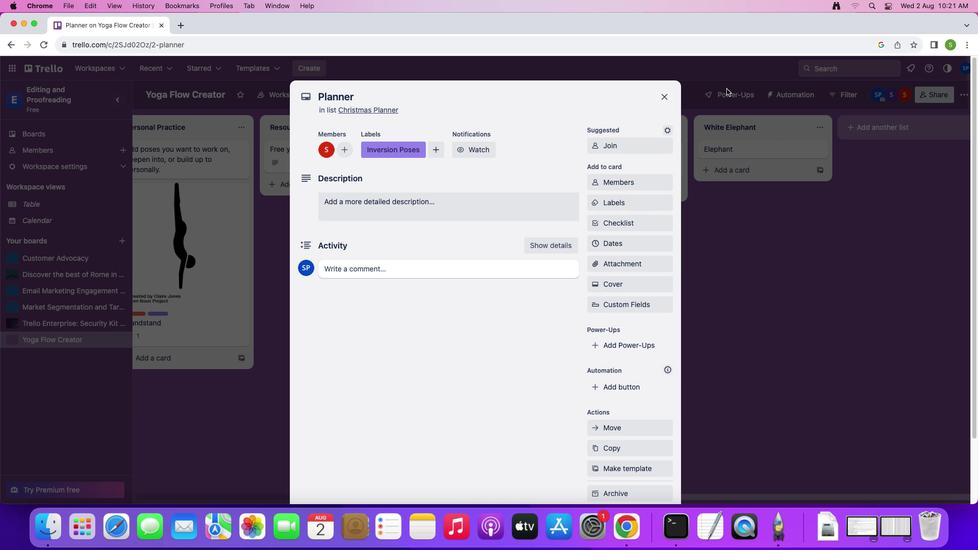 
Action: Mouse moved to (627, 216)
Screenshot: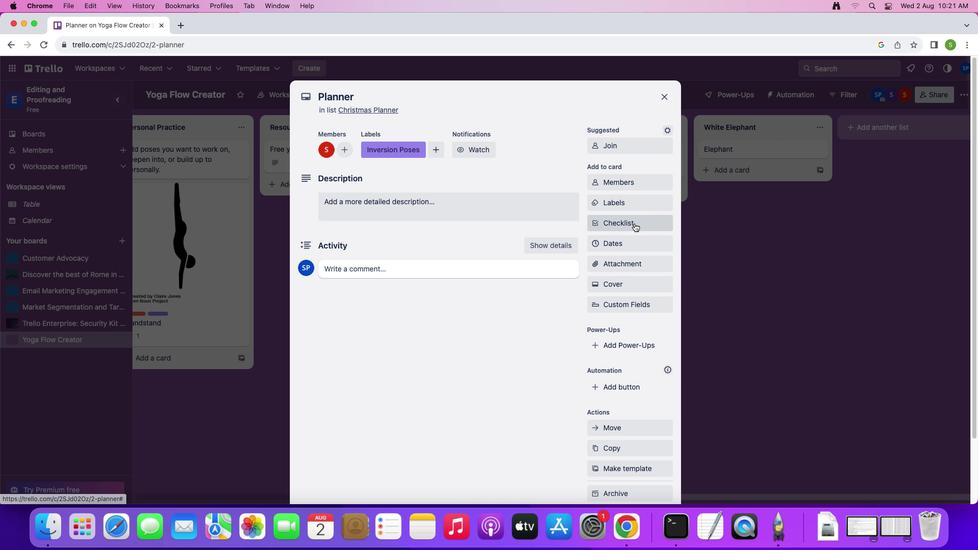 
Action: Mouse pressed left at (627, 216)
Screenshot: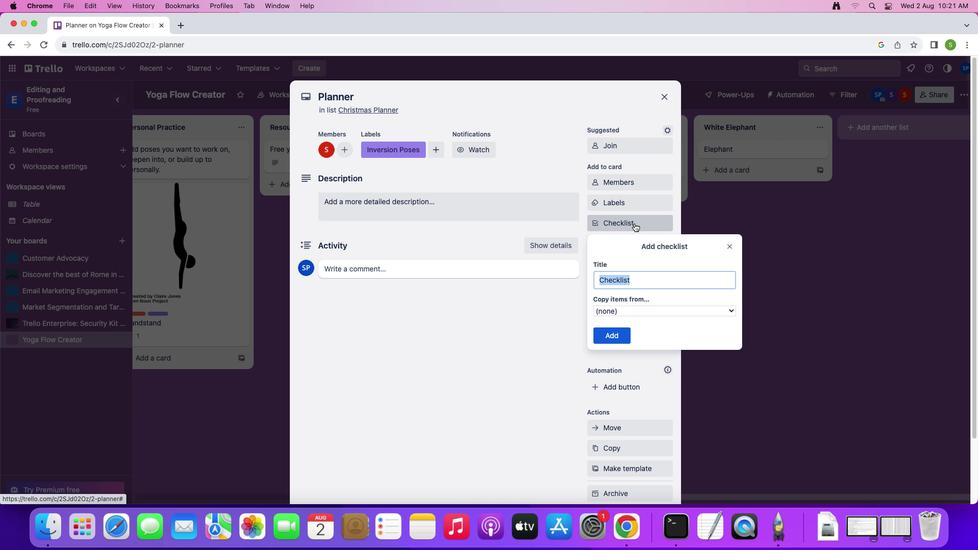 
Action: Mouse moved to (633, 258)
Screenshot: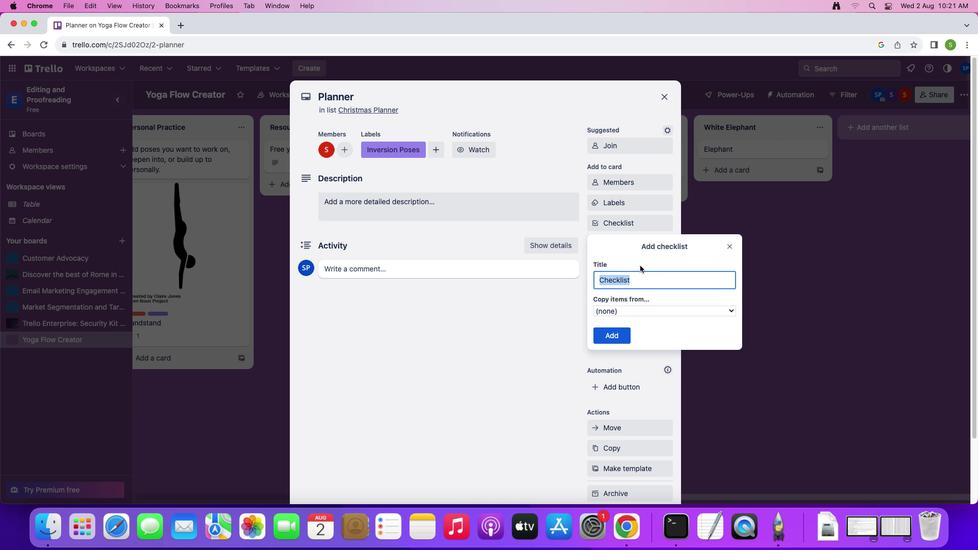 
Action: Key pressed Key.shift'P''l''a''n''n''e''r'
Screenshot: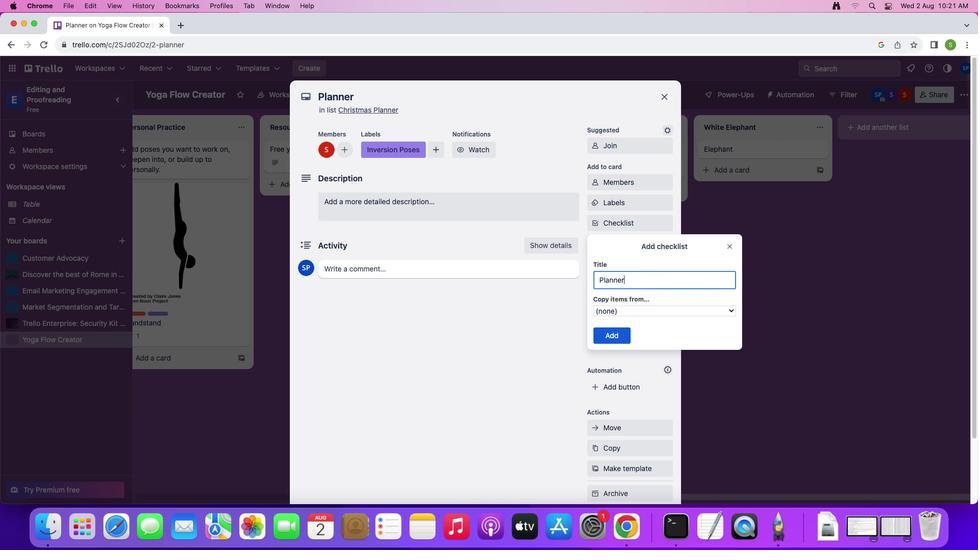 
Action: Mouse moved to (591, 324)
Screenshot: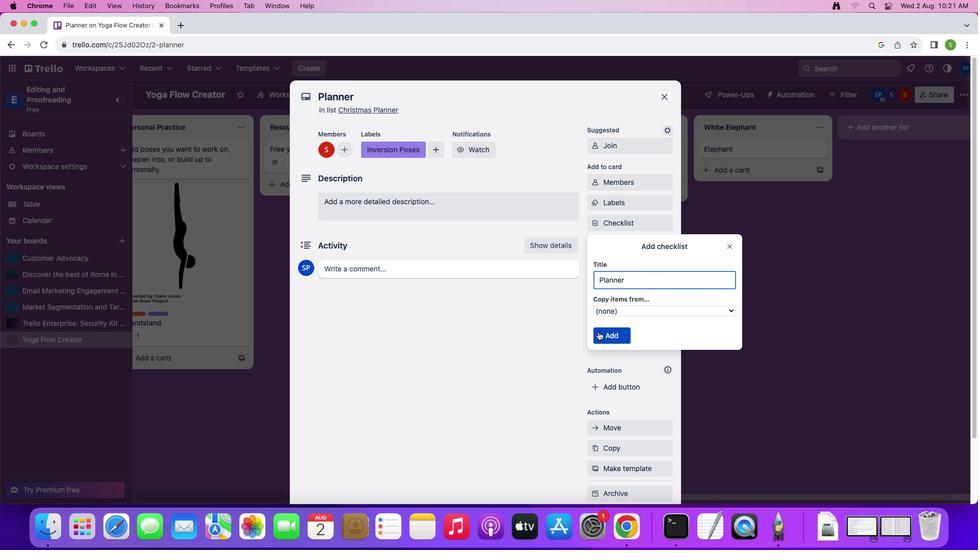 
Action: Mouse pressed left at (591, 324)
Screenshot: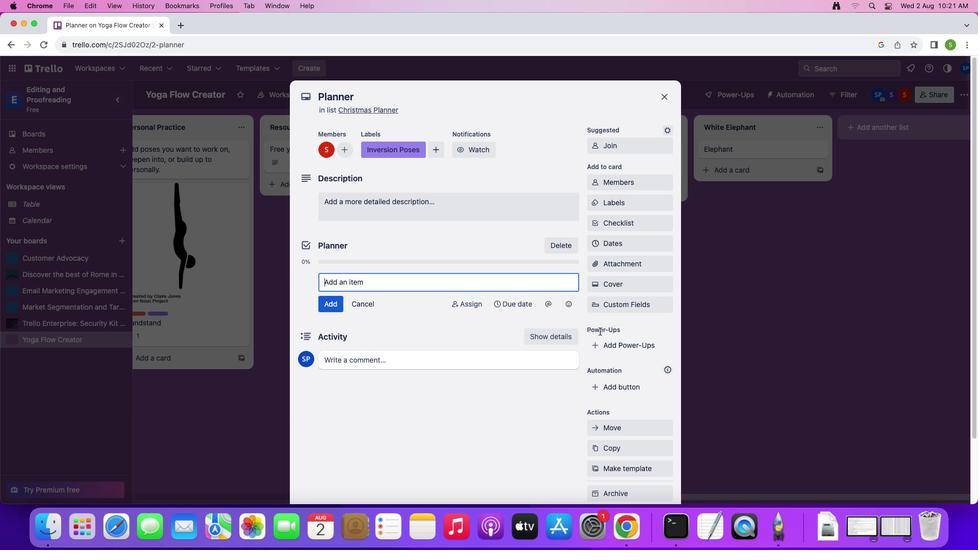 
Action: Mouse moved to (617, 233)
Screenshot: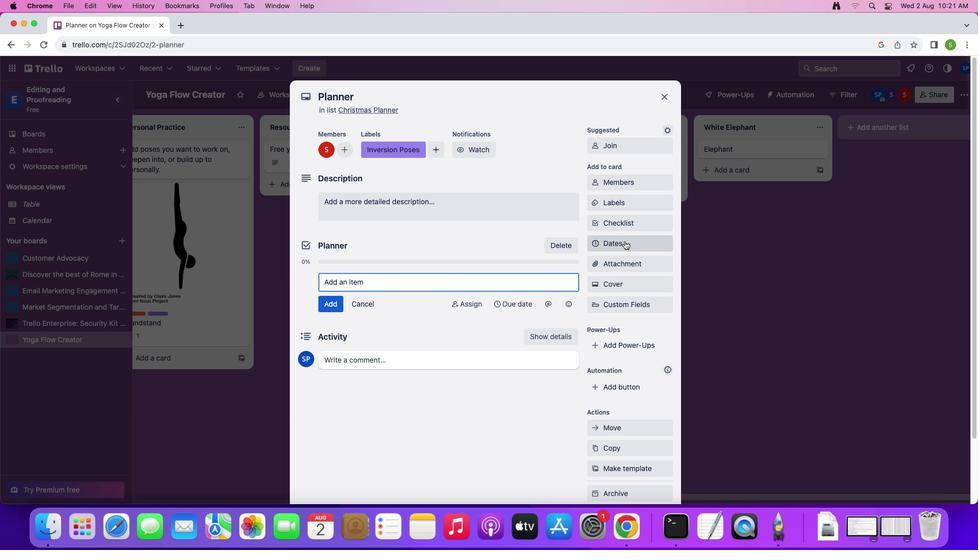 
Action: Mouse pressed left at (617, 233)
Screenshot: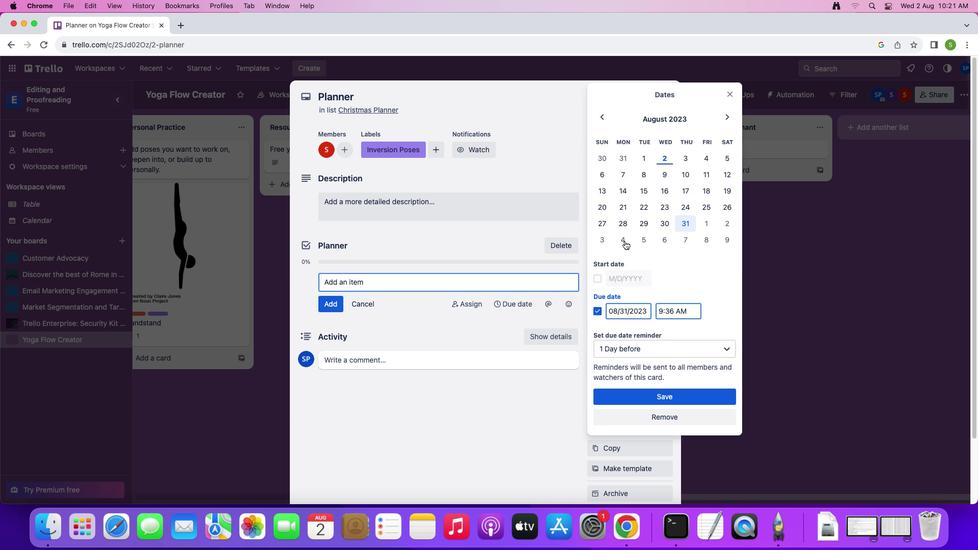 
Action: Mouse moved to (652, 198)
Screenshot: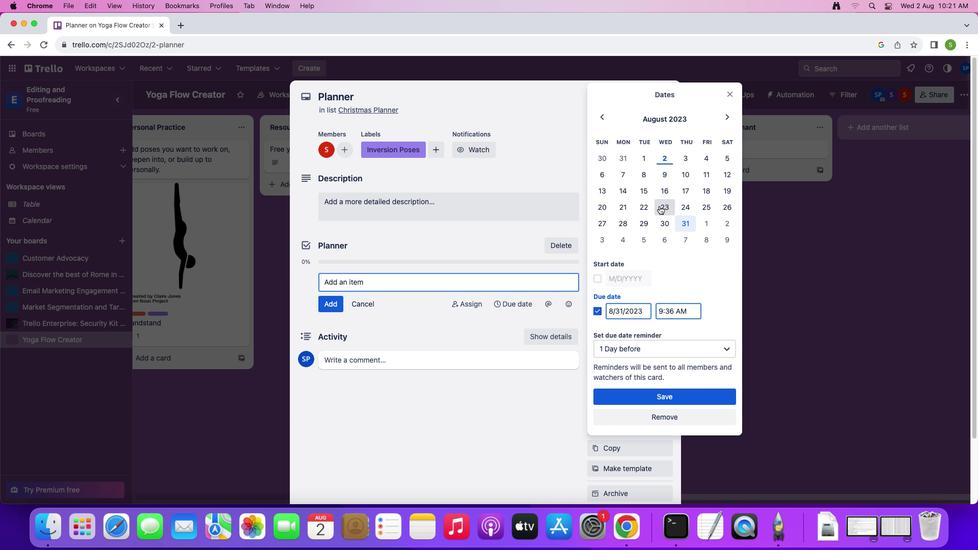 
Action: Mouse pressed left at (652, 198)
Screenshot: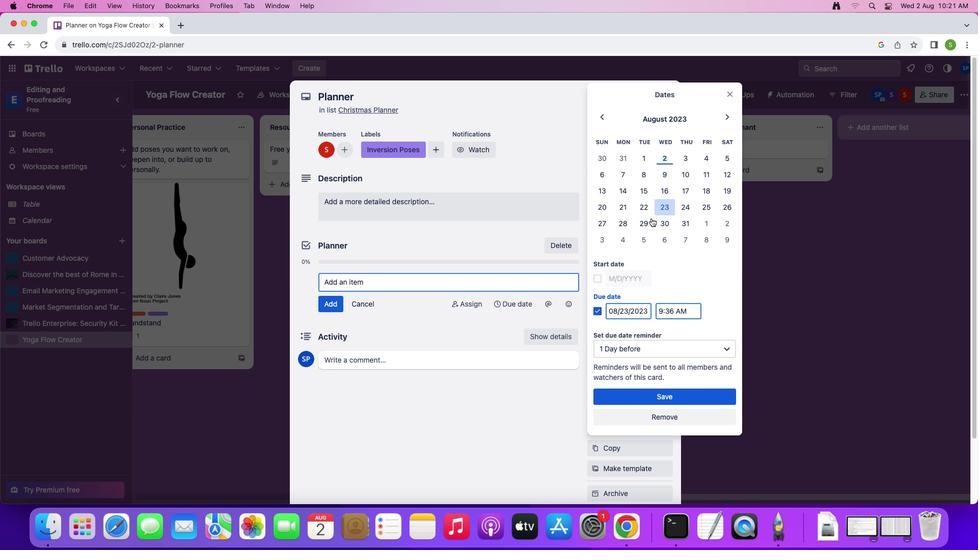 
Action: Mouse moved to (595, 273)
Screenshot: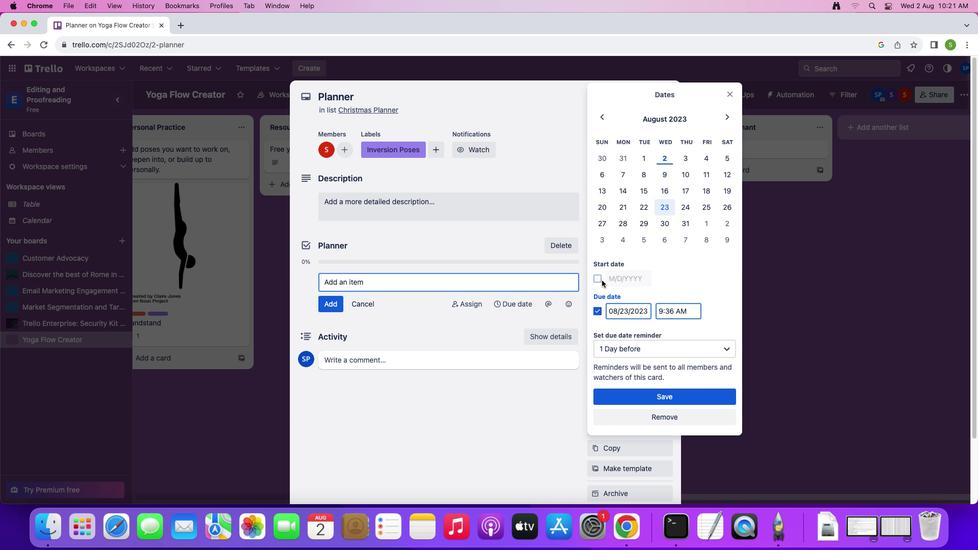 
Action: Mouse pressed left at (595, 273)
Screenshot: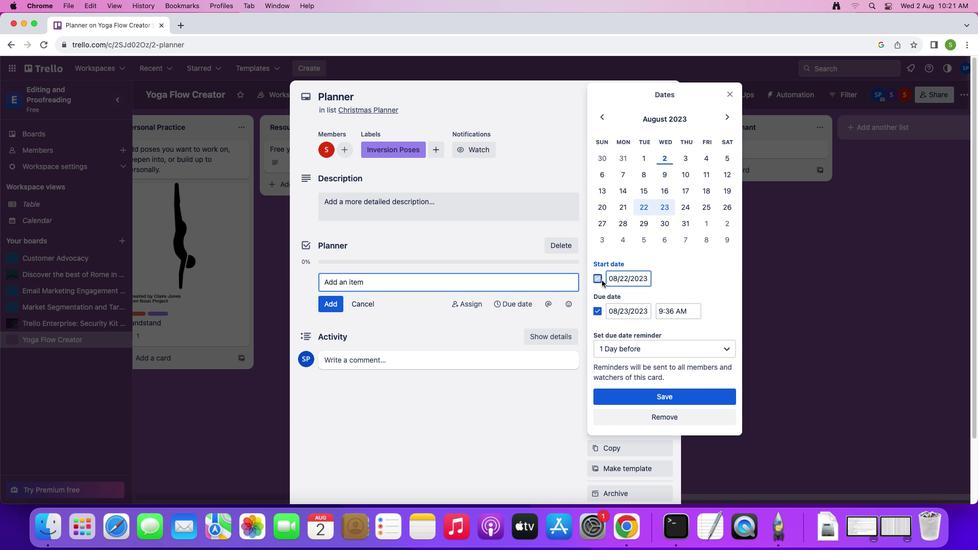 
Action: Mouse moved to (630, 392)
Screenshot: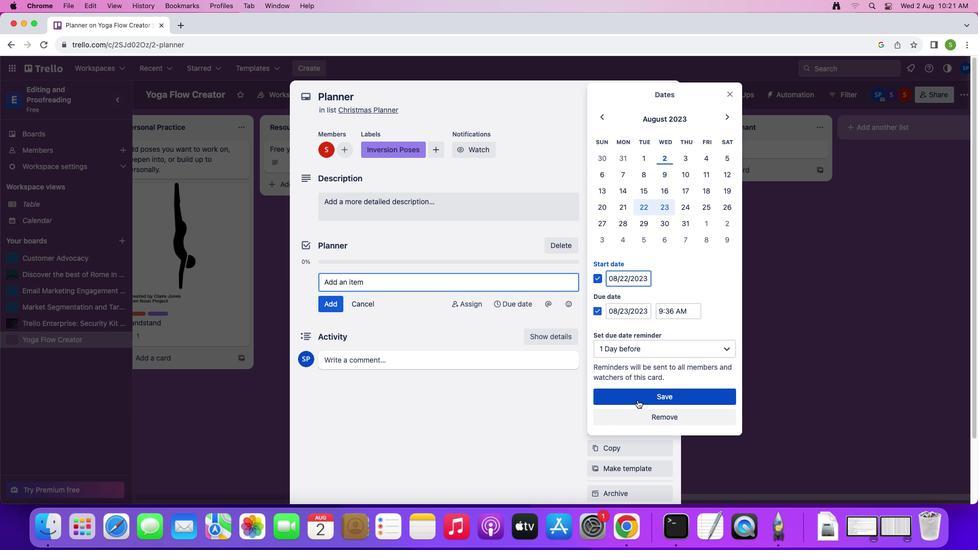 
Action: Mouse pressed left at (630, 392)
Screenshot: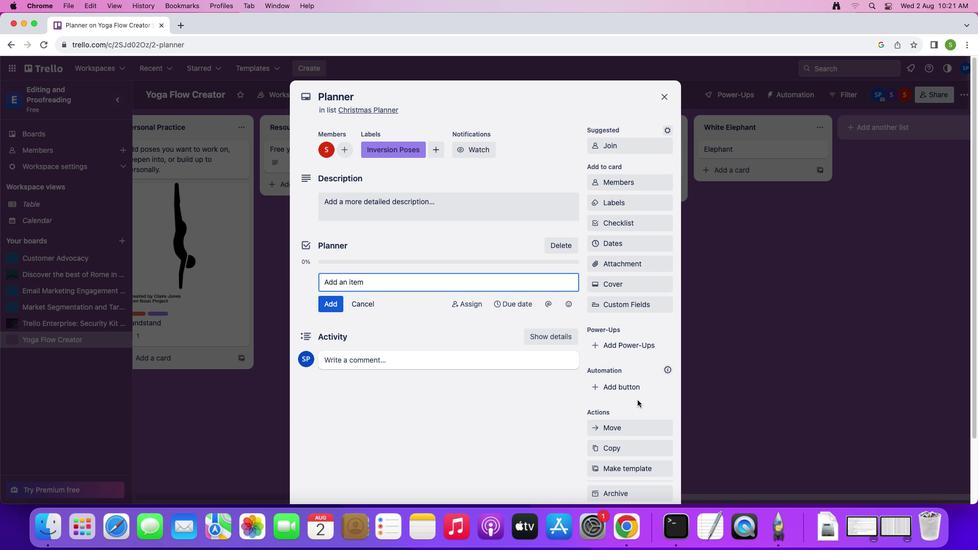 
Action: Mouse moved to (613, 274)
Screenshot: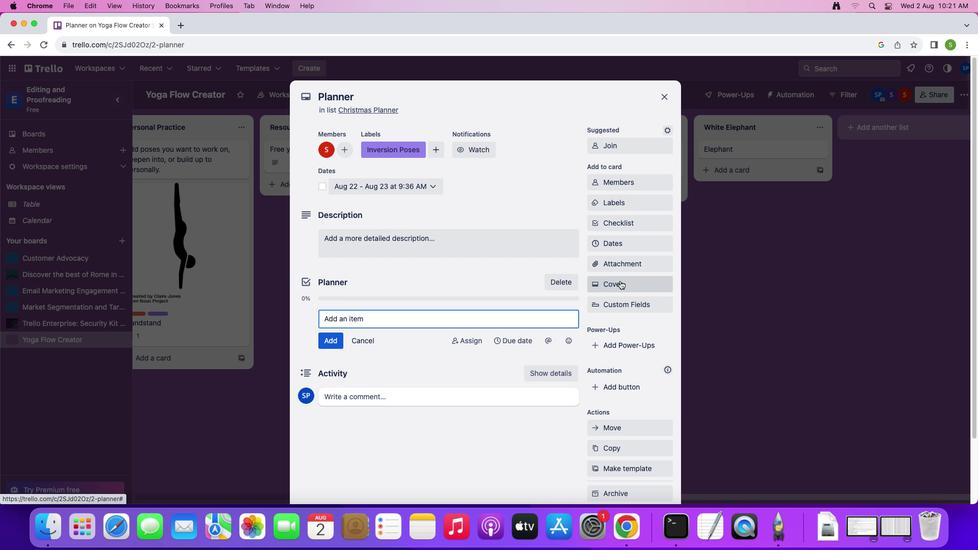 
Action: Mouse pressed left at (613, 274)
Screenshot: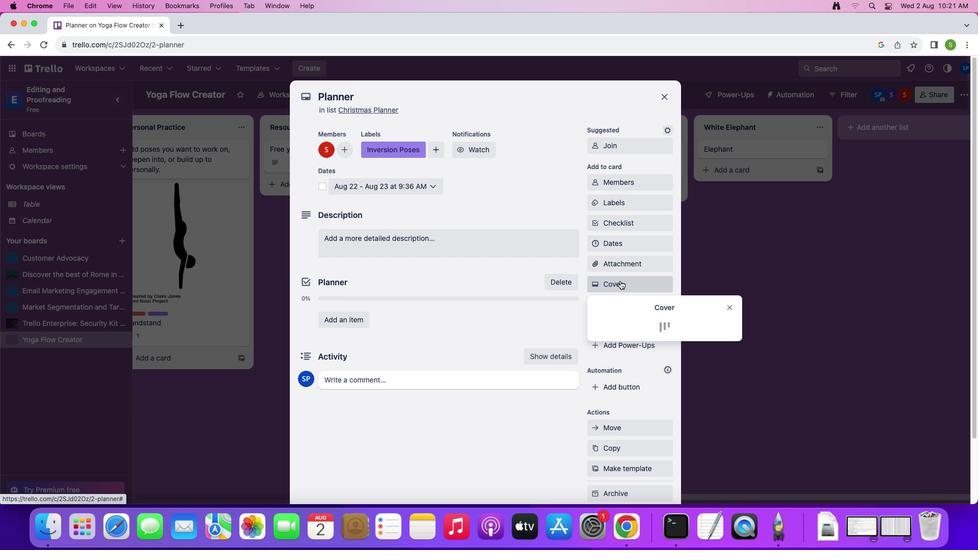 
Action: Mouse moved to (725, 294)
Screenshot: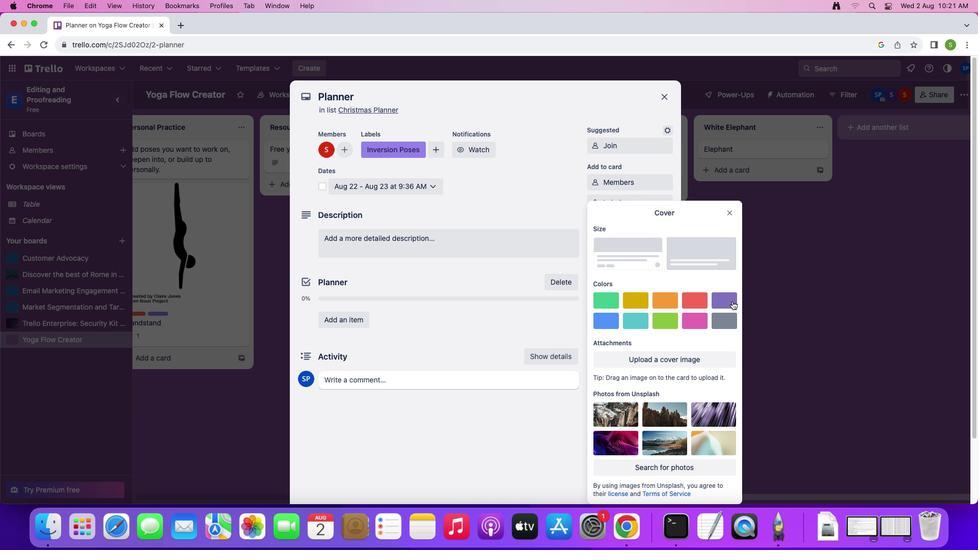 
Action: Mouse pressed left at (725, 294)
Screenshot: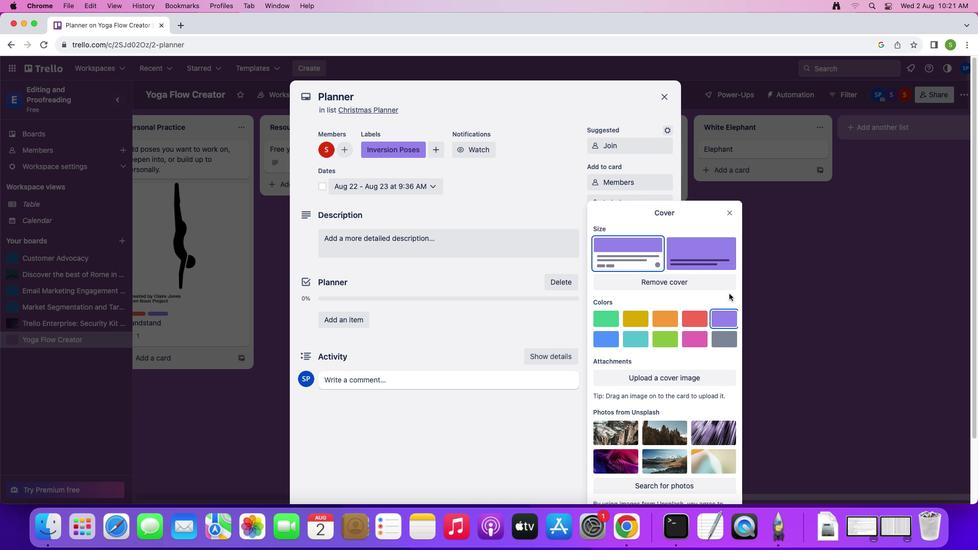 
Action: Mouse moved to (677, 309)
Screenshot: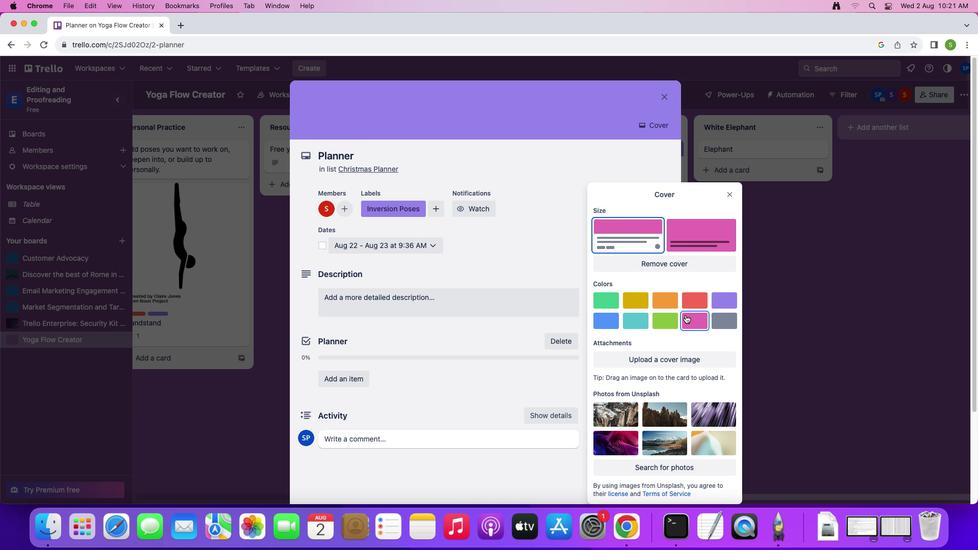 
Action: Mouse pressed left at (677, 309)
Screenshot: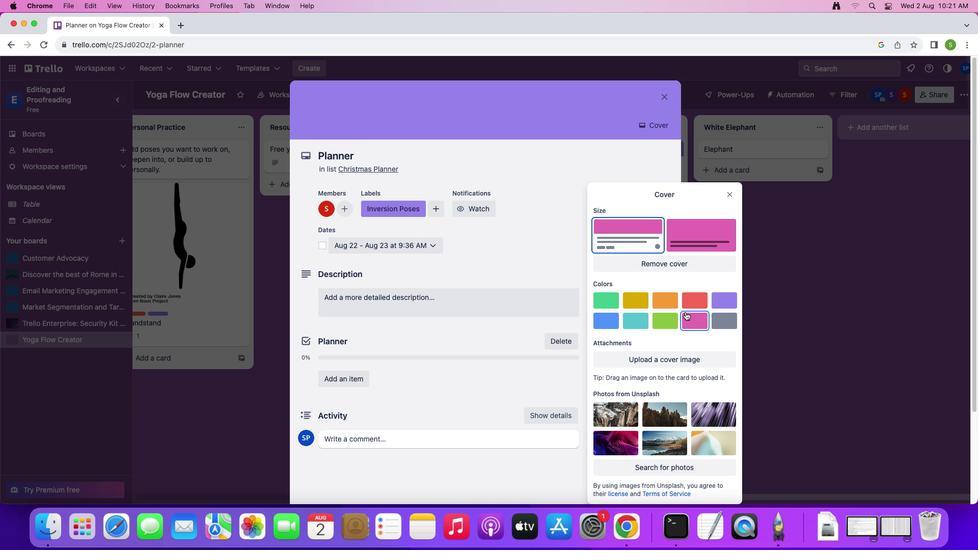 
Action: Mouse moved to (722, 189)
Screenshot: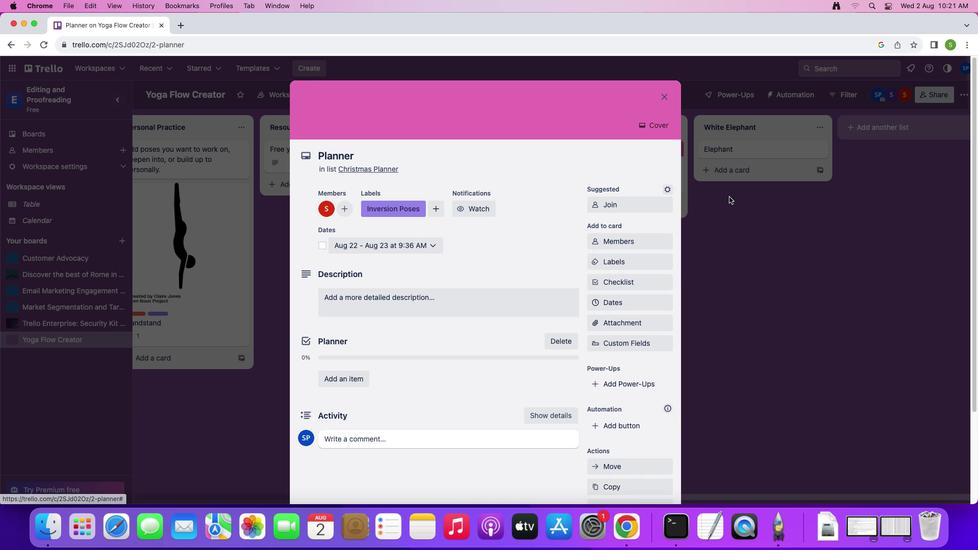 
Action: Mouse pressed left at (722, 189)
Screenshot: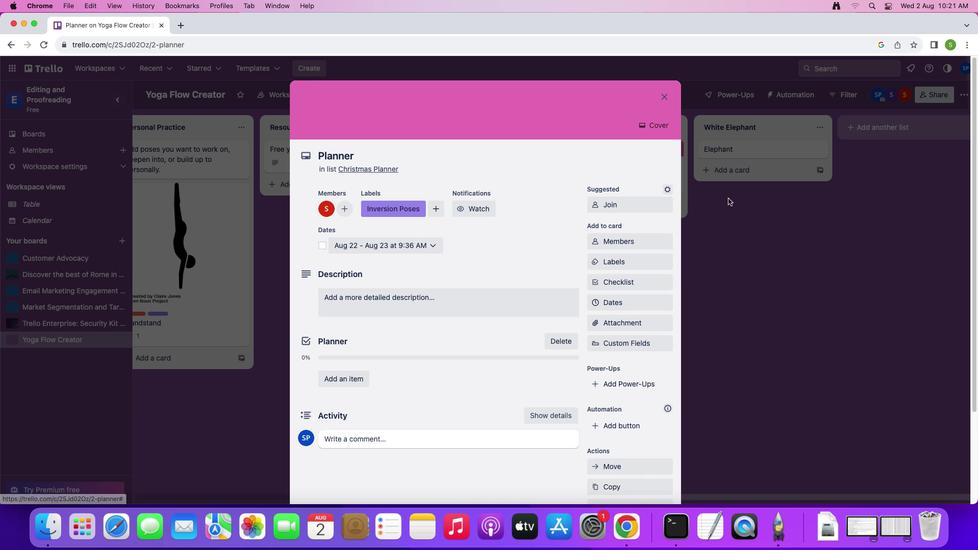 
Action: Mouse moved to (462, 199)
Screenshot: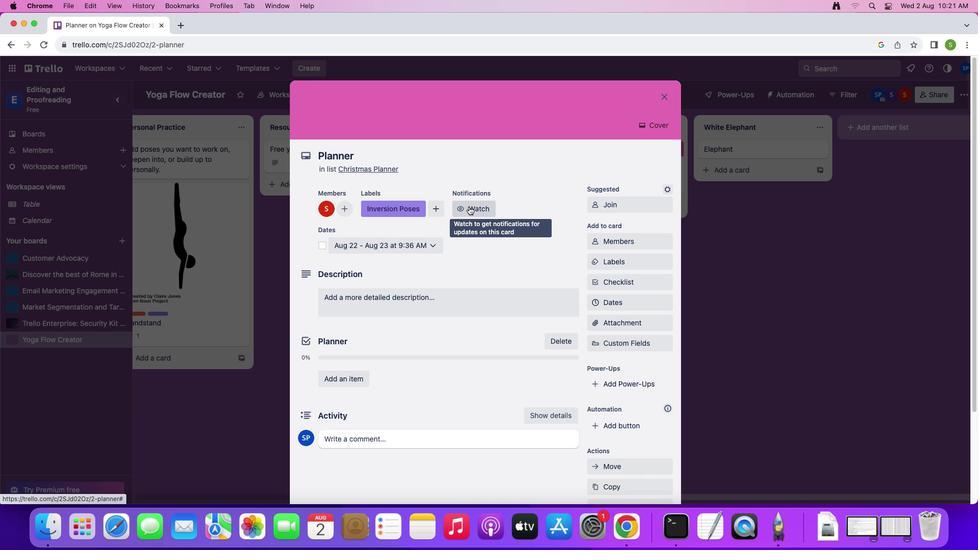 
Action: Mouse pressed left at (462, 199)
Screenshot: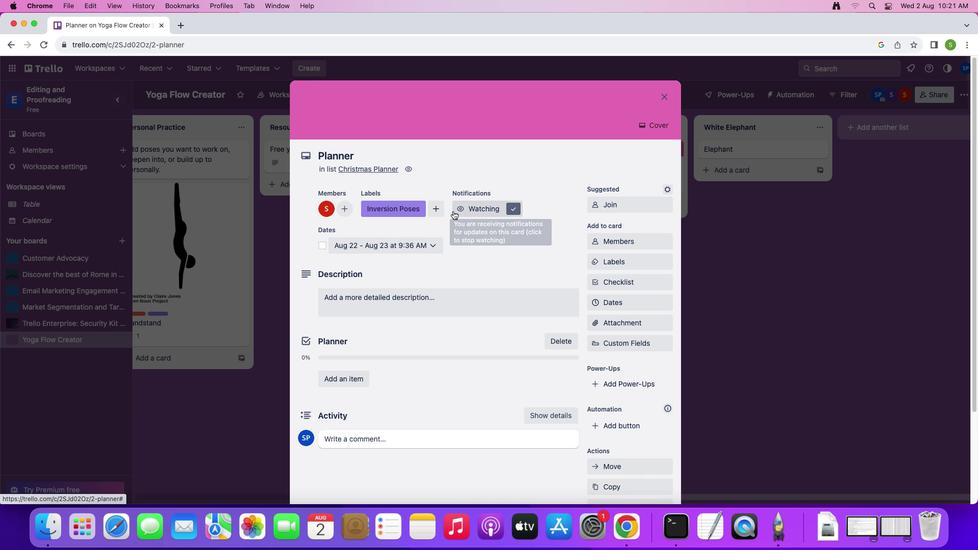 
Action: Mouse moved to (316, 239)
Screenshot: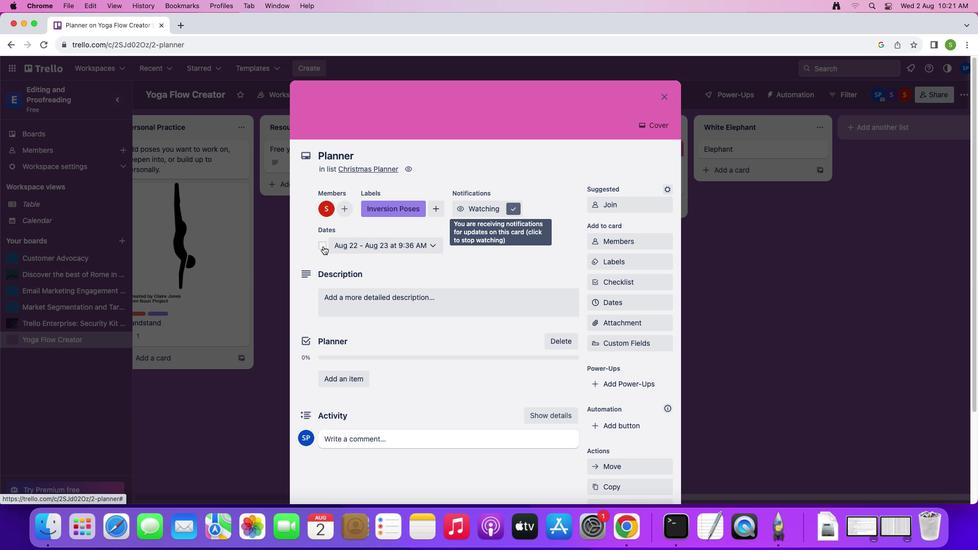 
Action: Mouse pressed left at (316, 239)
Screenshot: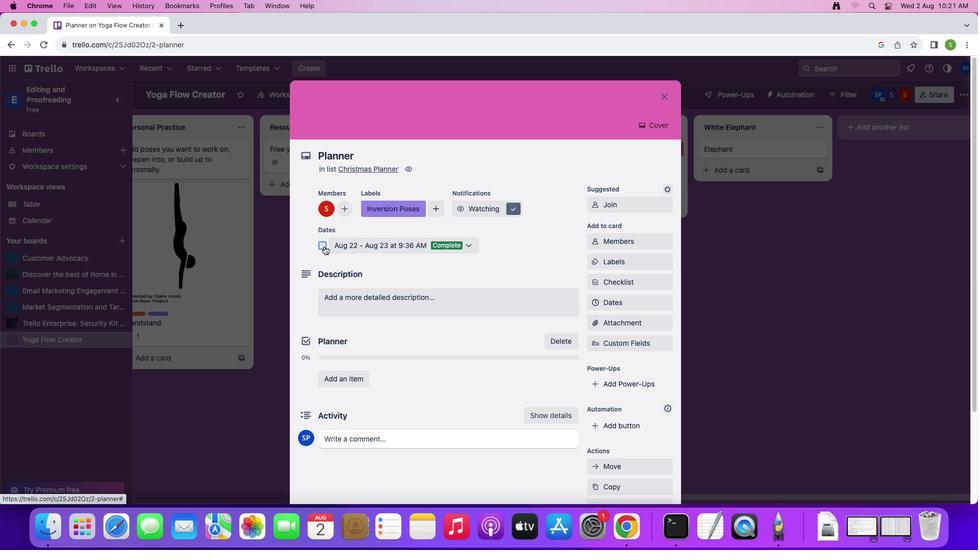 
Action: Mouse moved to (354, 290)
Screenshot: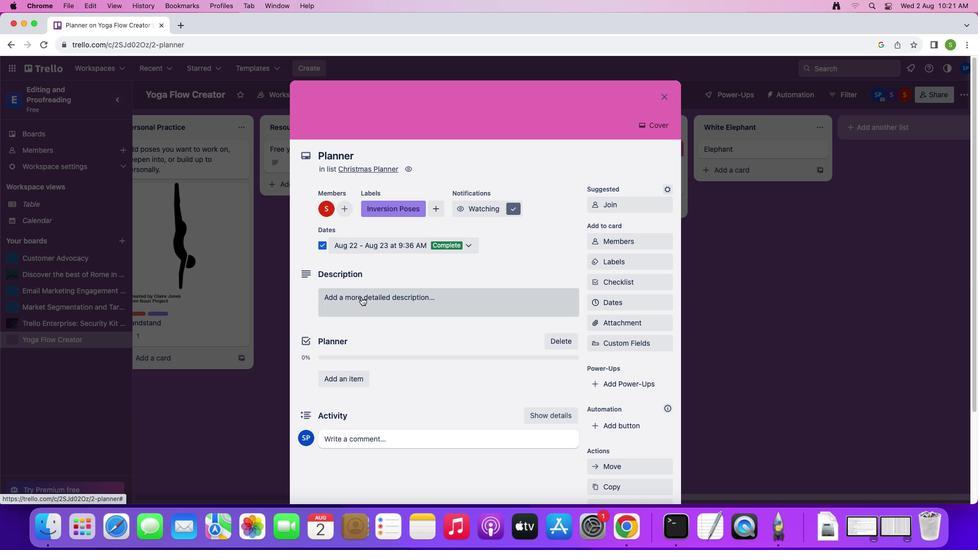 
Action: Mouse pressed left at (354, 290)
Screenshot: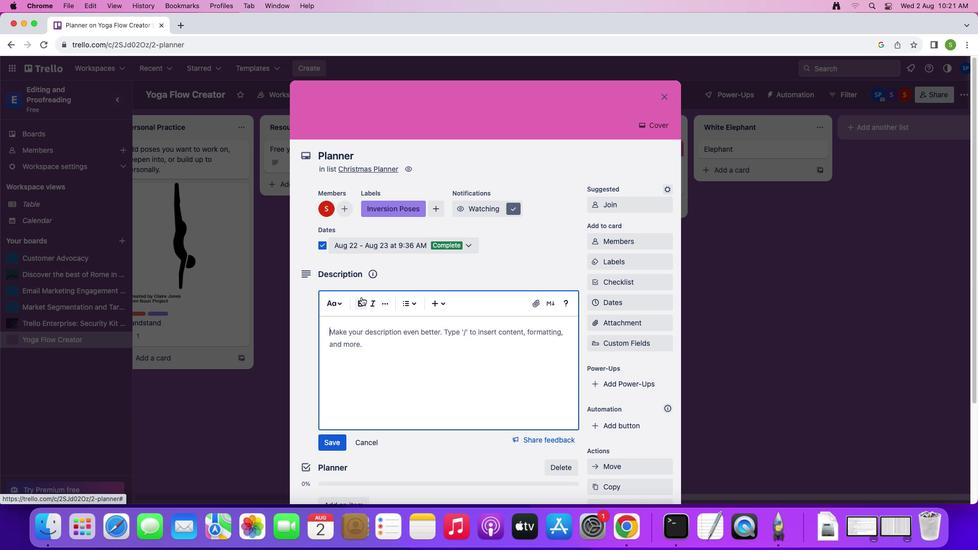 
Action: Mouse moved to (458, 350)
Screenshot: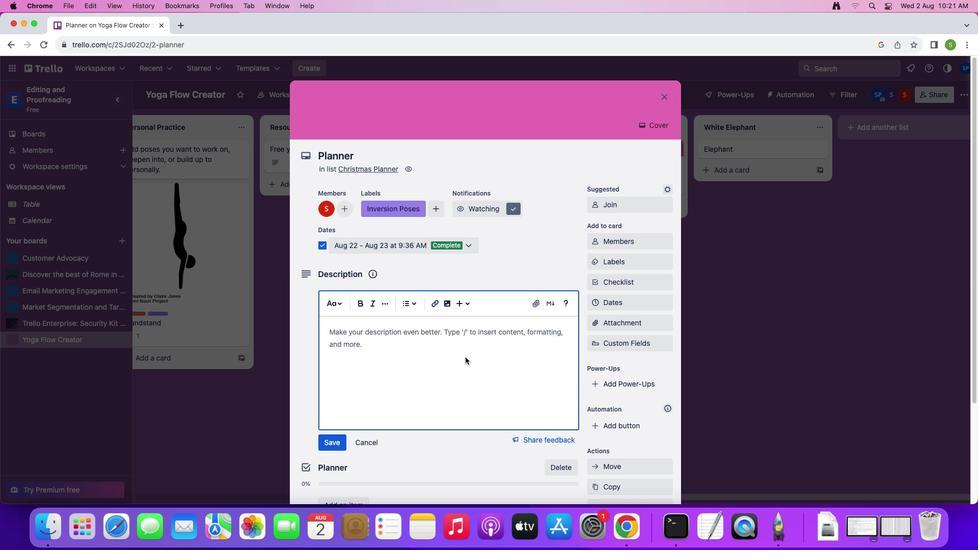 
Action: Key pressed Key.shift'E''v''e''r''y''o''n''e'"'"'s'Key.space'f''a''v''o''r''i''t''e'Key.space'h''o''l''i''d''a''y'Key.space'g''i''f''t'Key.space'e''x''c''h''a''n''g''e'Key.space'g''a''m''e'Key.space't''h''a''t'Key.space'c''a''n'Key.space'n''o''w'Key.space'b''e'Key.space'p''l''a''y''e''d'Key.space'v''i''r''t''u''a''l''l''y'Key.shift'!'
Screenshot: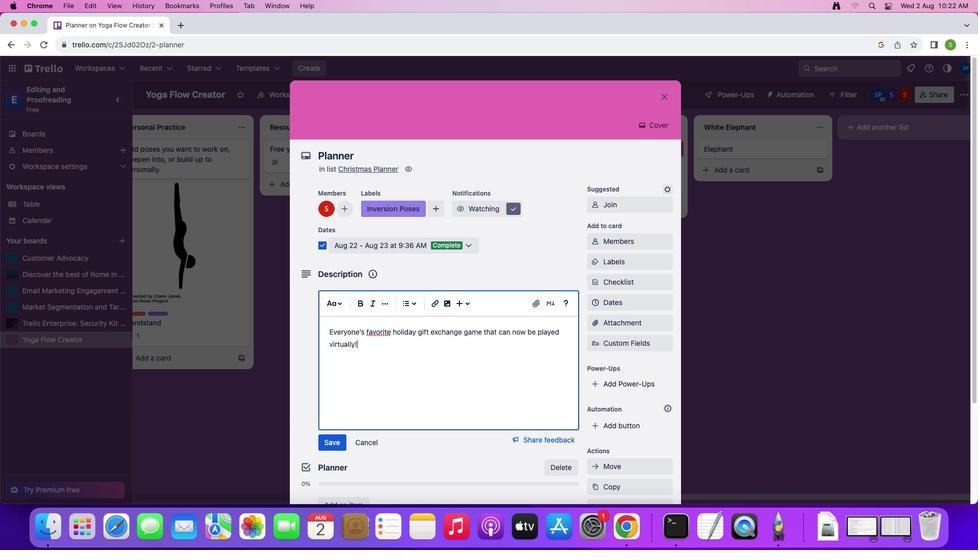 
Action: Mouse moved to (331, 432)
Screenshot: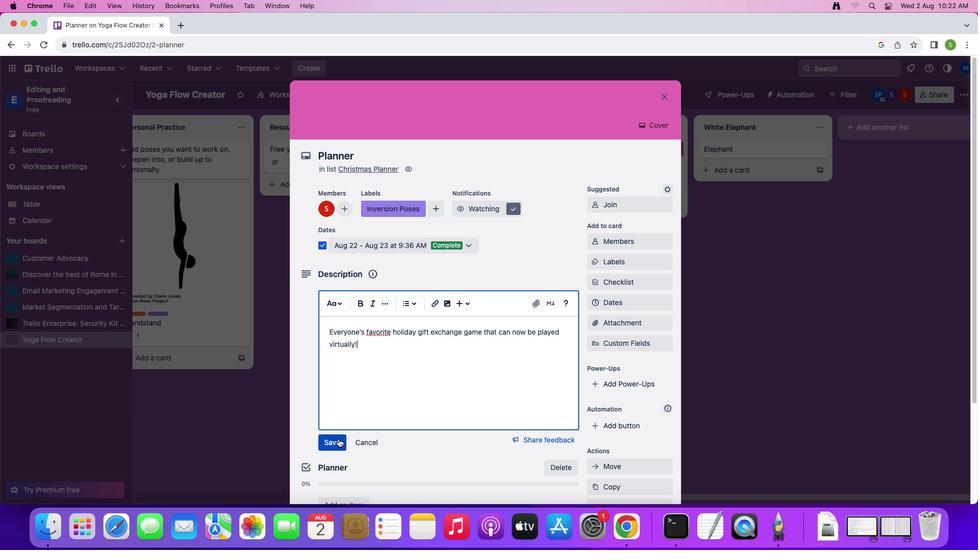 
Action: Mouse pressed left at (331, 432)
Screenshot: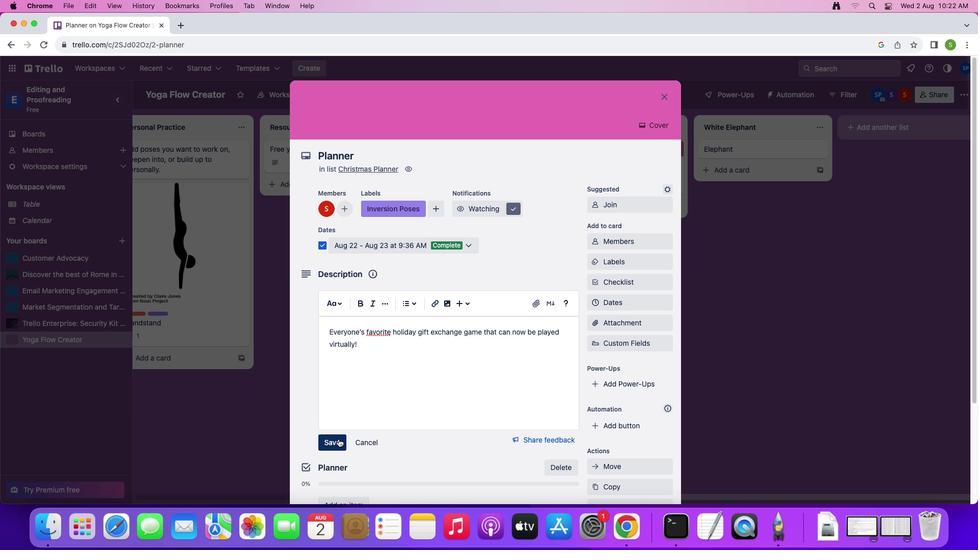 
Action: Mouse moved to (371, 426)
Screenshot: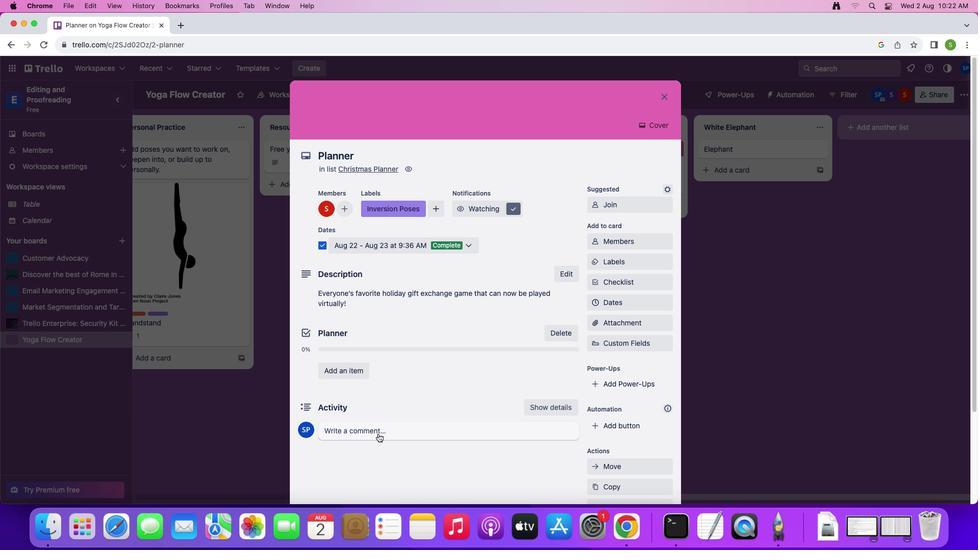 
Action: Mouse pressed left at (371, 426)
Screenshot: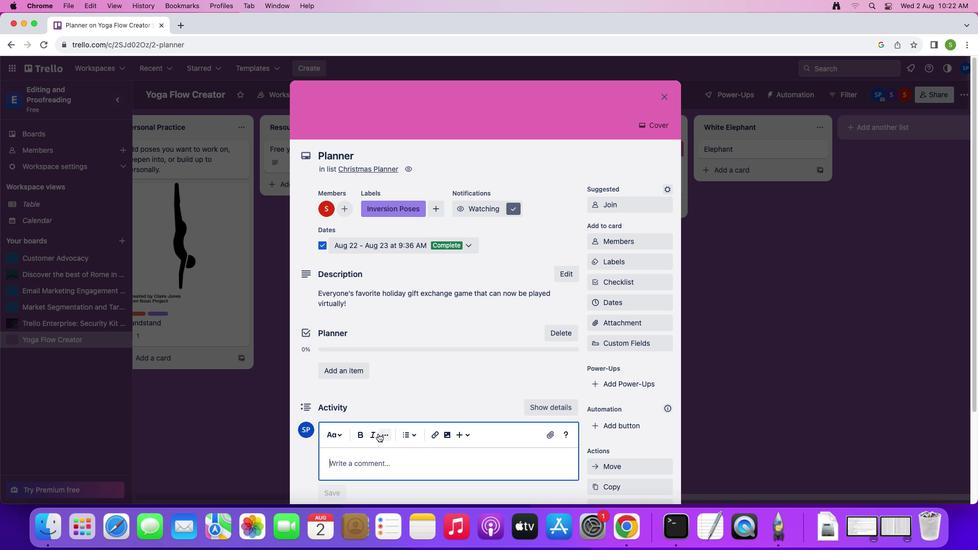 
Action: Mouse moved to (418, 410)
Screenshot: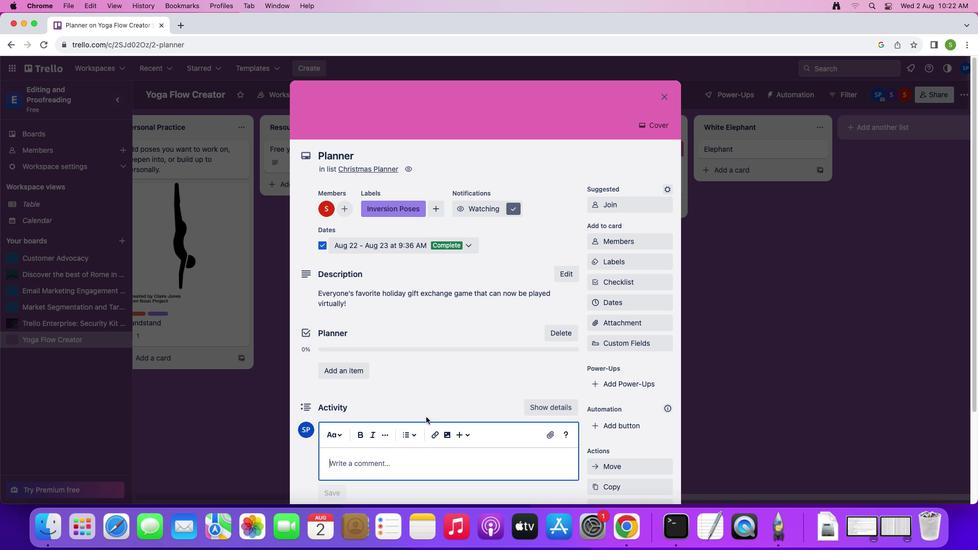 
Action: Key pressed Key.shift'H''o''l''i''d''a''y'
Screenshot: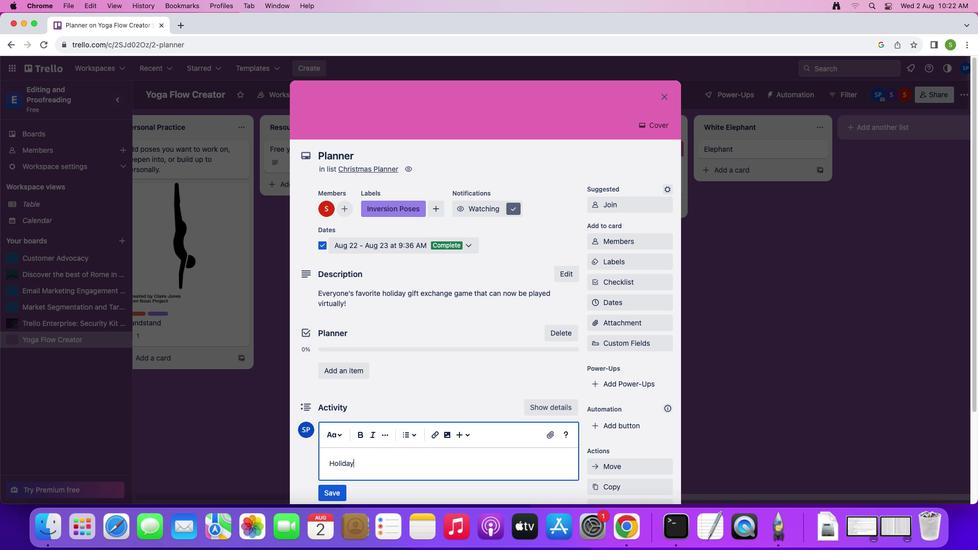 
Action: Mouse moved to (324, 486)
Screenshot: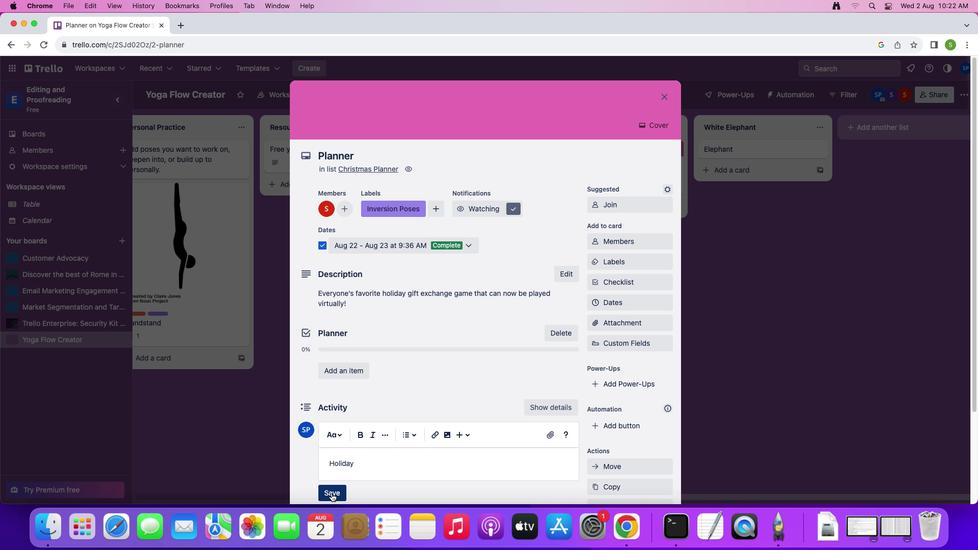 
Action: Mouse pressed left at (324, 486)
Screenshot: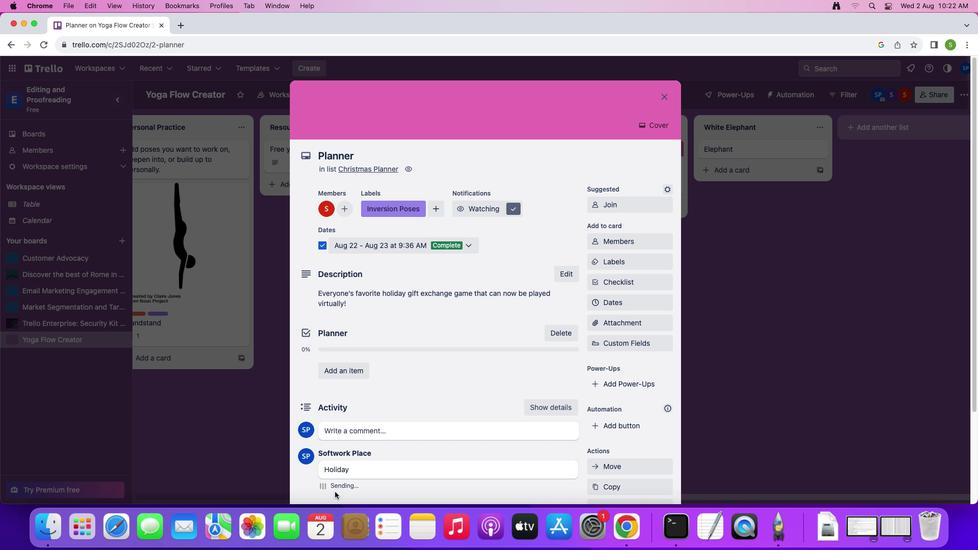 
Action: Mouse moved to (664, 88)
Screenshot: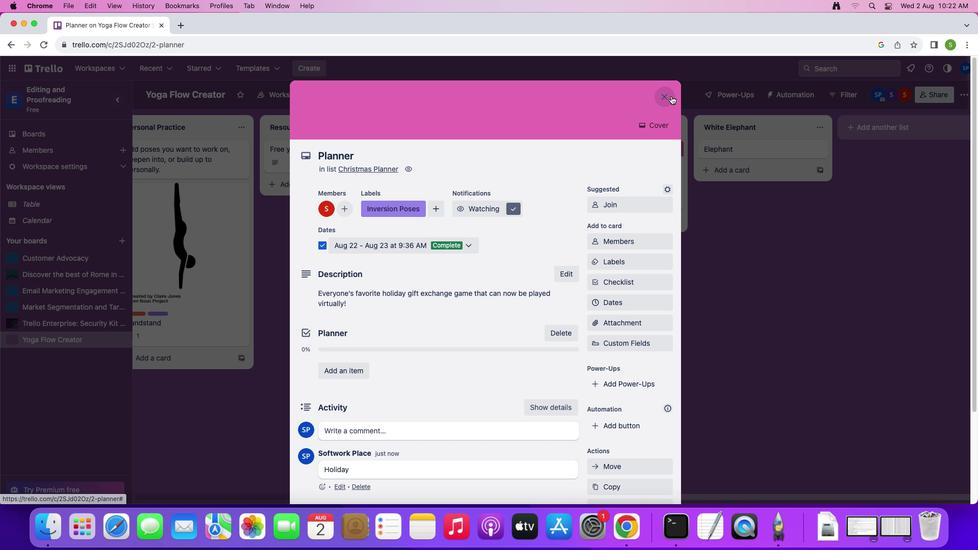 
Action: Mouse pressed left at (664, 88)
Screenshot: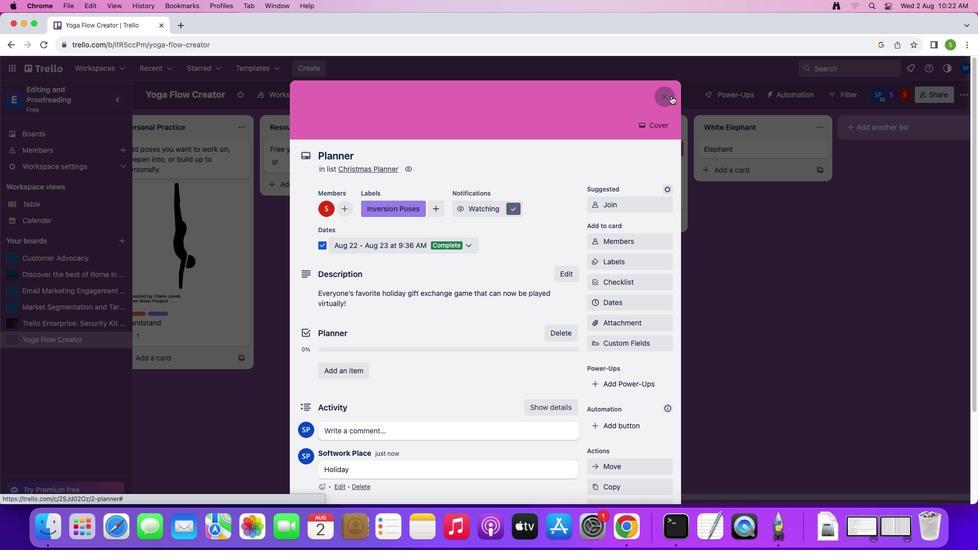 
Action: Mouse moved to (719, 140)
Screenshot: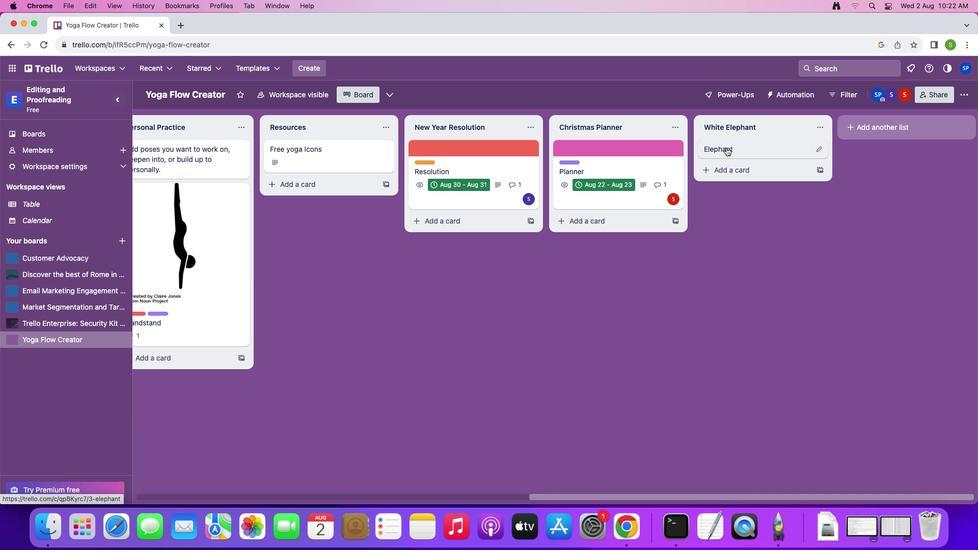 
Action: Mouse pressed left at (719, 140)
Screenshot: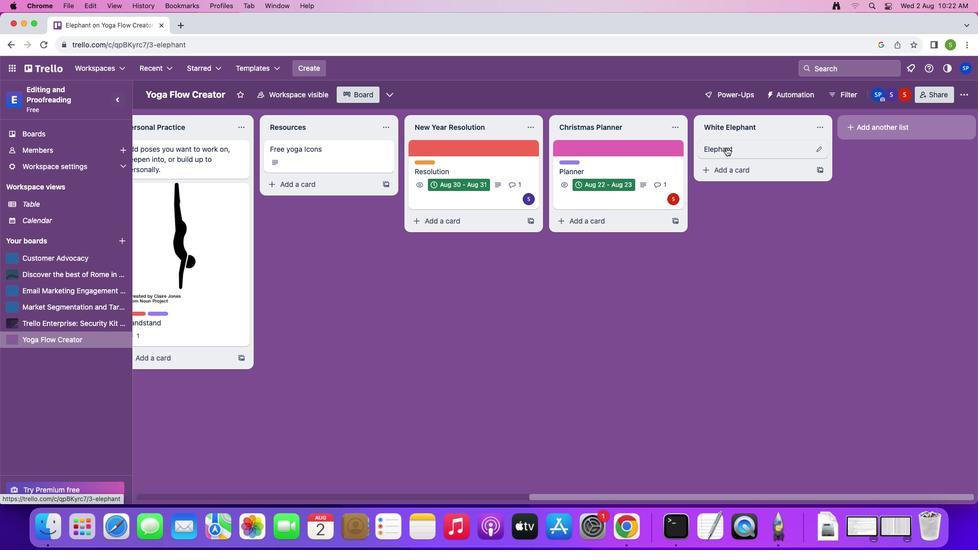 
Action: Mouse moved to (615, 175)
Screenshot: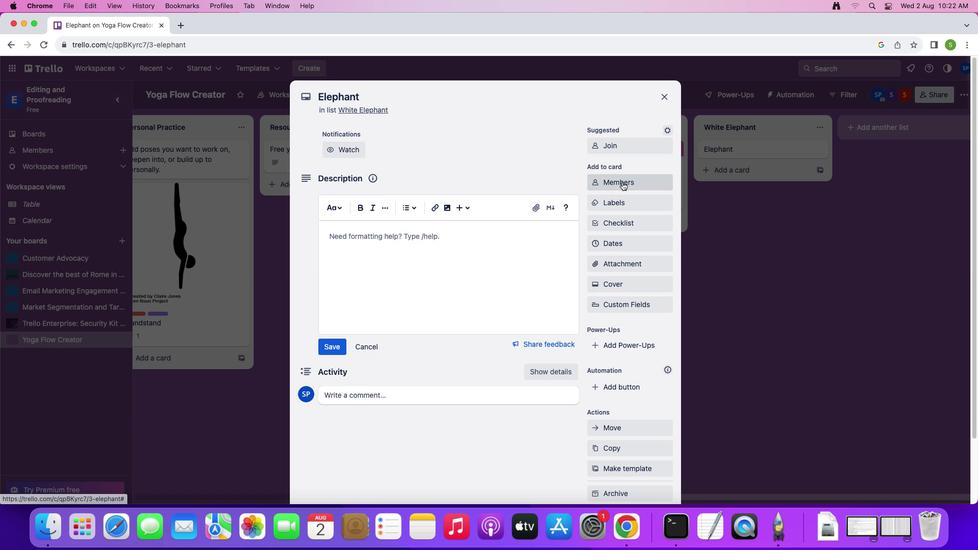 
Action: Mouse pressed left at (615, 175)
Screenshot: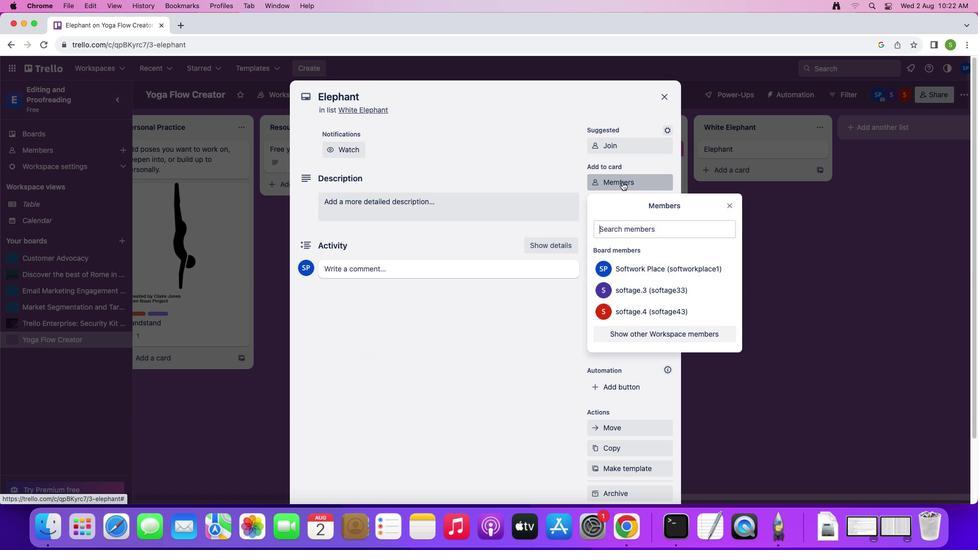 
Action: Mouse moved to (683, 218)
Screenshot: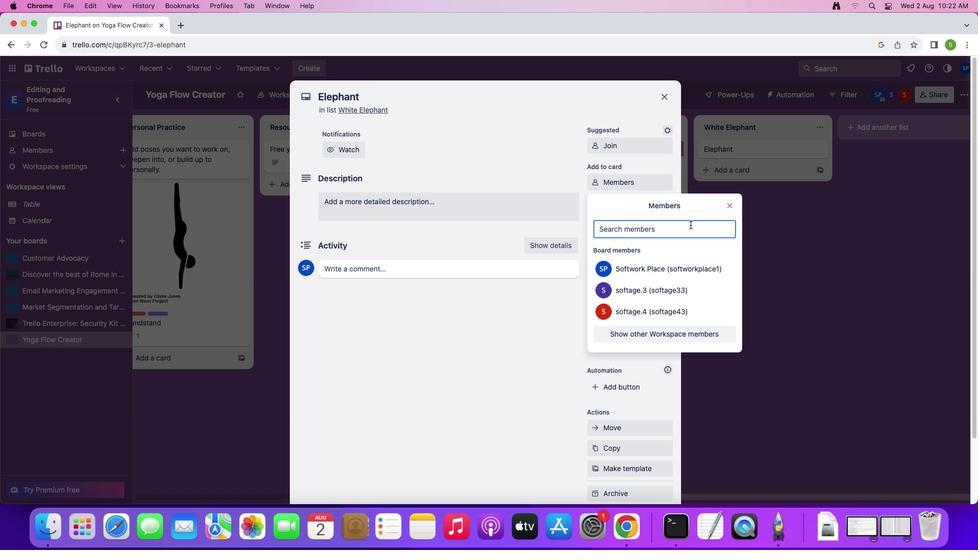 
Action: Key pressed 's''o''g'Key.backspace'f''t''a''g''e''.''3'Key.shift'@''s''o''f''t''a''g''e''.''n''e''t'
Screenshot: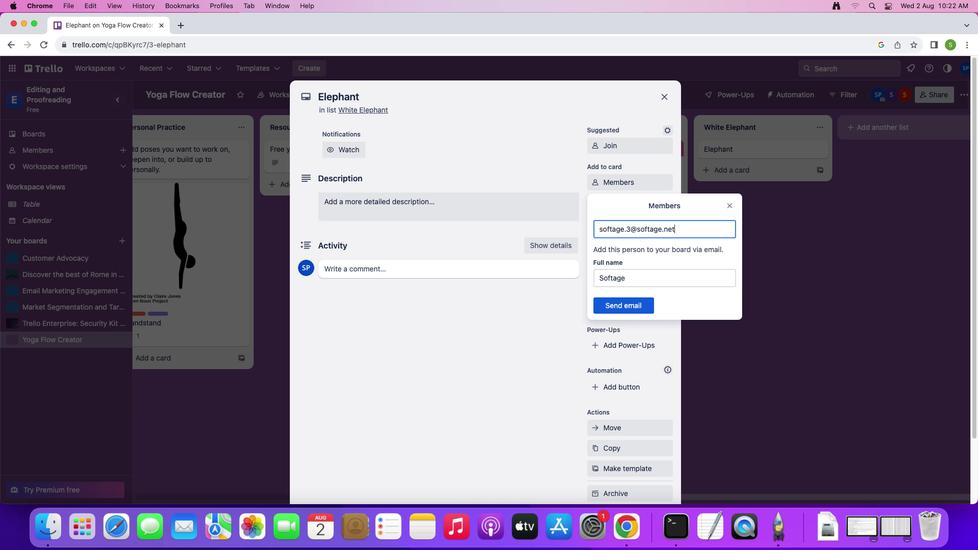 
Action: Mouse moved to (622, 298)
Screenshot: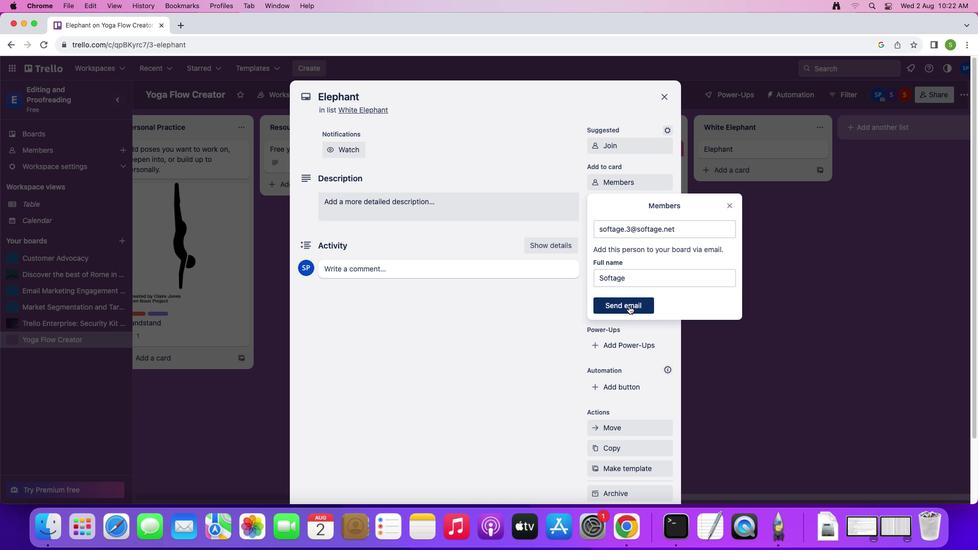 
Action: Mouse pressed left at (622, 298)
Screenshot: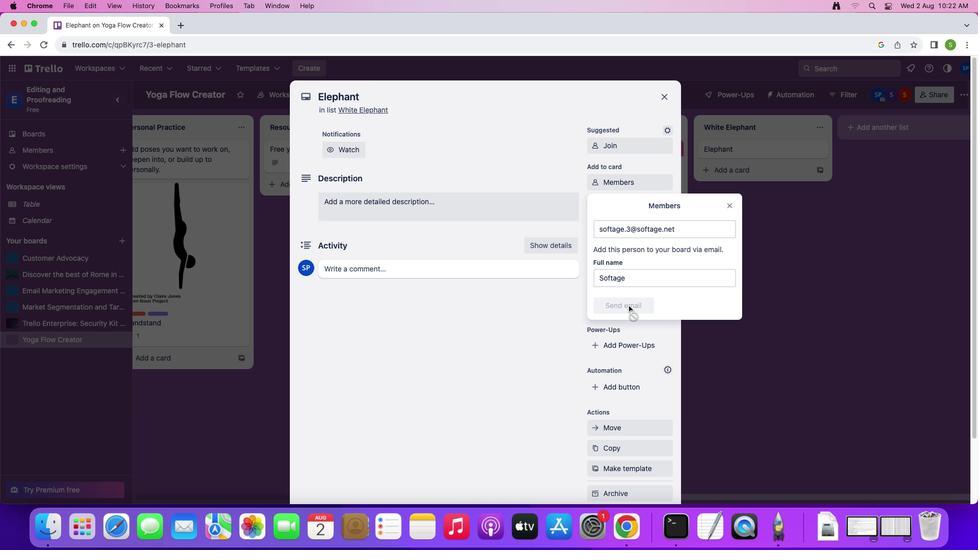 
Action: Mouse moved to (612, 193)
Screenshot: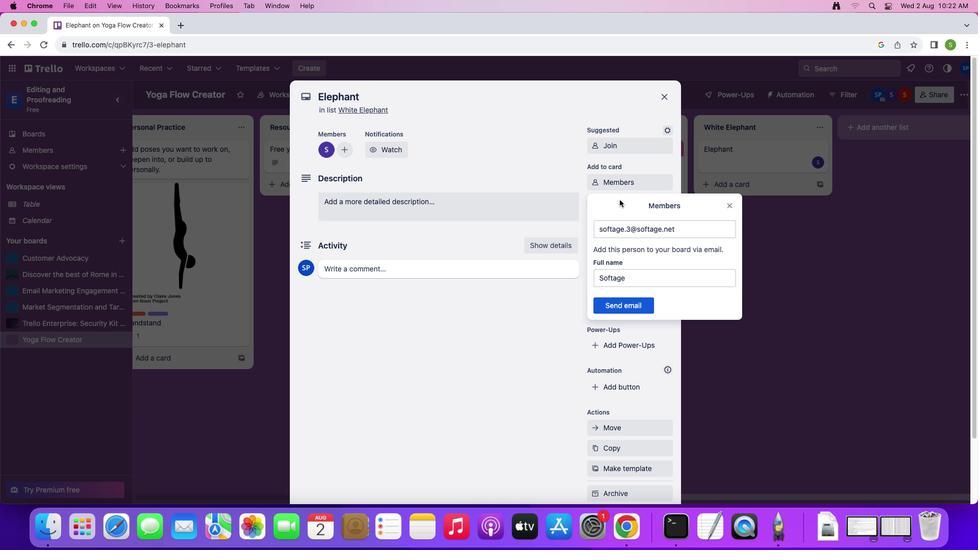 
Action: Mouse pressed left at (612, 193)
Screenshot: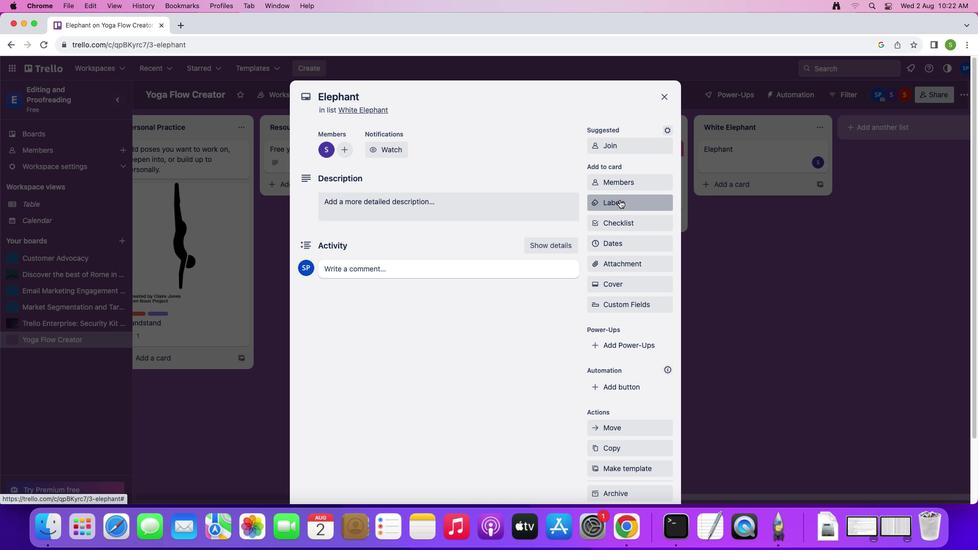 
Action: Mouse moved to (618, 242)
Screenshot: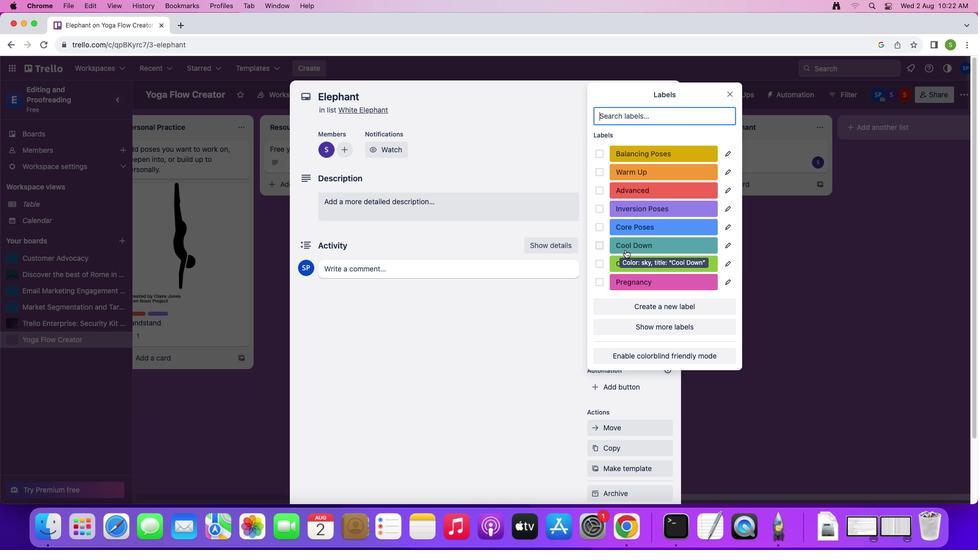 
Action: Mouse pressed left at (618, 242)
Screenshot: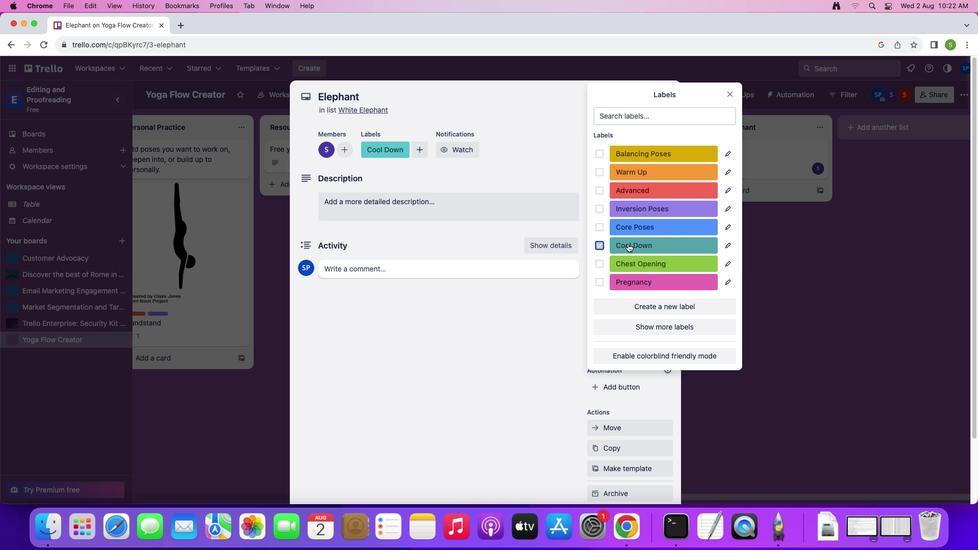 
Action: Mouse moved to (721, 89)
Screenshot: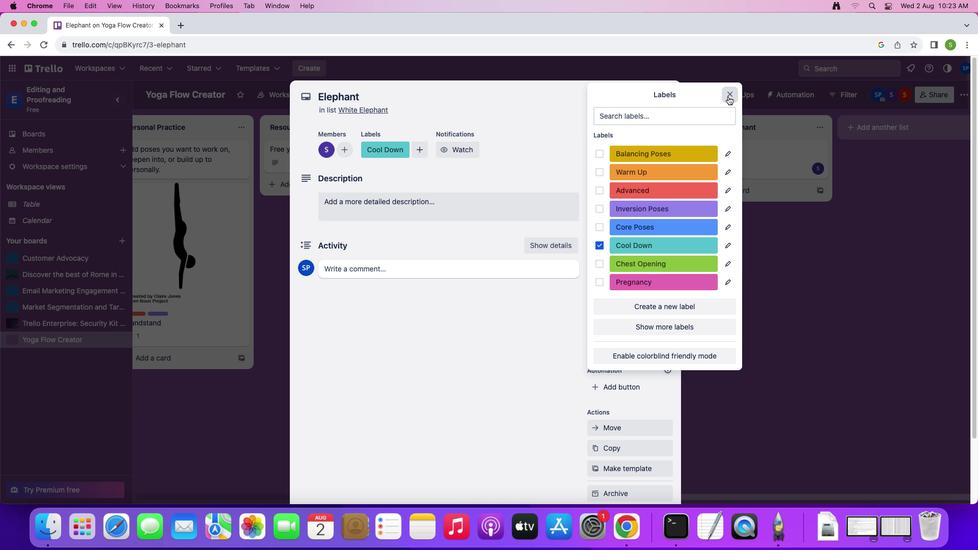 
Action: Mouse pressed left at (721, 89)
Screenshot: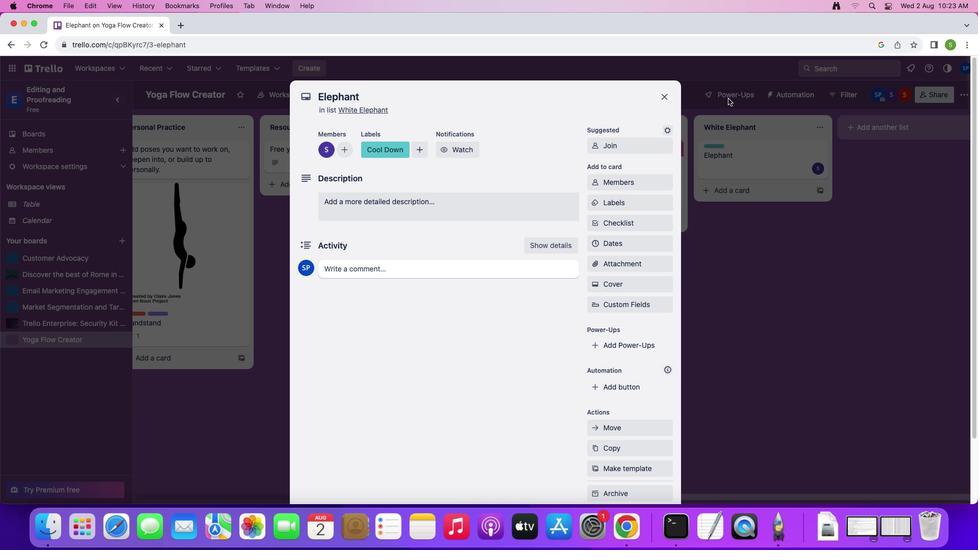 
Action: Mouse moved to (621, 220)
Screenshot: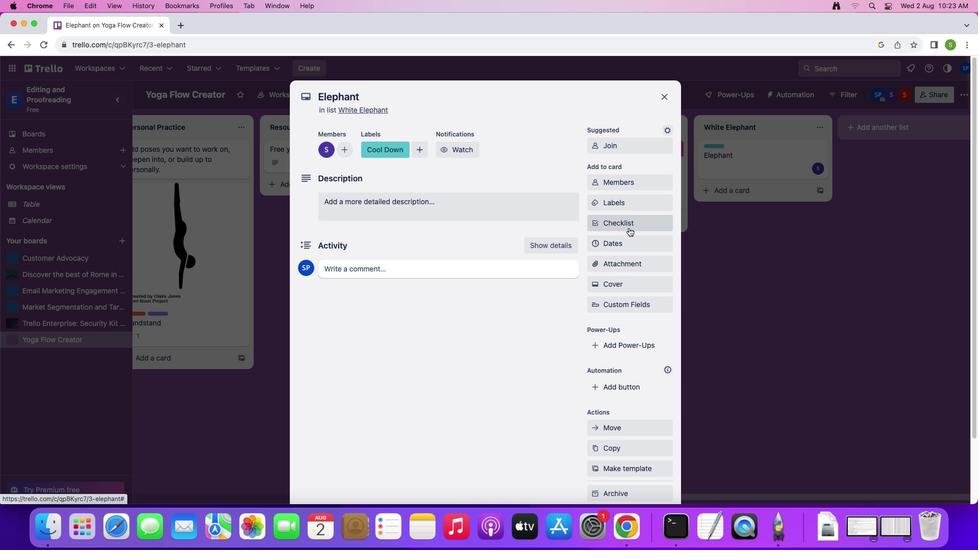
Action: Mouse pressed left at (621, 220)
Screenshot: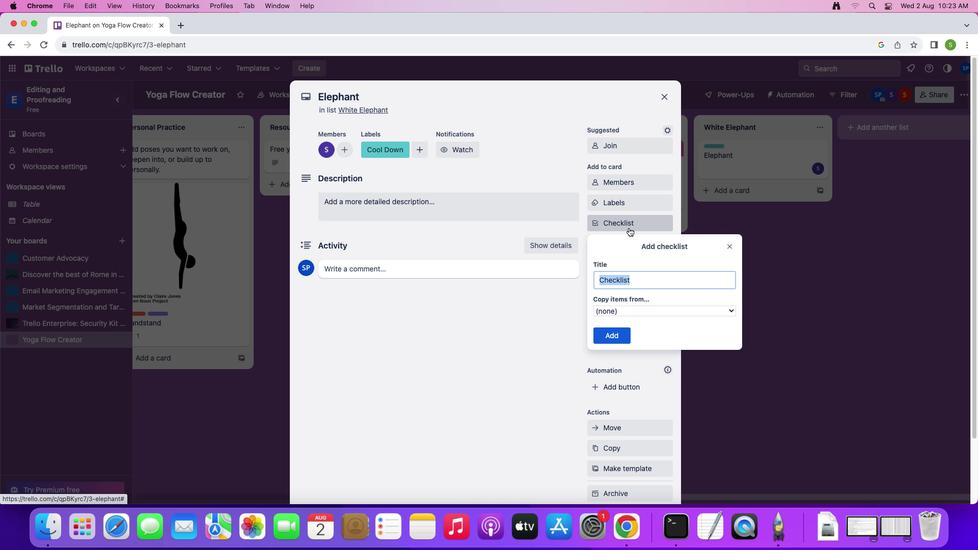 
Action: Mouse moved to (630, 267)
Screenshot: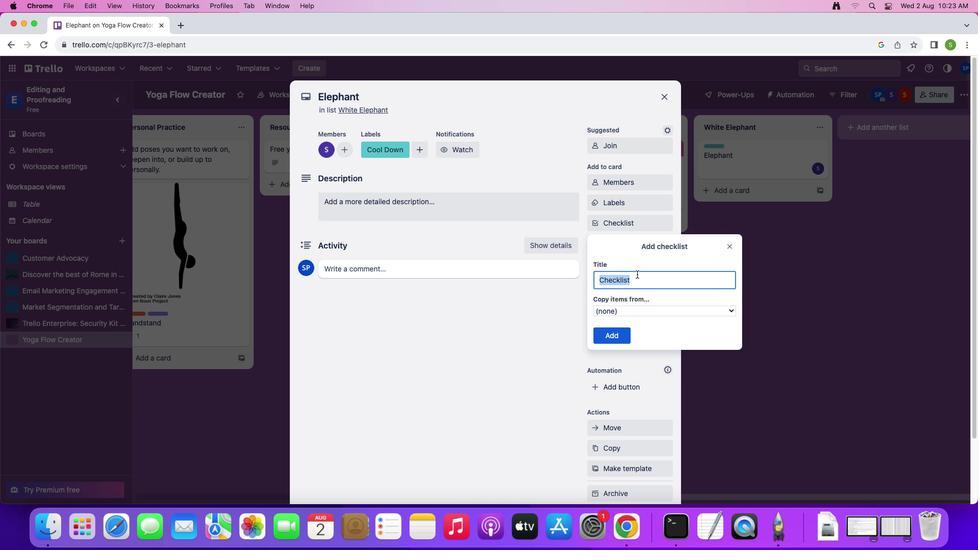 
Action: Key pressed Key.shift'S''e''n''i''o''r'
Screenshot: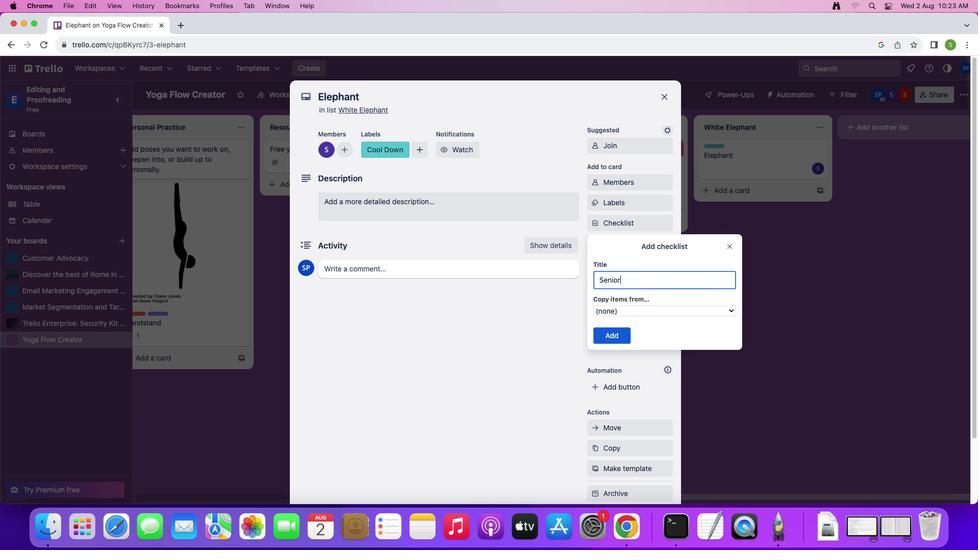
Action: Mouse moved to (600, 328)
Screenshot: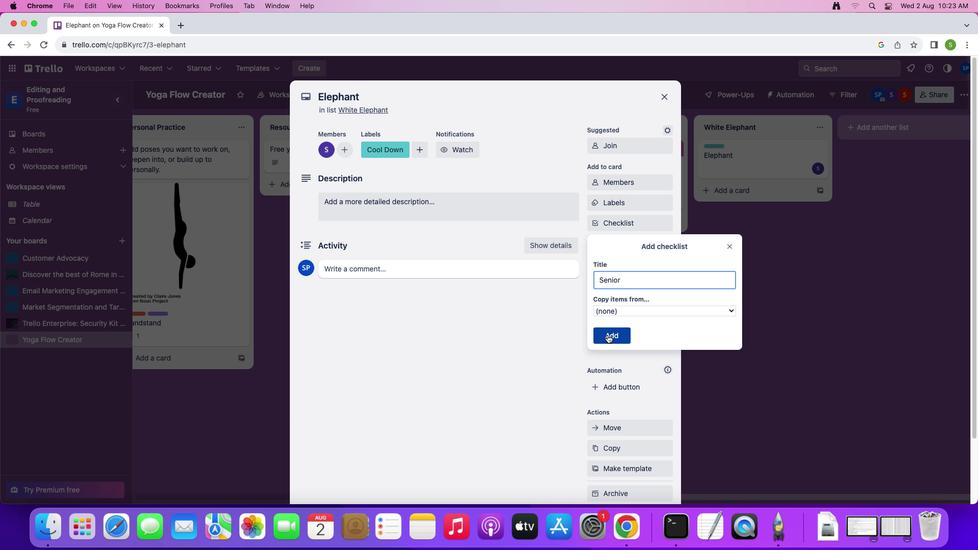
Action: Mouse pressed left at (600, 328)
Screenshot: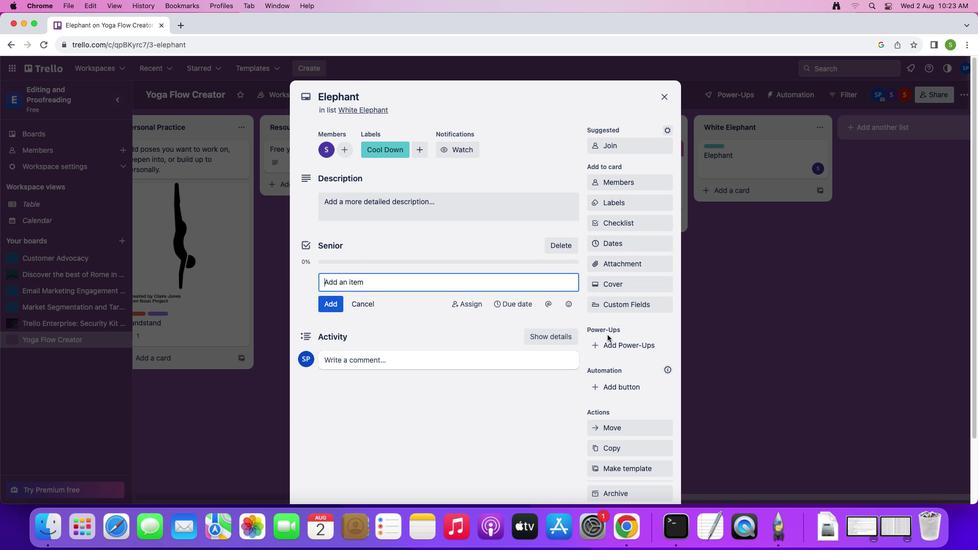 
Action: Mouse moved to (617, 237)
Screenshot: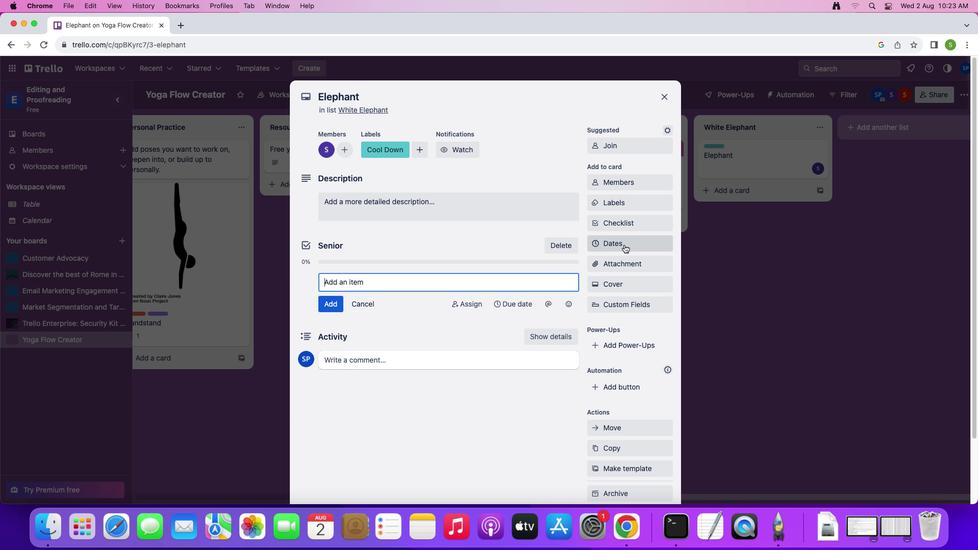 
Action: Mouse pressed left at (617, 237)
Screenshot: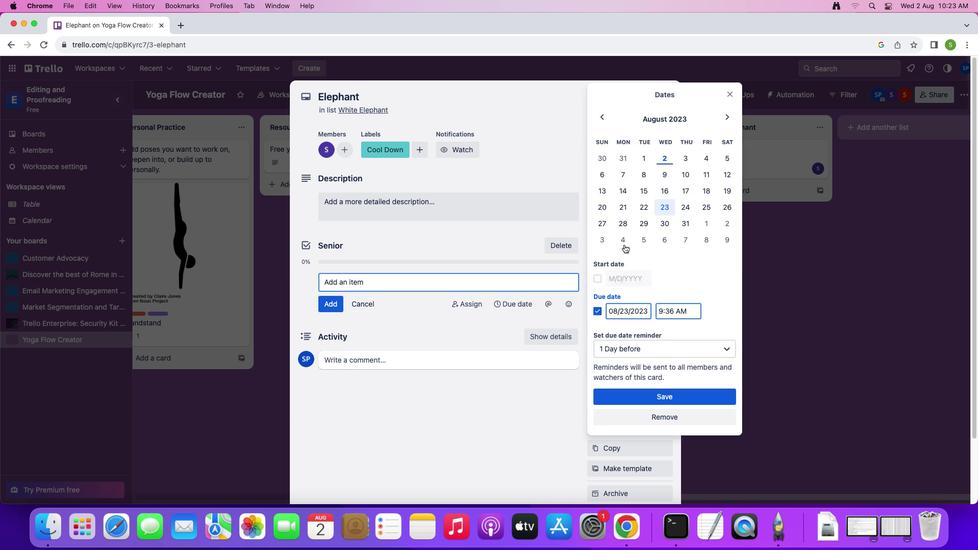 
Action: Mouse moved to (725, 200)
Screenshot: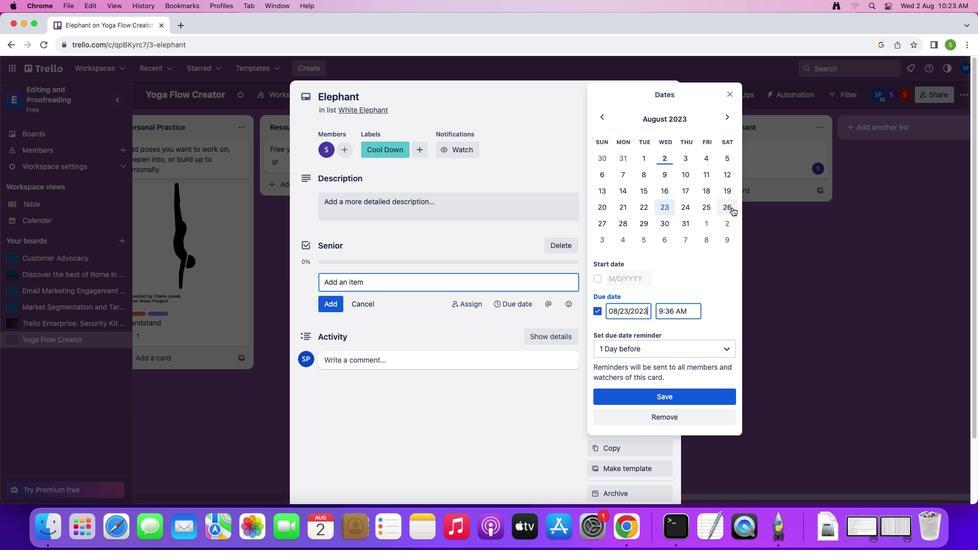 
Action: Mouse pressed left at (725, 200)
Screenshot: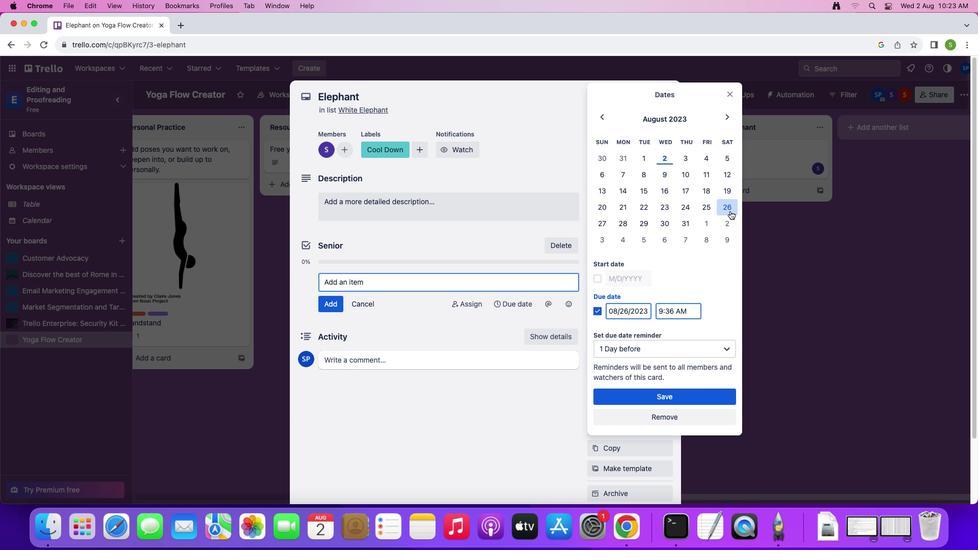 
Action: Mouse moved to (590, 270)
Screenshot: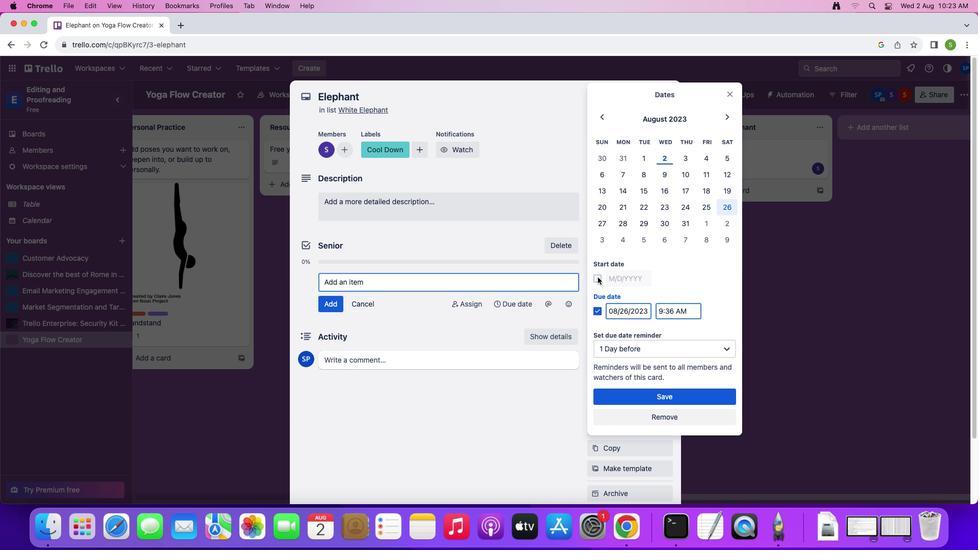 
Action: Mouse pressed left at (590, 270)
Screenshot: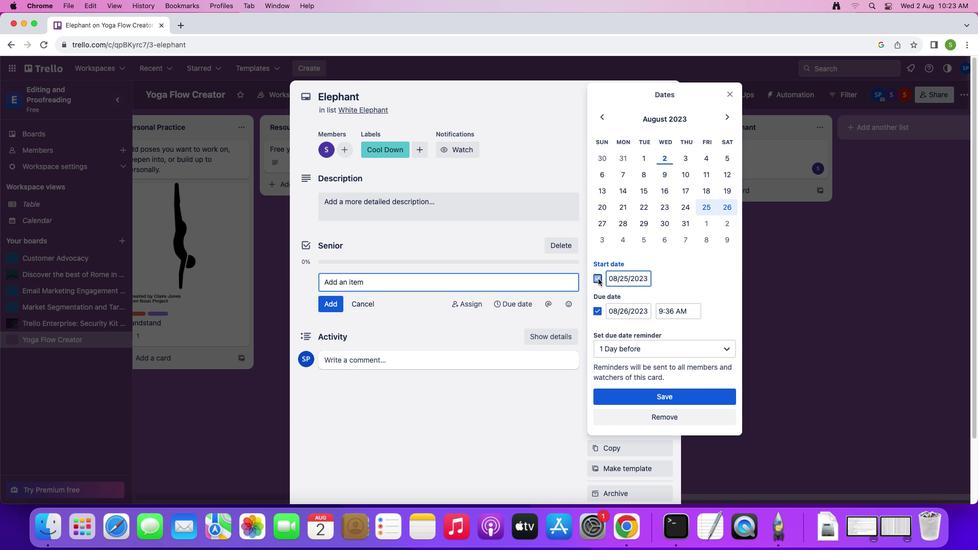 
Action: Mouse moved to (636, 388)
Screenshot: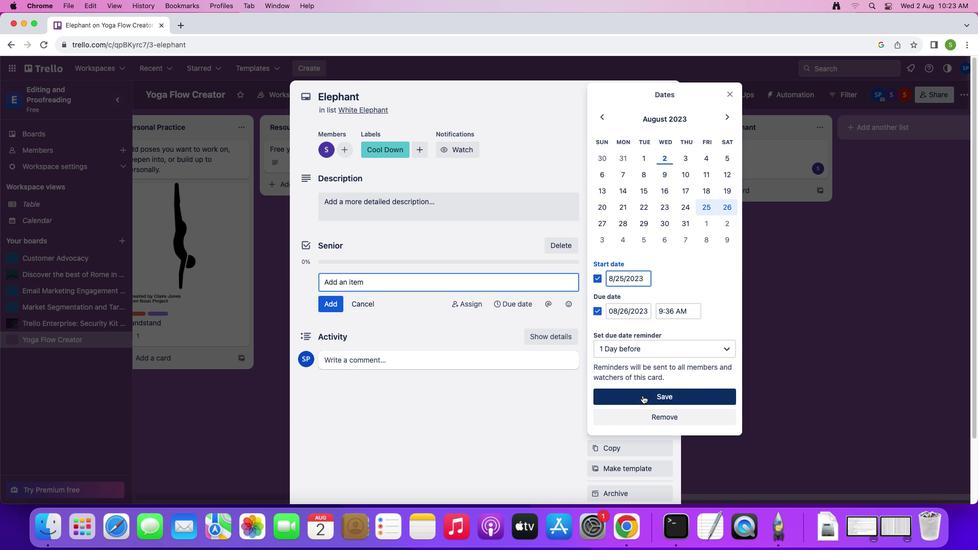 
Action: Mouse pressed left at (636, 388)
Screenshot: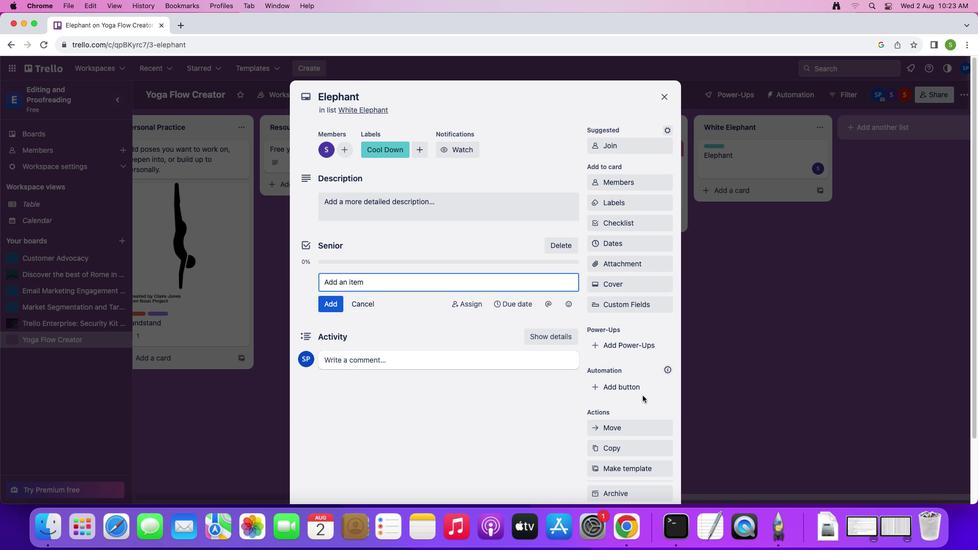 
Action: Mouse moved to (633, 280)
Screenshot: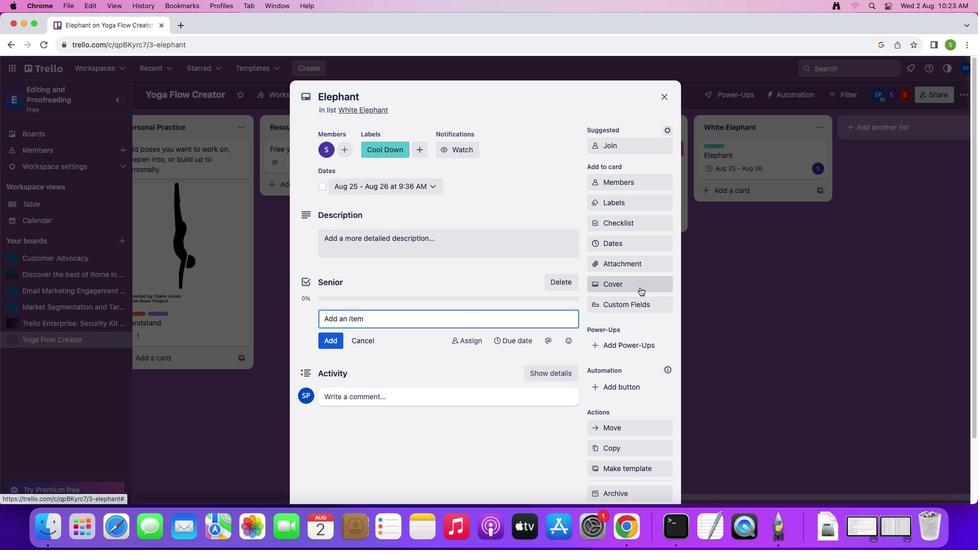 
Action: Mouse pressed left at (633, 280)
Screenshot: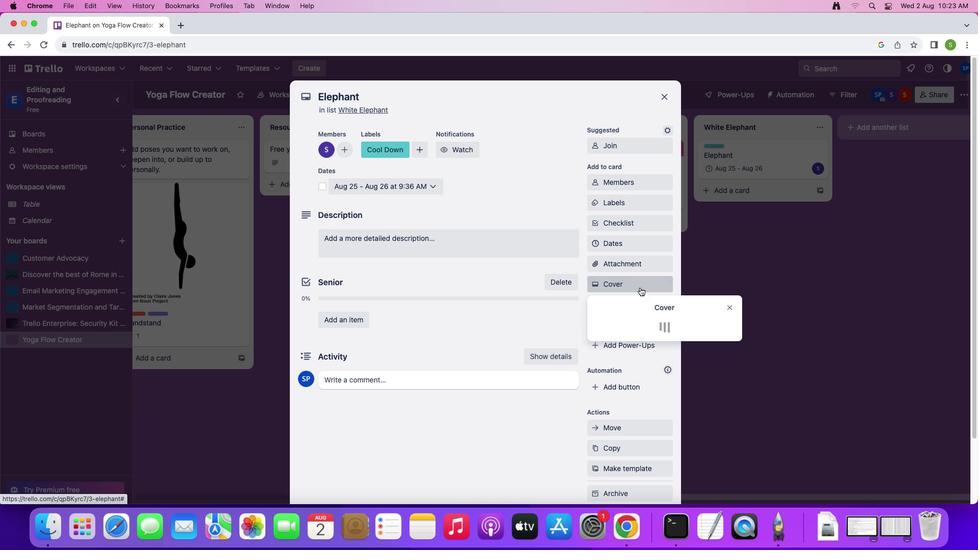 
Action: Mouse moved to (655, 317)
Screenshot: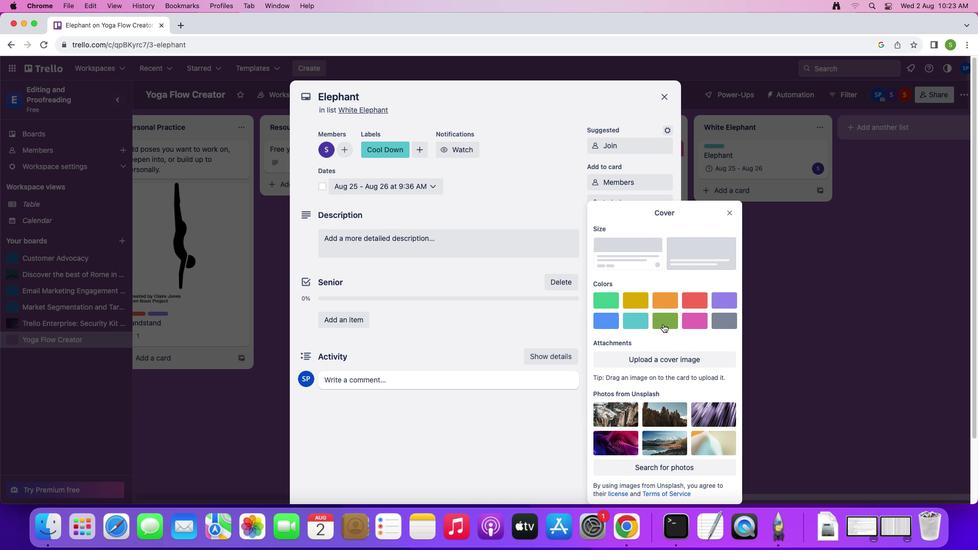
Action: Mouse pressed left at (655, 317)
Screenshot: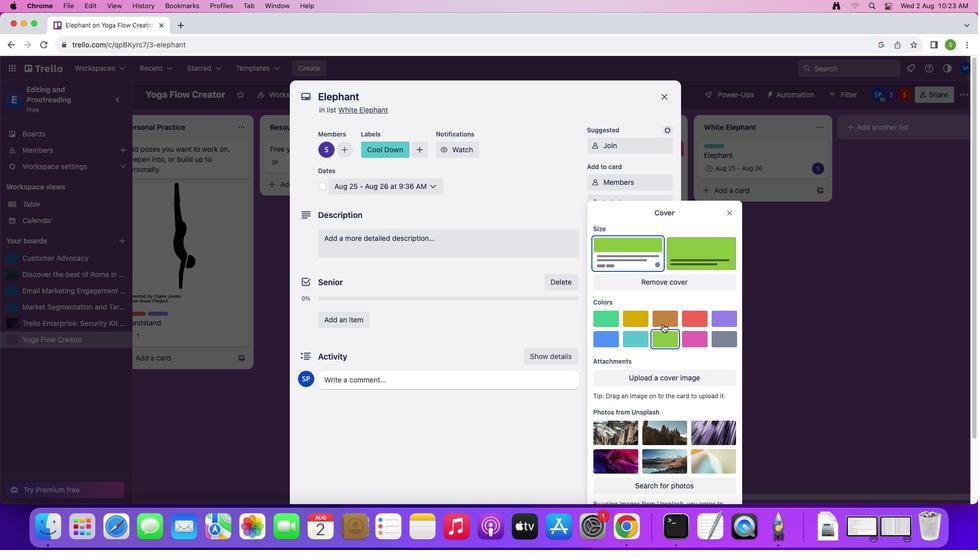
Action: Mouse moved to (721, 187)
Screenshot: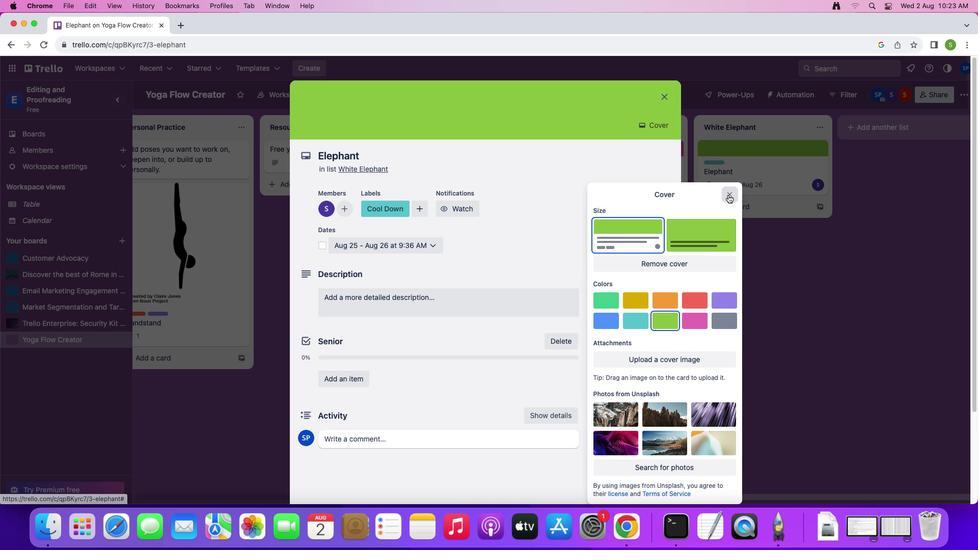 
Action: Mouse pressed left at (721, 187)
Screenshot: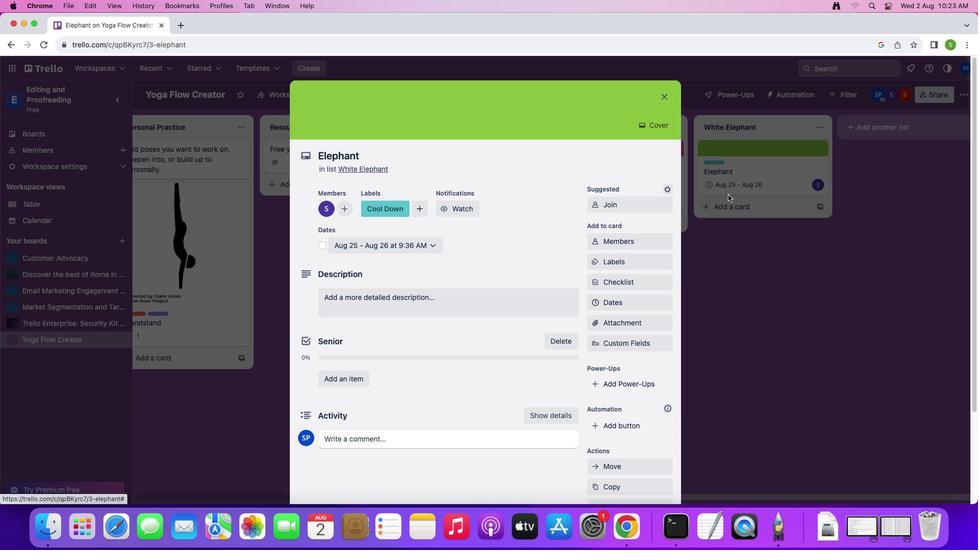 
Action: Mouse moved to (321, 238)
Screenshot: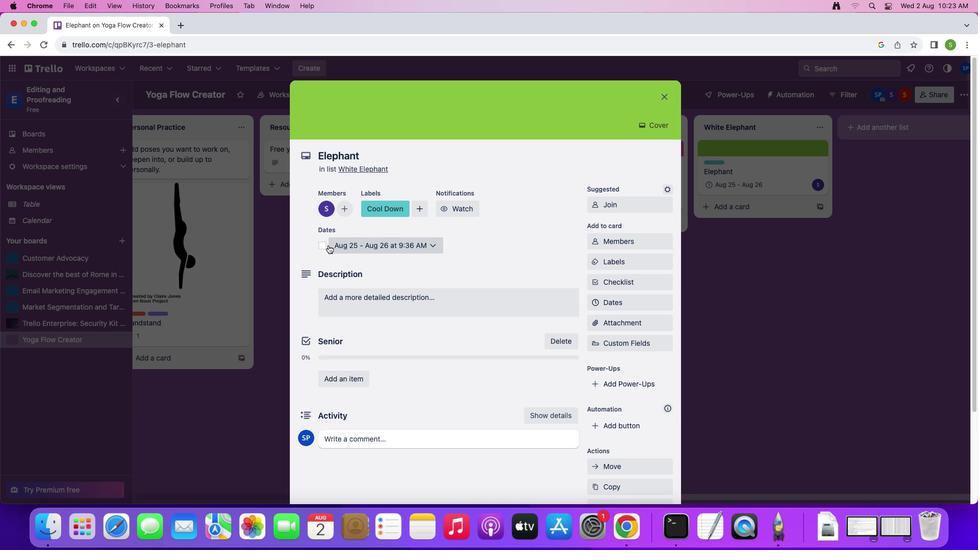 
Action: Mouse pressed left at (321, 238)
Screenshot: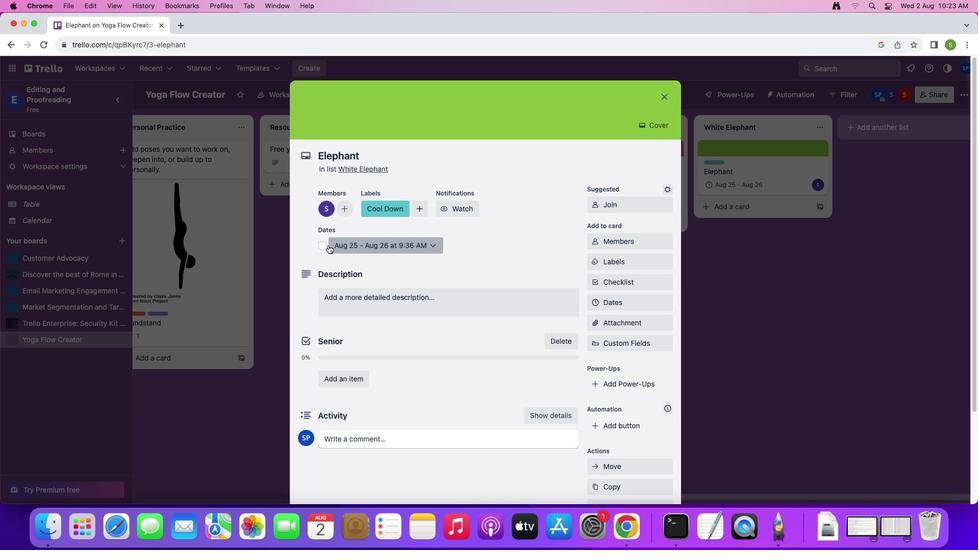 
Action: Mouse moved to (313, 240)
Screenshot: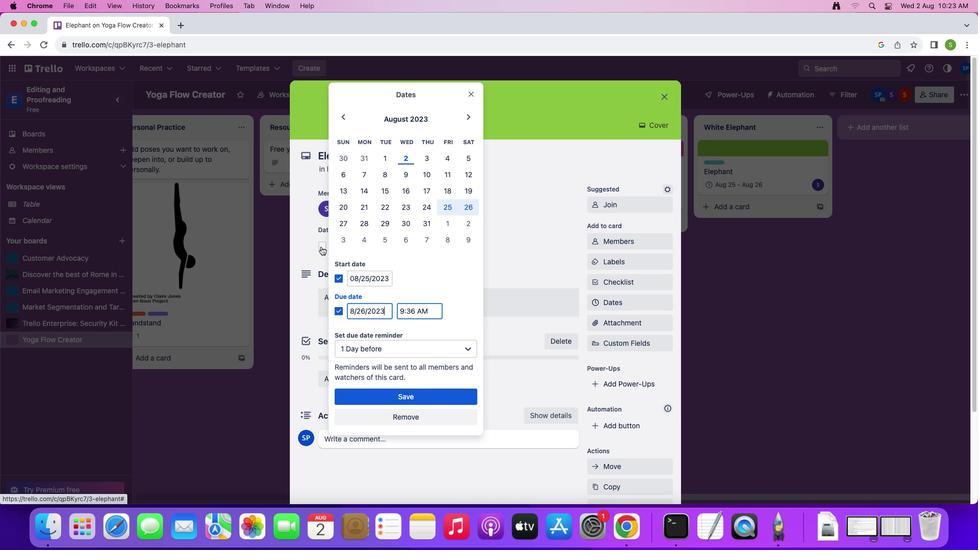 
Action: Mouse pressed left at (313, 240)
Screenshot: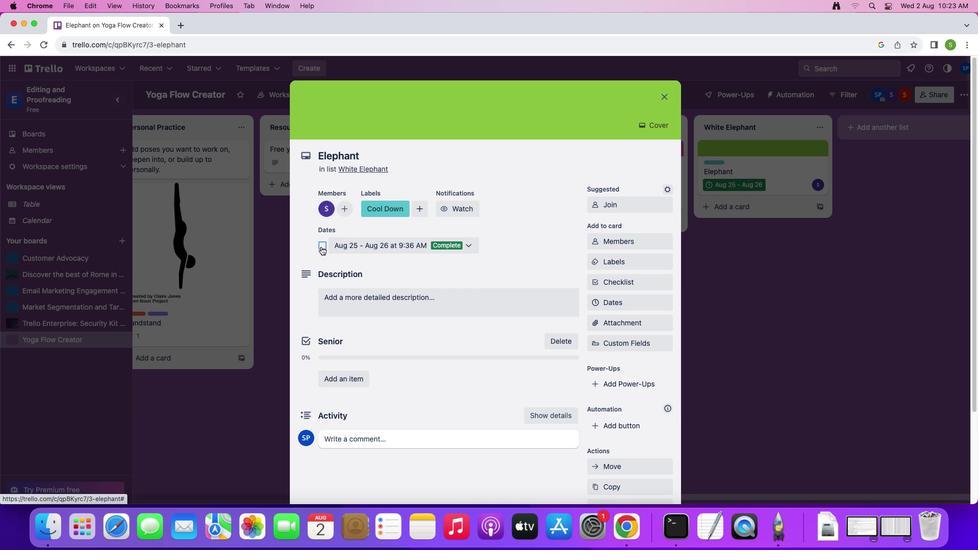 
Action: Mouse moved to (436, 199)
Screenshot: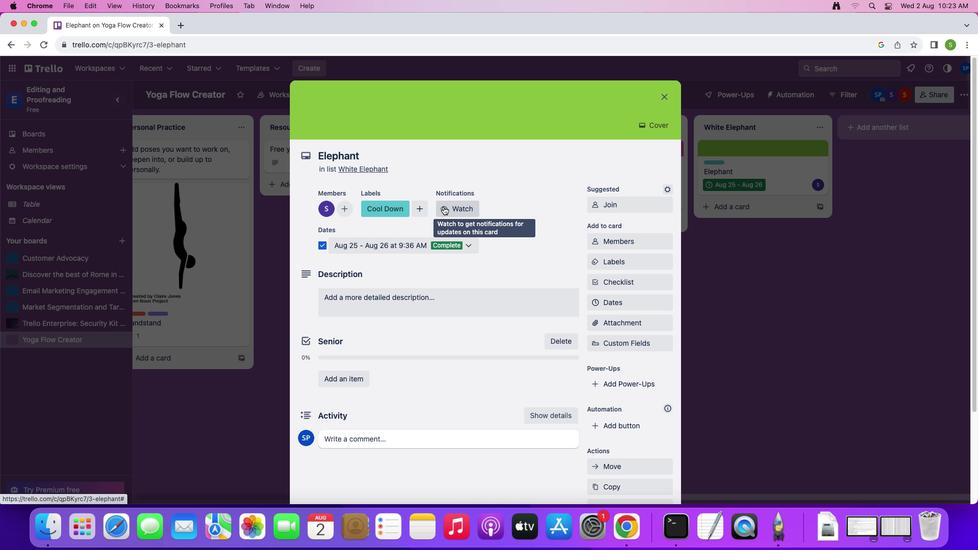 
Action: Mouse pressed left at (436, 199)
Screenshot: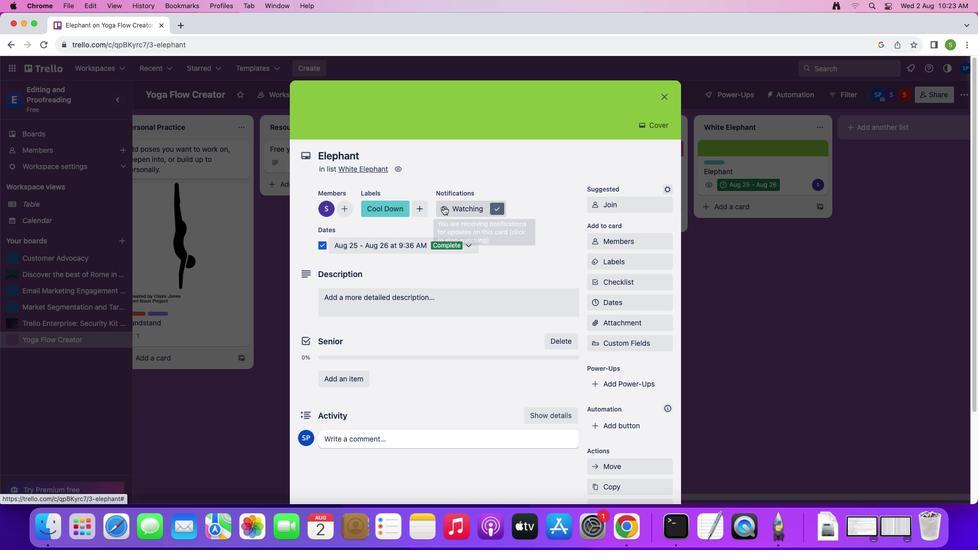 
Action: Mouse moved to (367, 293)
Screenshot: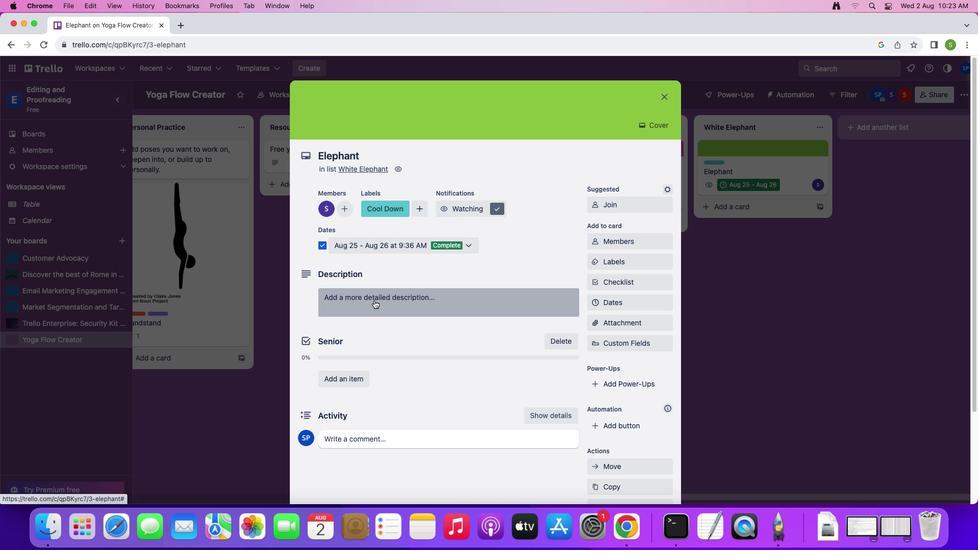 
Action: Mouse pressed left at (367, 293)
Screenshot: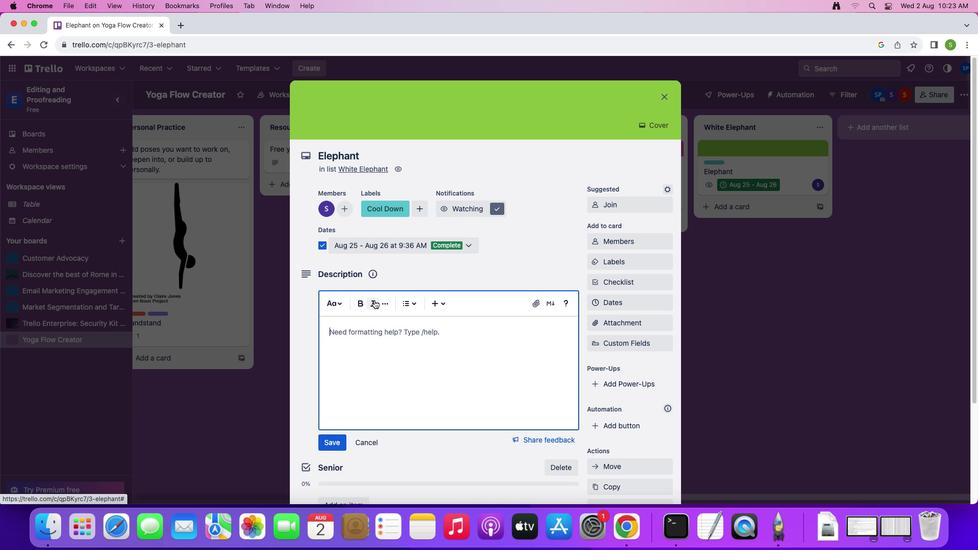
Action: Mouse moved to (386, 358)
Screenshot: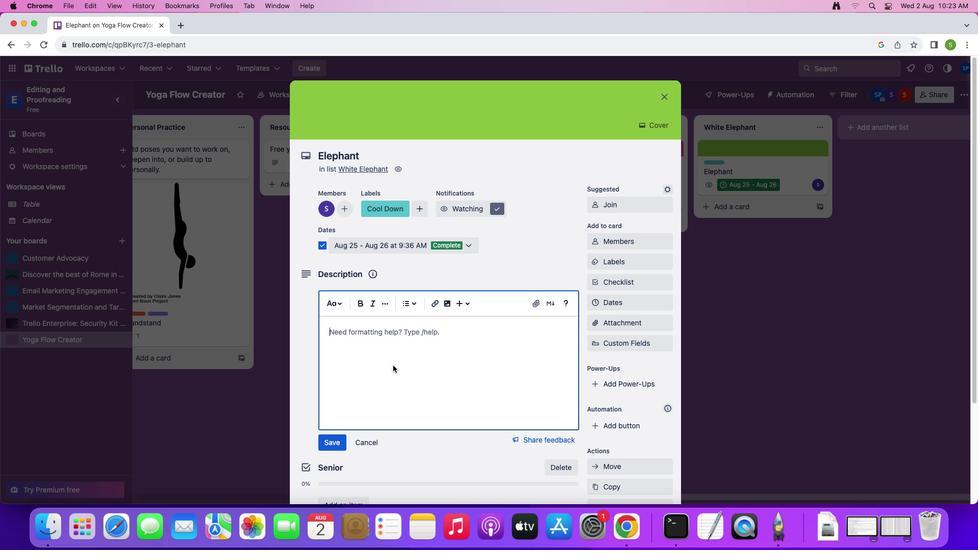 
Action: Key pressed Key.shift'E''v''e''r''y''o''n''e'"'"'s'Key.space'f''a''v''o''r''i''t''e'Key.space'h''o''l''i''d''a''y'Key.space'g''i''f''t'Key.space'e''x''c''j'Key.backspace'h''a''n''g''e'Key.space'g''a''m''e'Key.space't''h''a''t'Key.space'c''a''n'Key.space'n''o''w'Key.space'b''e'Key.space'p''l''y''a'Key.backspaceKey.backspace'a''y''e''d'Key.space'v''i''r''t''u''a''l''l''y'Key.shift'!'
Screenshot: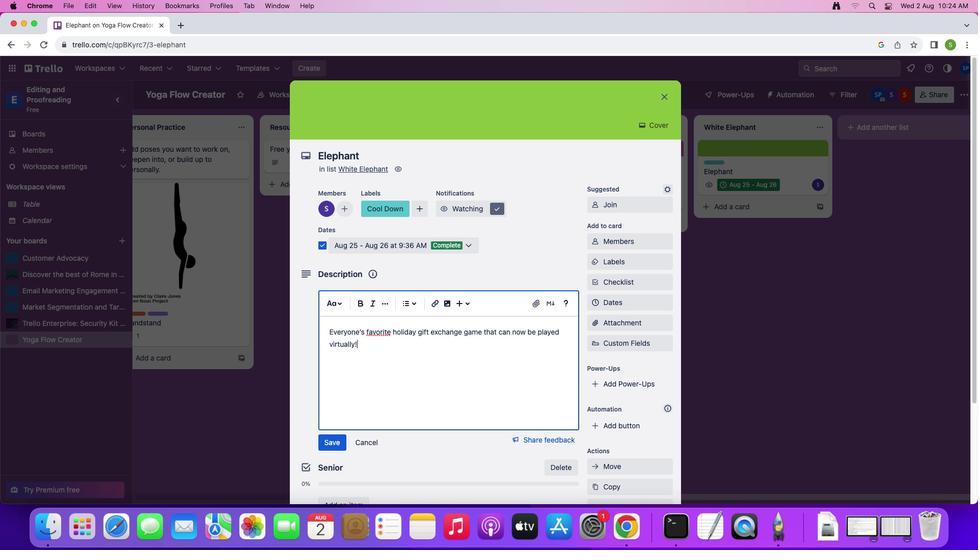 
Action: Mouse moved to (328, 438)
Screenshot: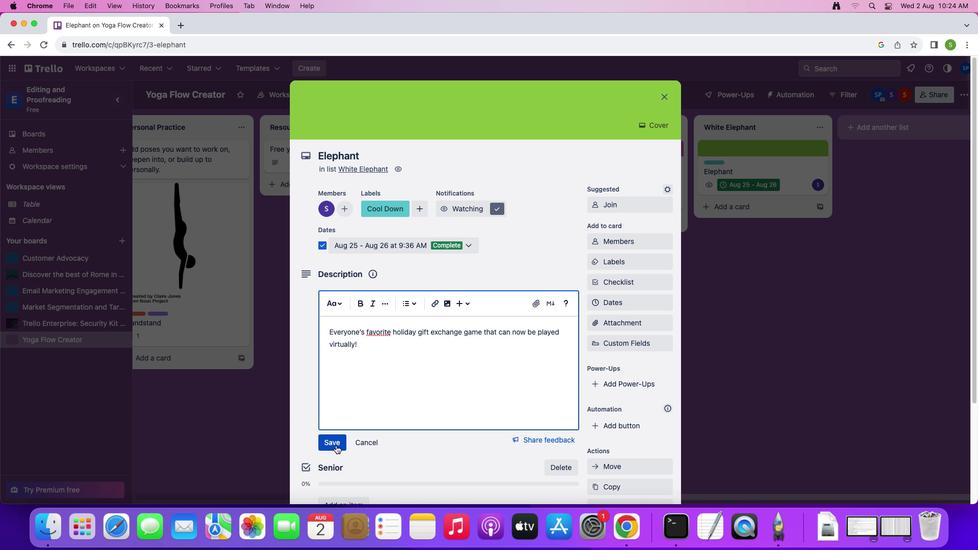 
Action: Mouse pressed left at (328, 438)
Screenshot: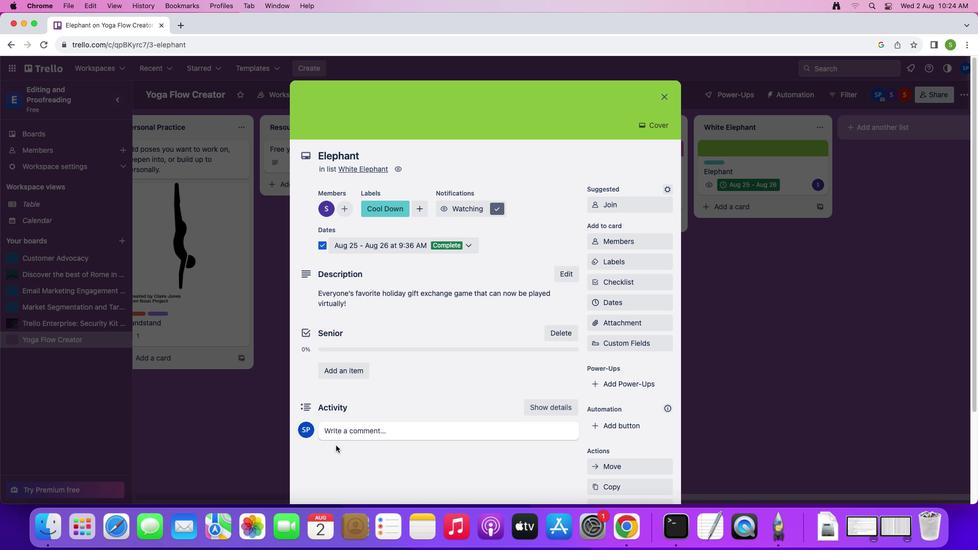 
Action: Mouse moved to (483, 355)
Screenshot: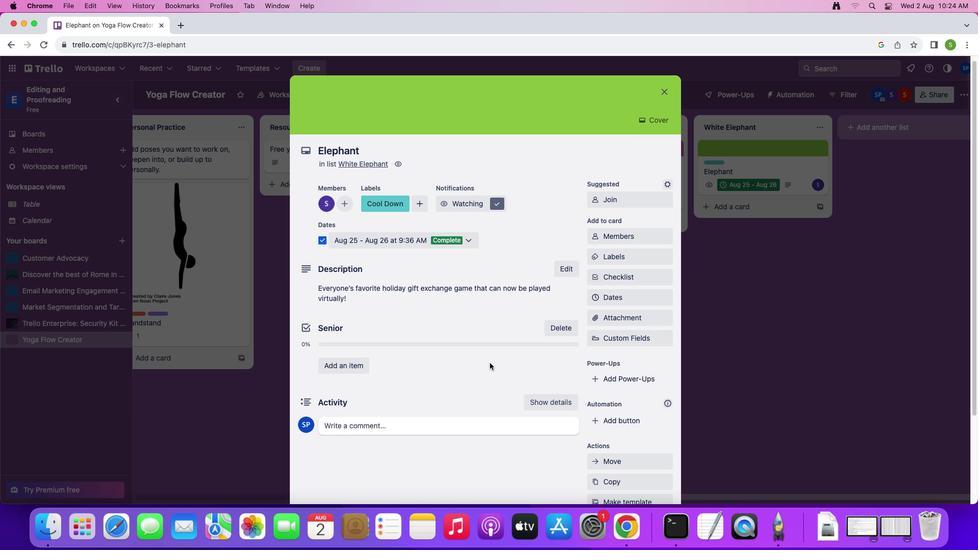 
Action: Mouse scrolled (483, 355) with delta (-6, -7)
Screenshot: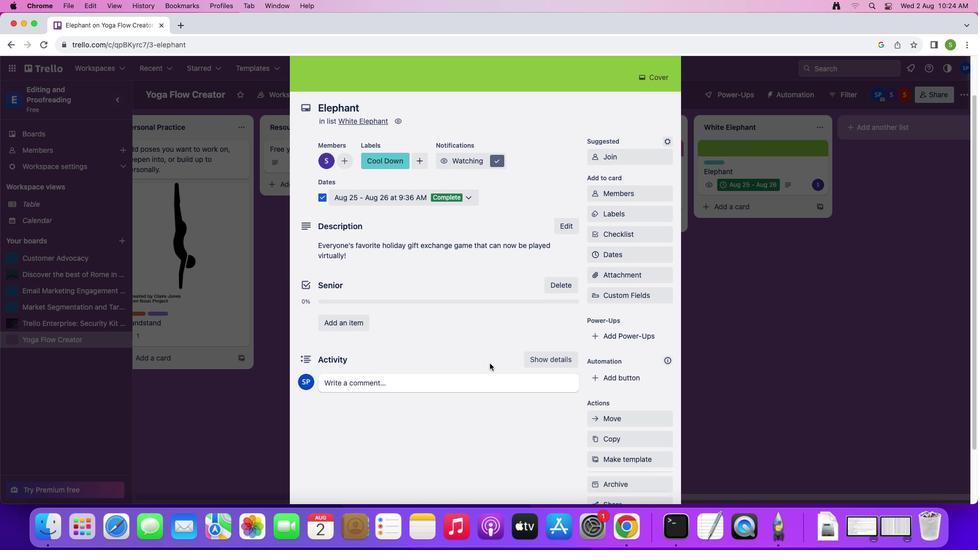 
Action: Mouse scrolled (483, 355) with delta (-6, -7)
Screenshot: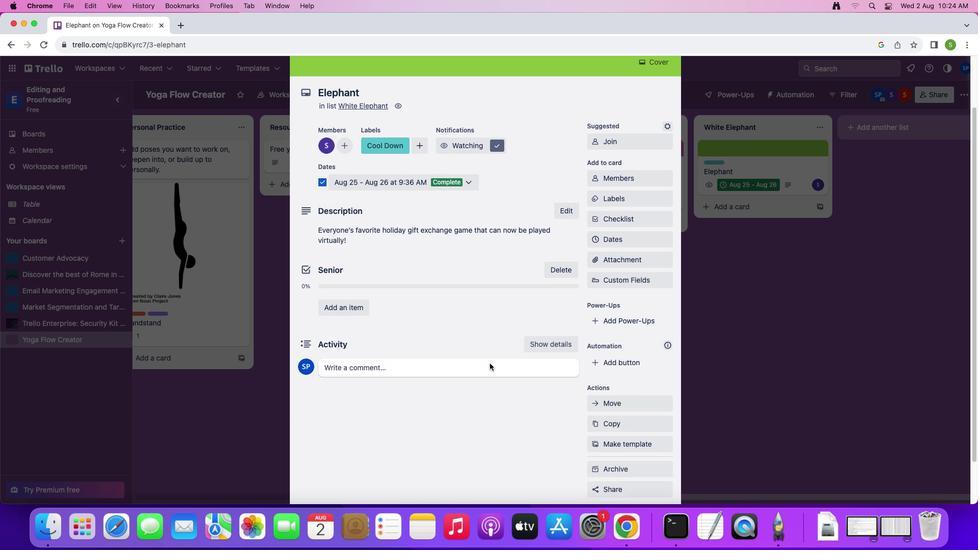 
Action: Mouse scrolled (483, 355) with delta (-6, -7)
Screenshot: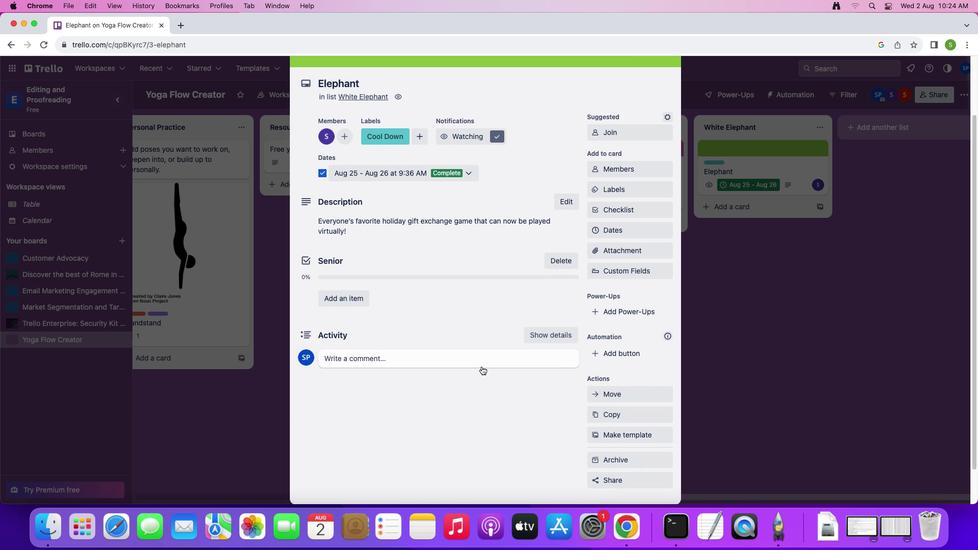 
Action: Mouse moved to (378, 353)
Screenshot: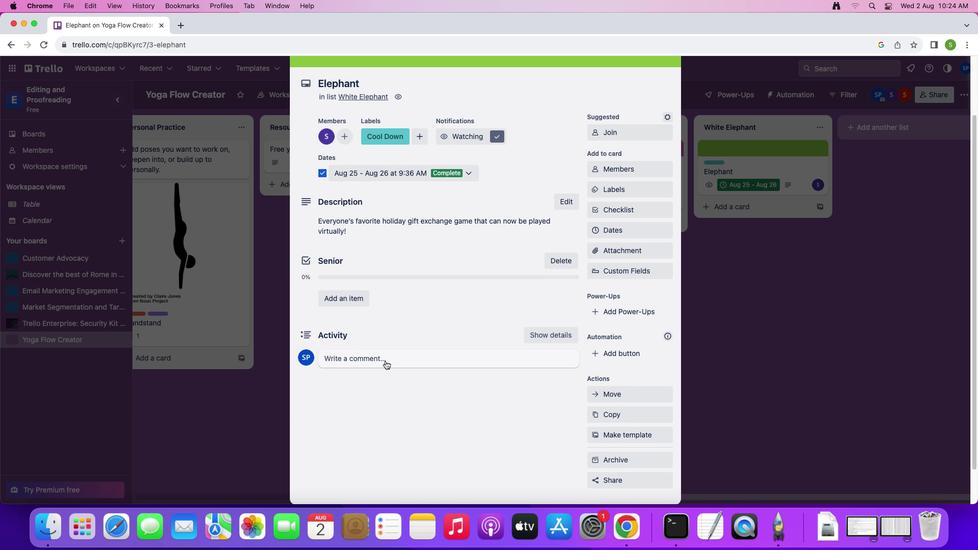 
Action: Mouse pressed left at (378, 353)
Screenshot: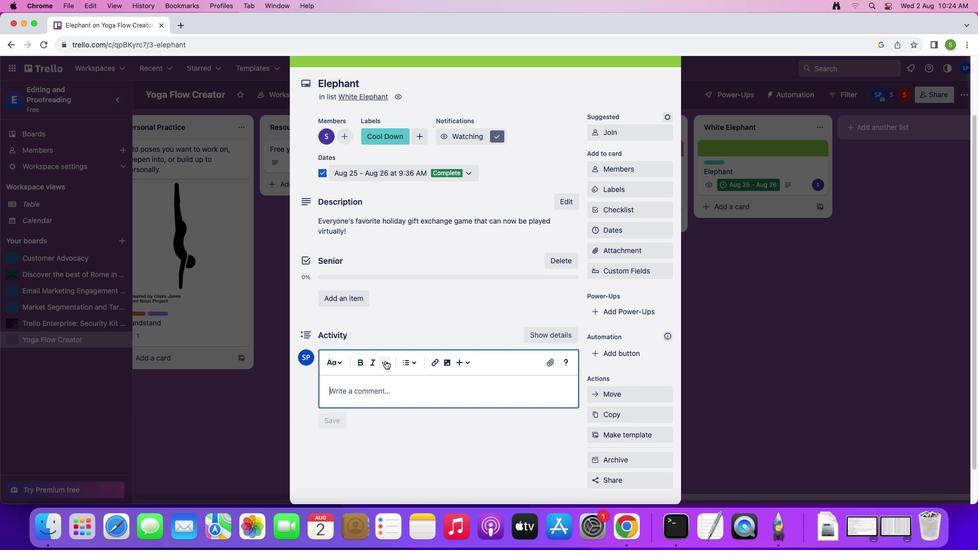 
Action: Mouse moved to (486, 322)
Screenshot: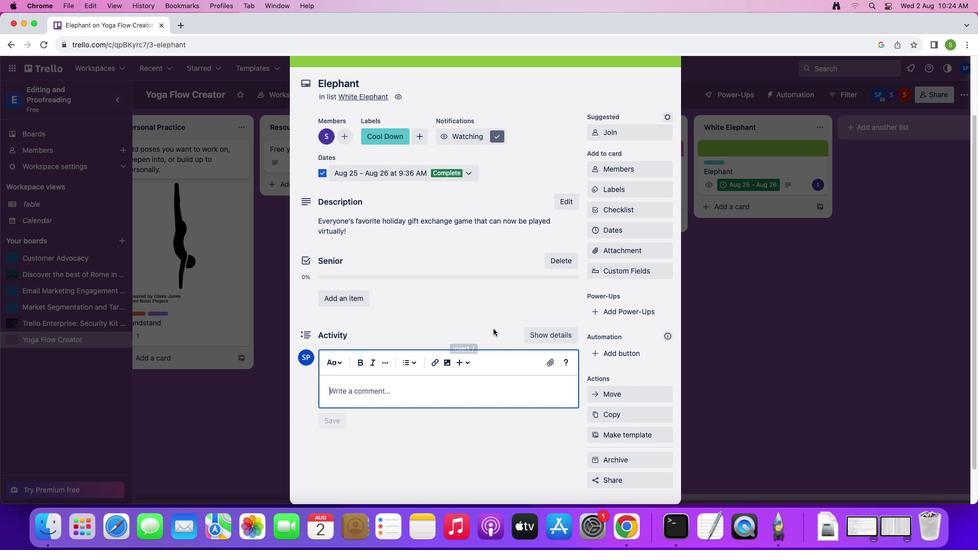 
Action: Key pressed Key.shift'V''i''r''t''u''a''l''l''y'
Screenshot: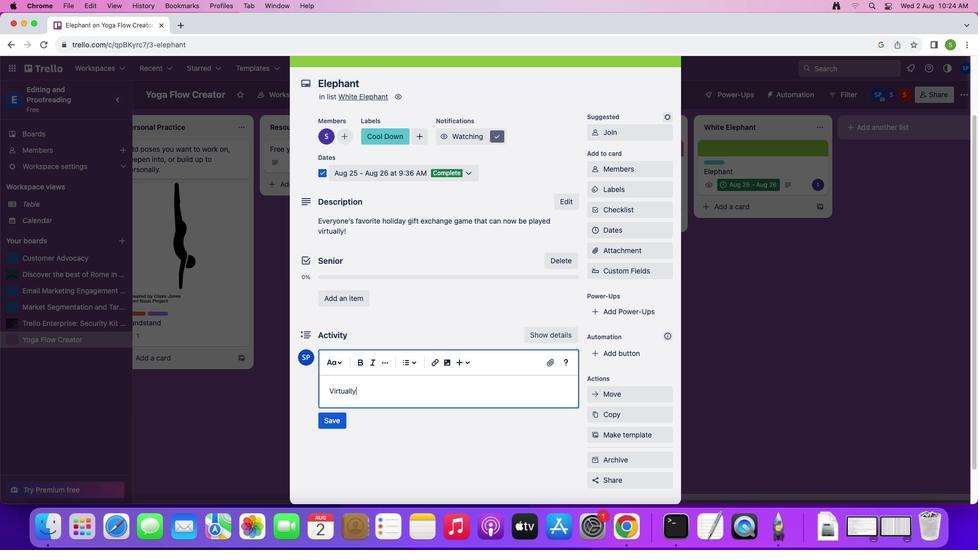 
Action: Mouse moved to (337, 415)
Screenshot: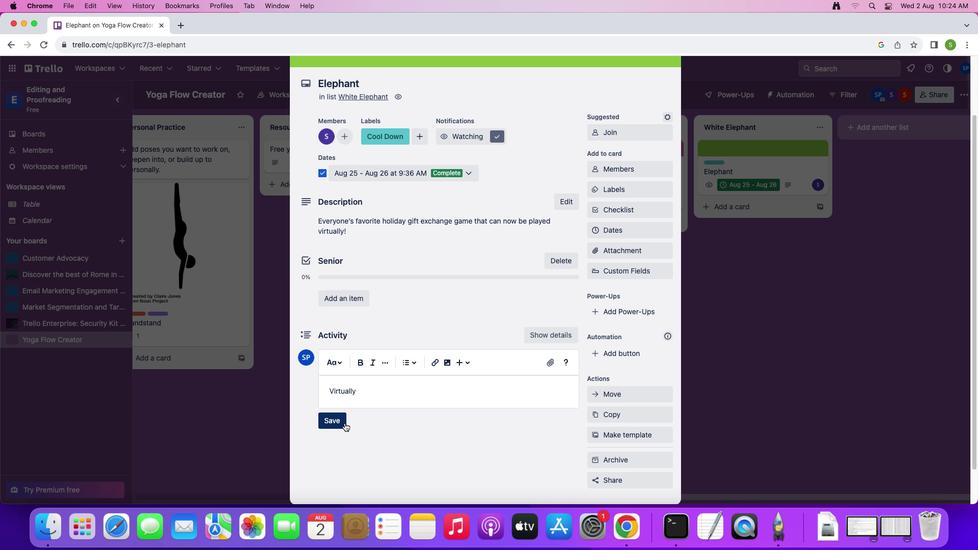 
Action: Mouse pressed left at (337, 415)
Screenshot: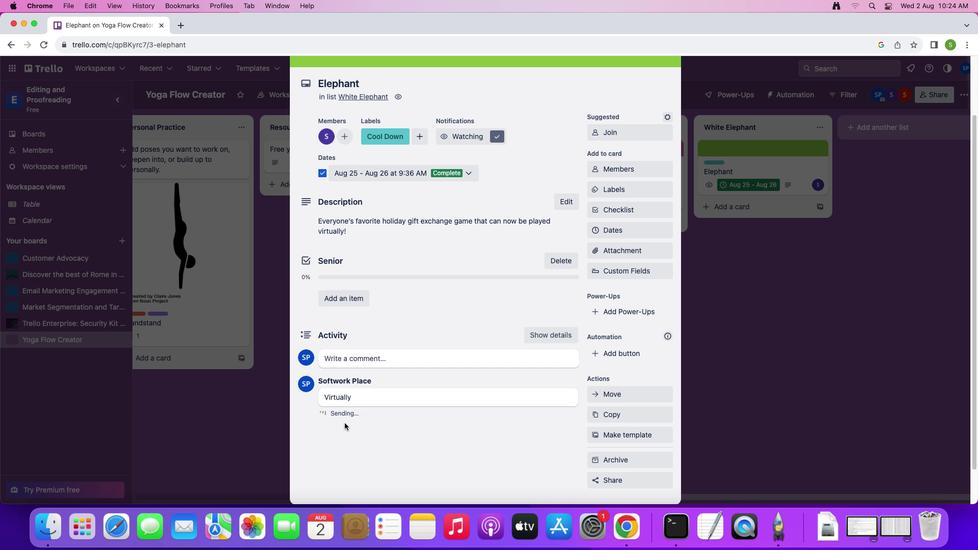 
Action: Mouse moved to (522, 260)
Screenshot: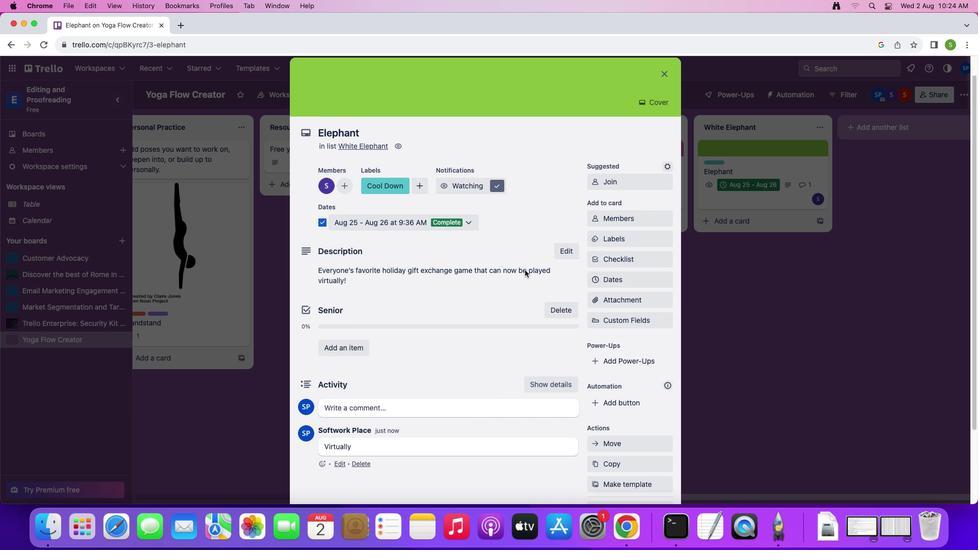 
Action: Mouse scrolled (522, 260) with delta (-6, -6)
Screenshot: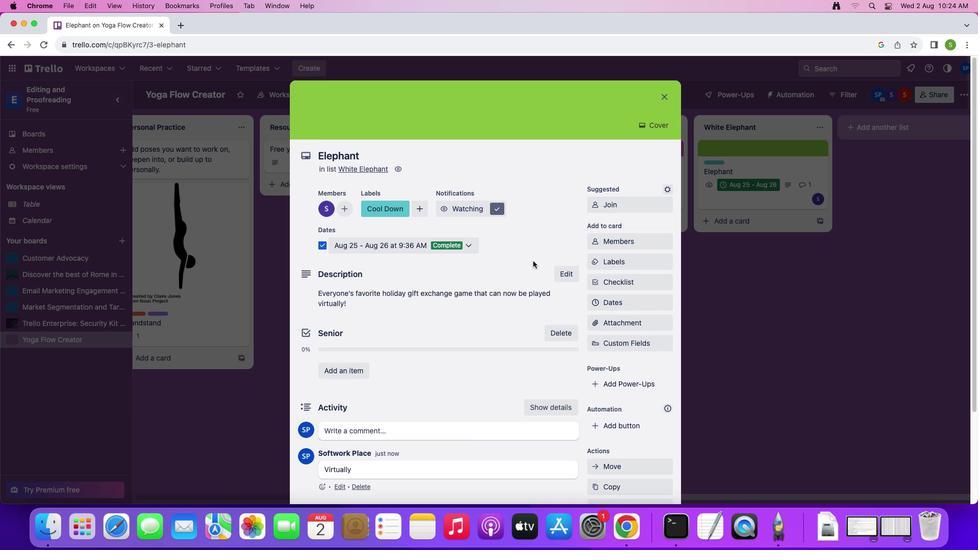 
Action: Mouse moved to (522, 260)
Screenshot: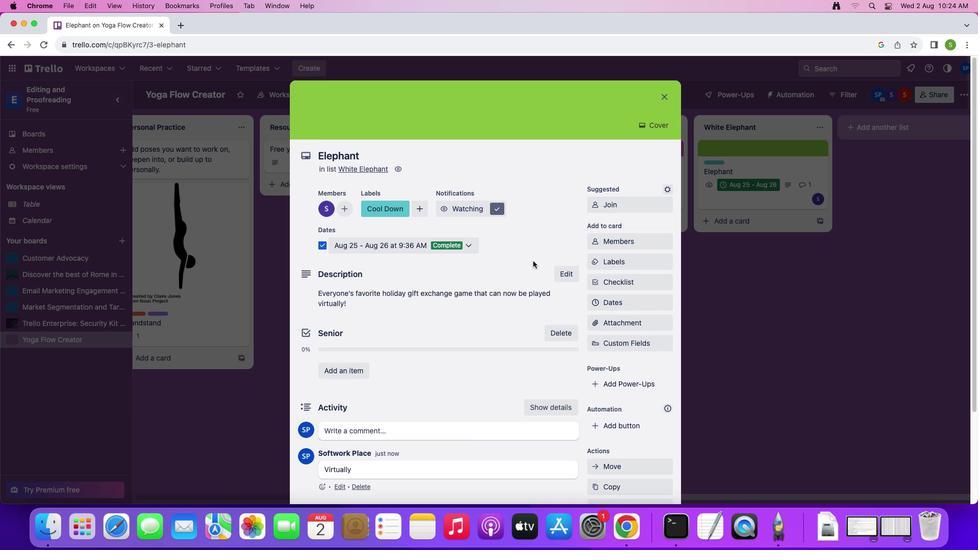 
Action: Mouse scrolled (522, 260) with delta (-6, -6)
Screenshot: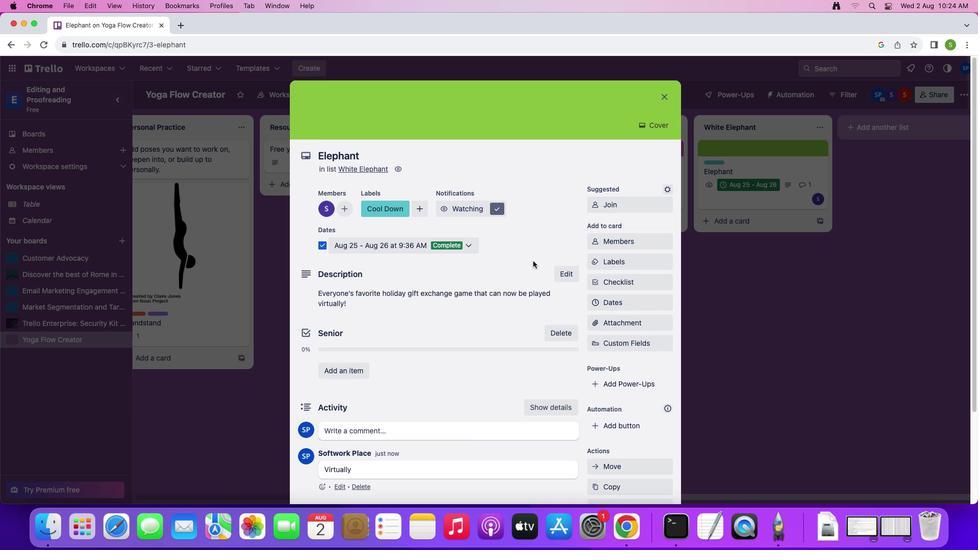 
Action: Mouse scrolled (522, 260) with delta (-6, -5)
Screenshot: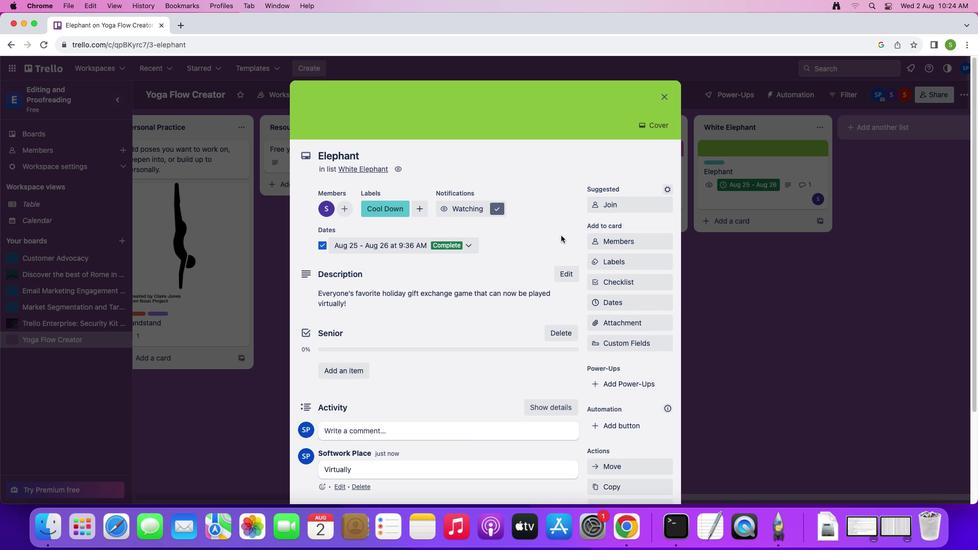 
Action: Mouse moved to (522, 260)
Screenshot: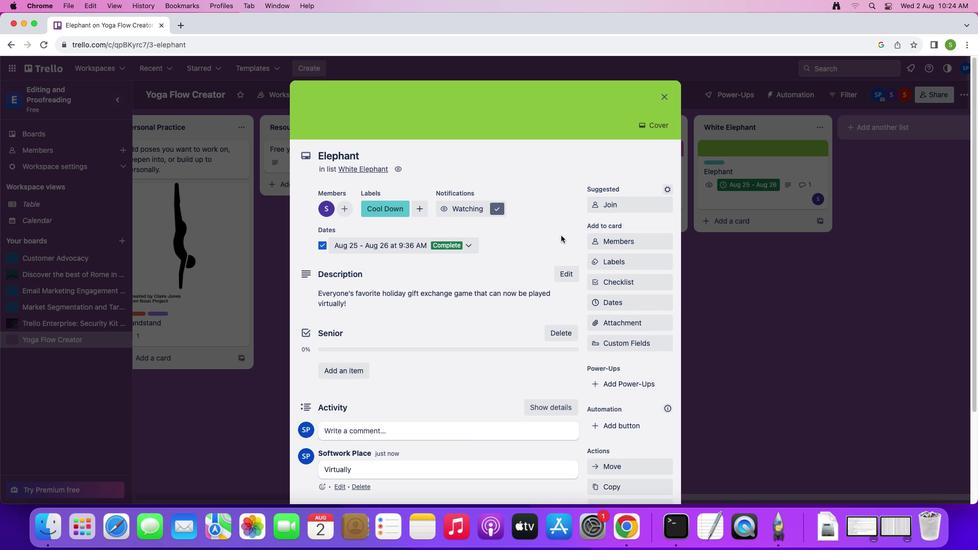 
Action: Mouse scrolled (522, 260) with delta (-6, -4)
Screenshot: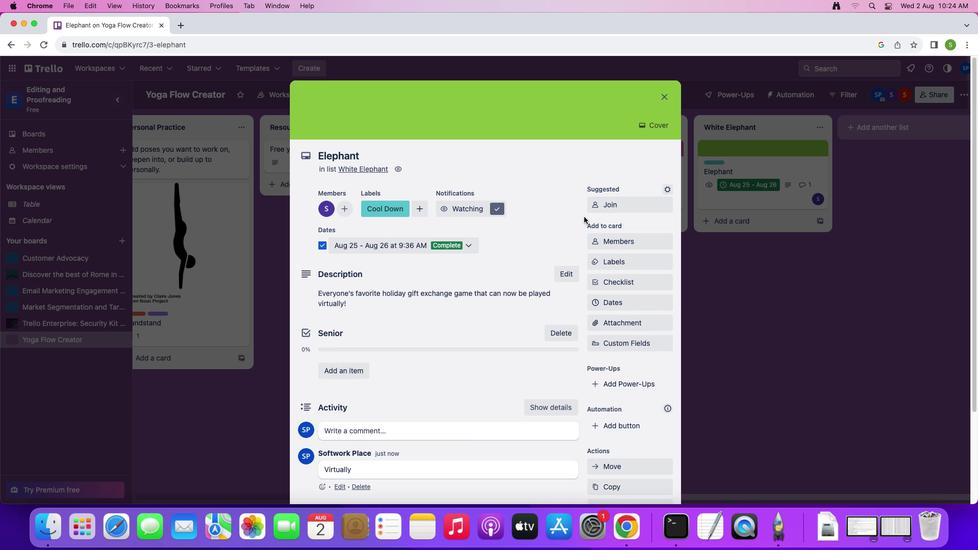 
Action: Mouse moved to (657, 95)
Screenshot: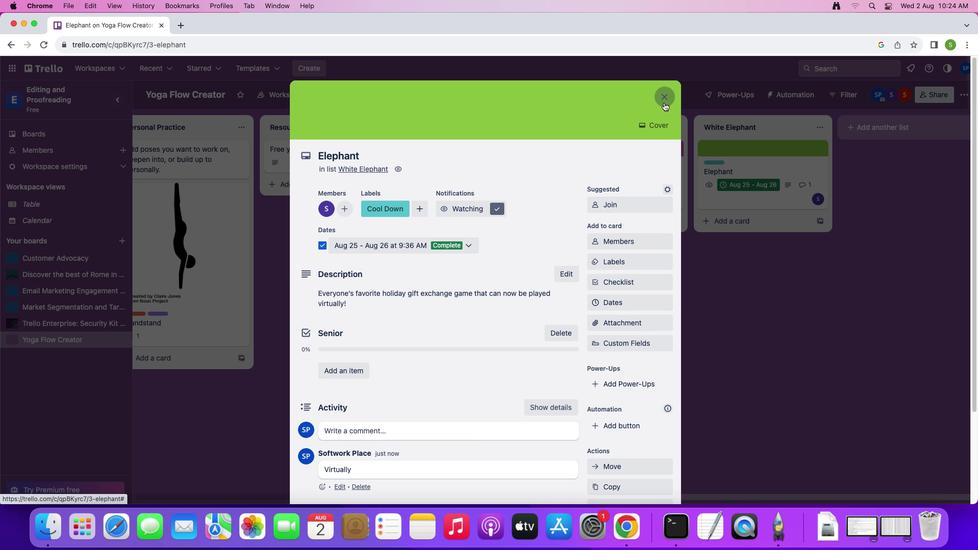 
Action: Mouse pressed left at (657, 95)
Screenshot: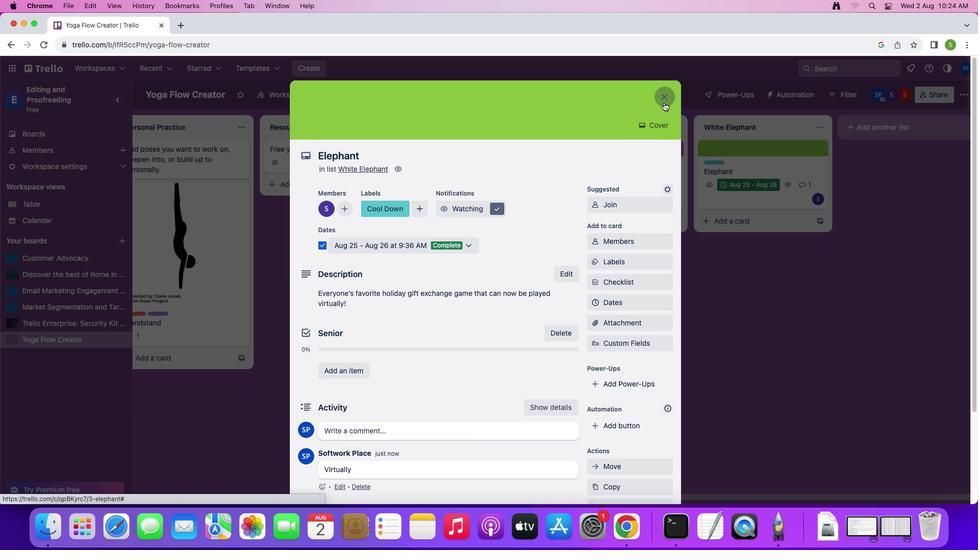 
Action: Mouse moved to (724, 318)
Screenshot: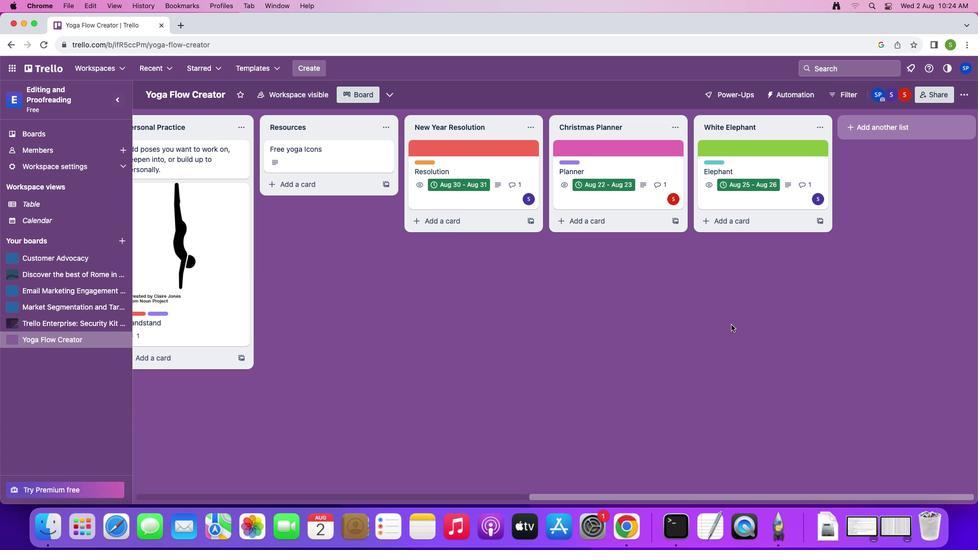 
